 Task: Buy 2 Airlocks from Fermentation & More section under best seller category for shipping address: Donald Hall, 3509 Cook Hill Road, Danbury, Connecticut 06810, Cell Number 2034707320. Pay from credit card ending with 6759, CVV 506
Action: Mouse moved to (941, 54)
Screenshot: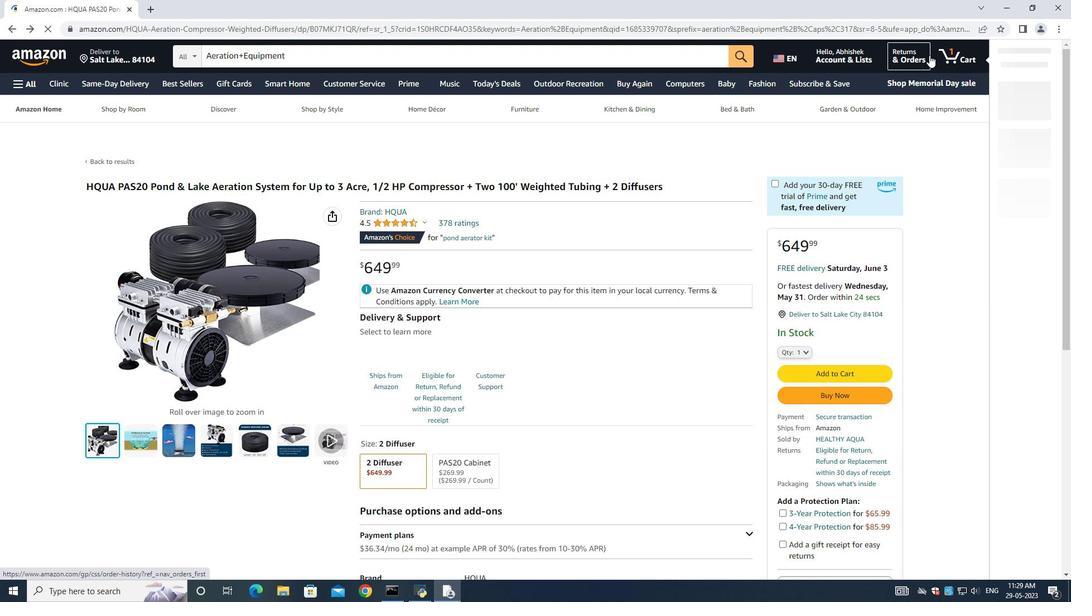 
Action: Mouse pressed left at (941, 54)
Screenshot: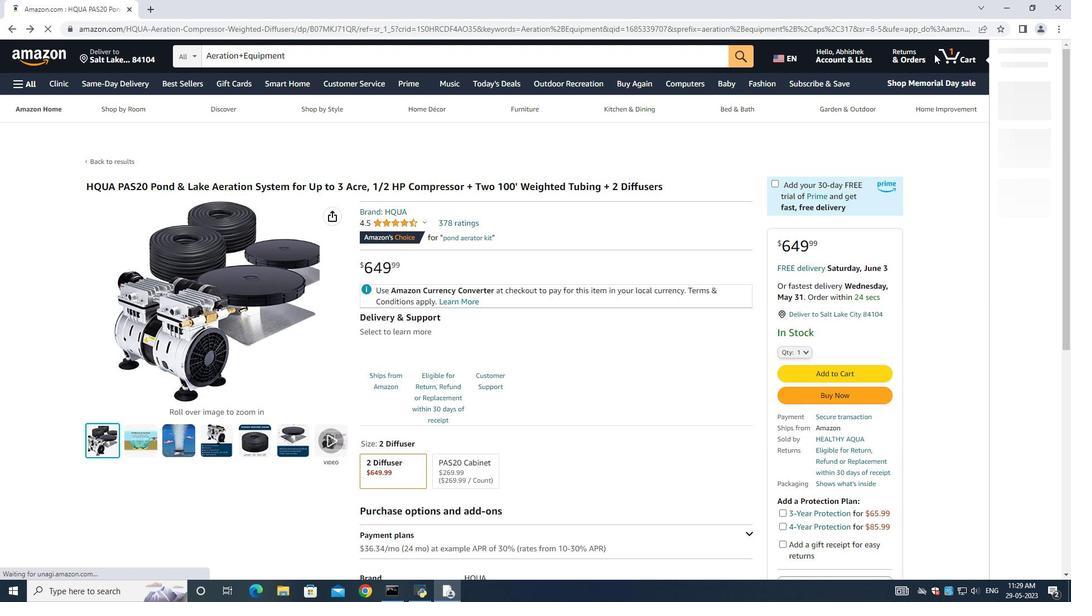 
Action: Mouse moved to (963, 54)
Screenshot: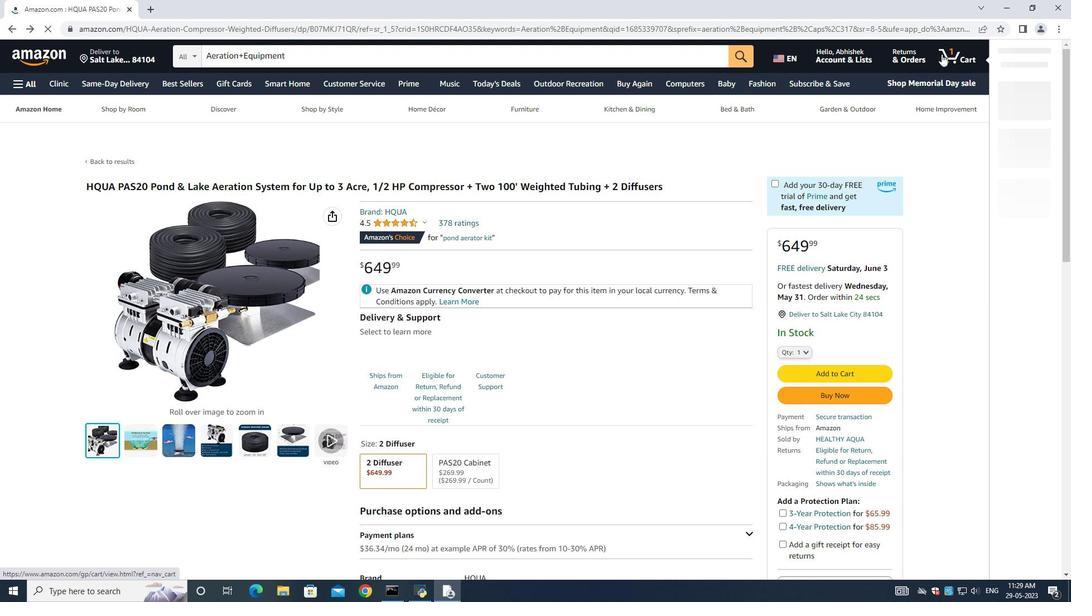 
Action: Mouse pressed left at (963, 54)
Screenshot: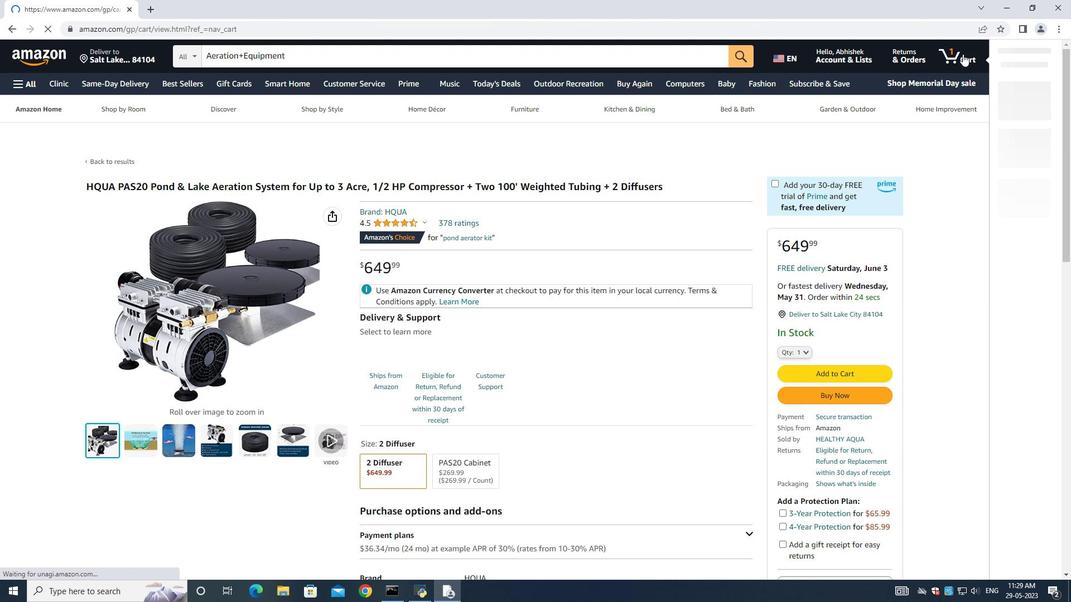 
Action: Mouse moved to (1029, 58)
Screenshot: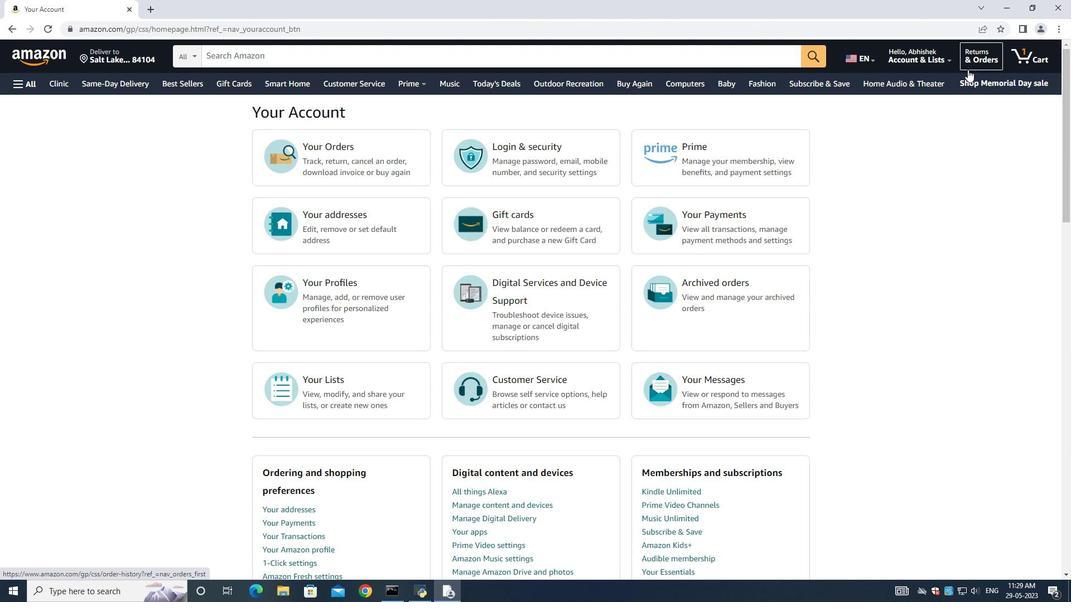 
Action: Mouse pressed left at (1029, 58)
Screenshot: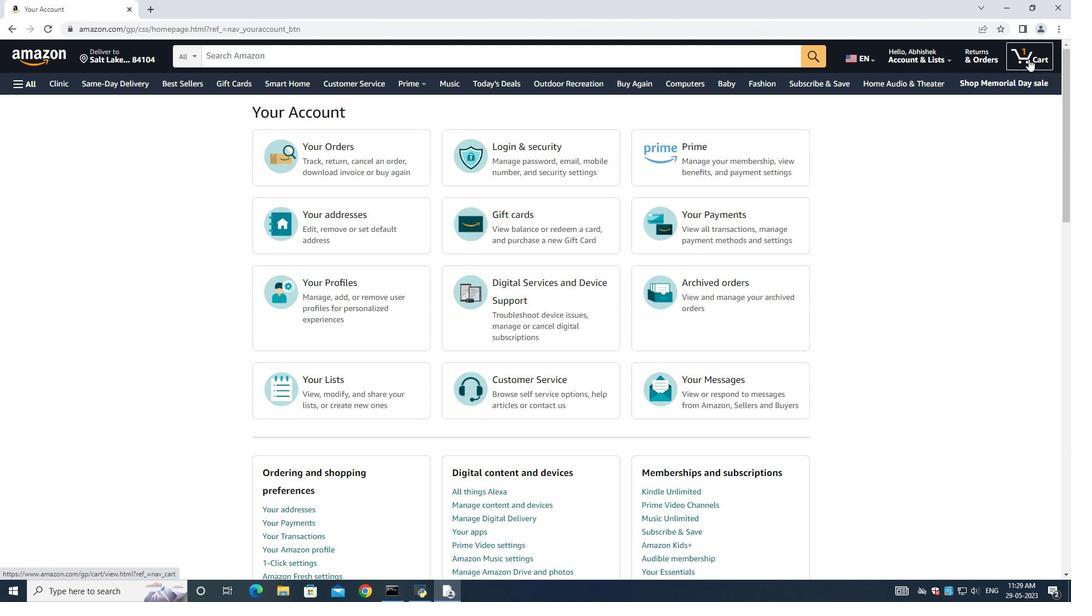 
Action: Mouse moved to (327, 352)
Screenshot: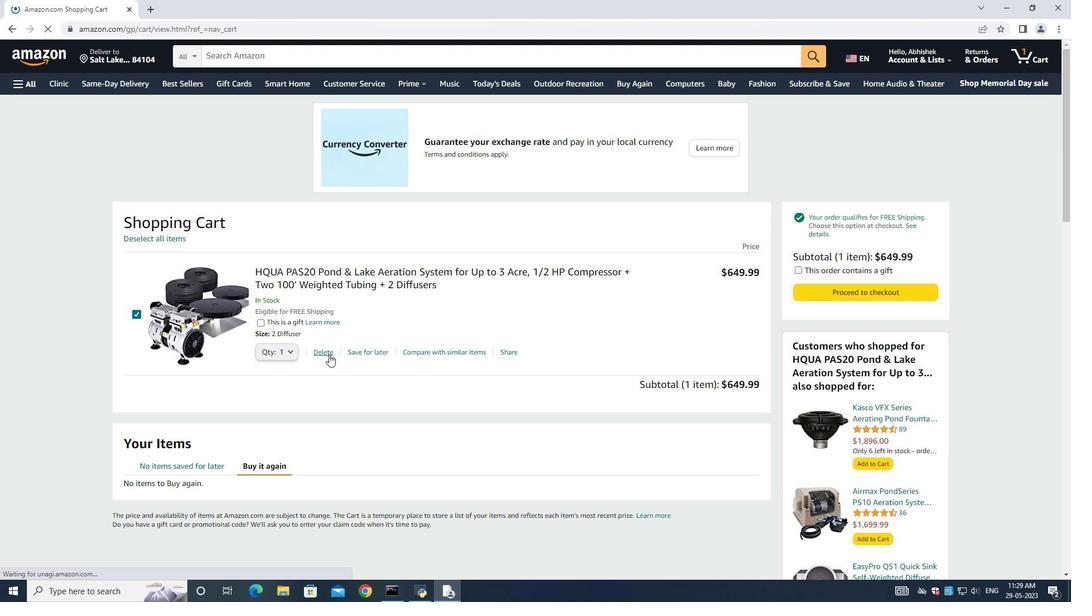 
Action: Mouse pressed left at (327, 352)
Screenshot: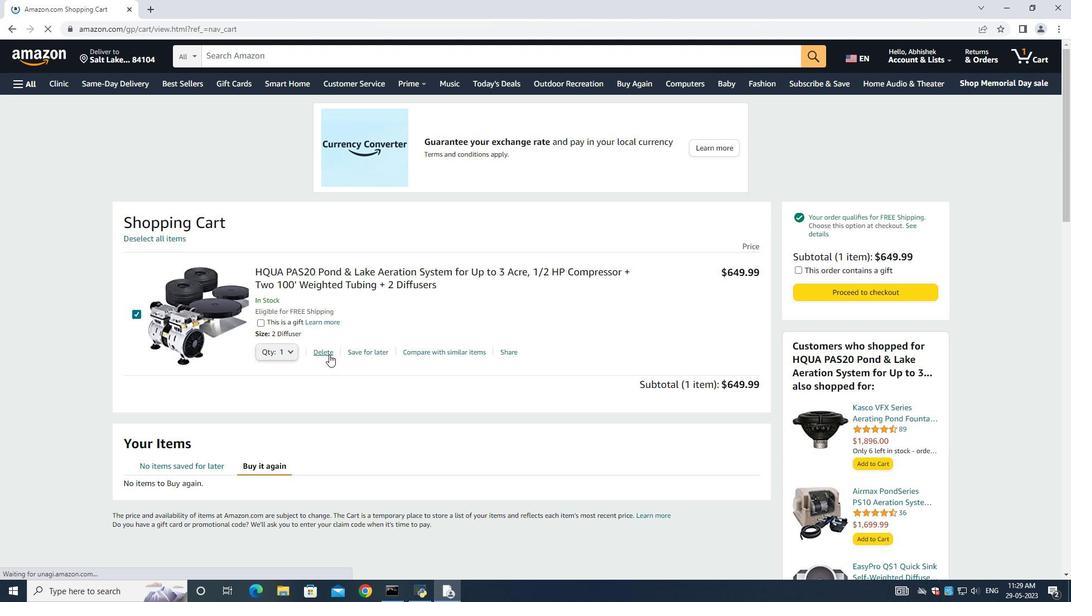 
Action: Mouse moved to (23, 51)
Screenshot: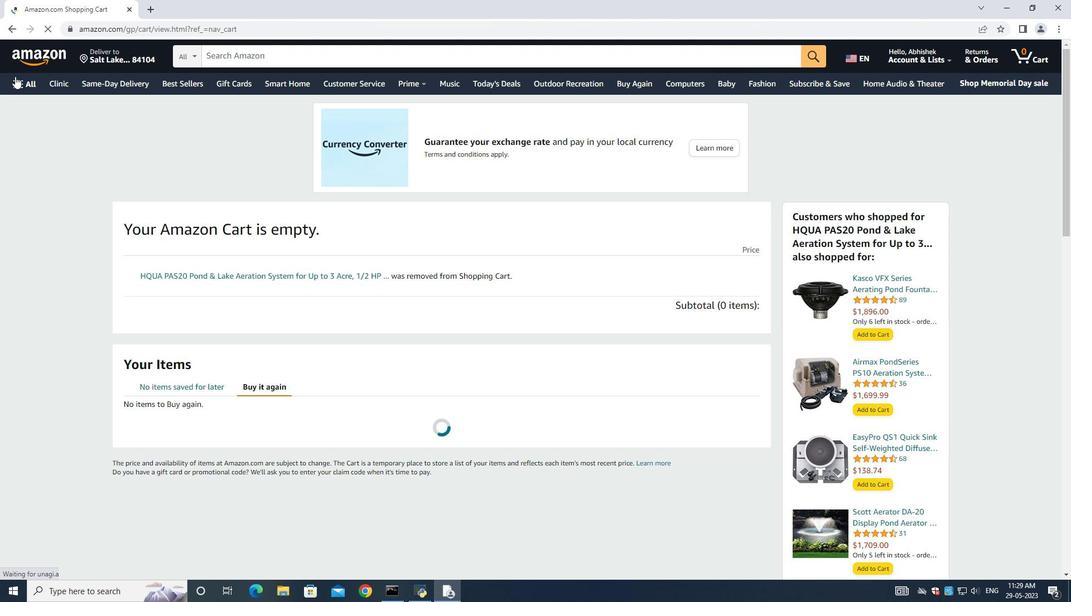 
Action: Mouse pressed left at (23, 51)
Screenshot: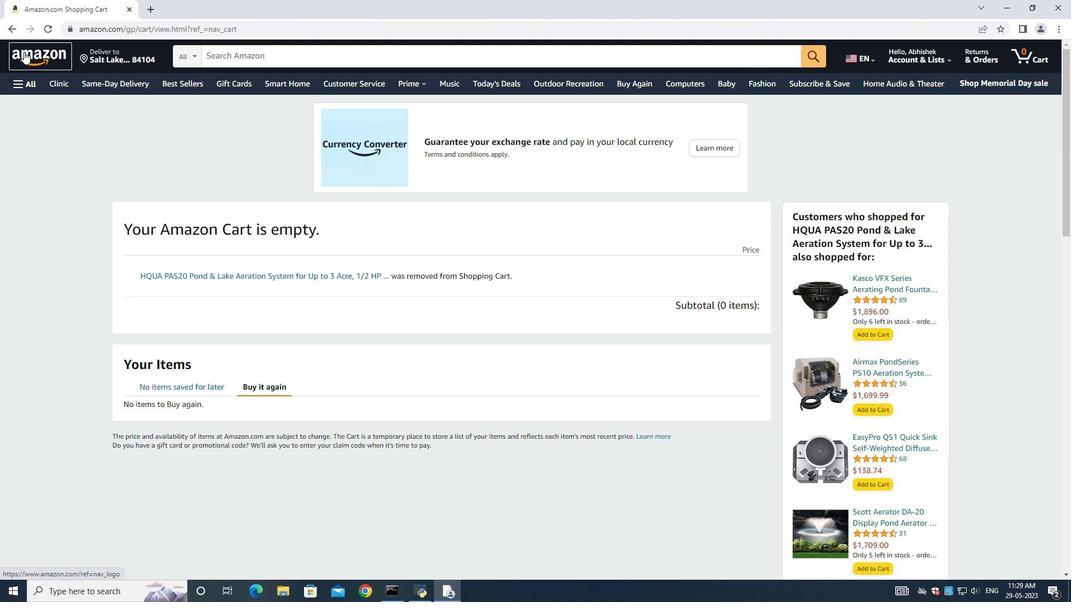 
Action: Mouse moved to (11, 80)
Screenshot: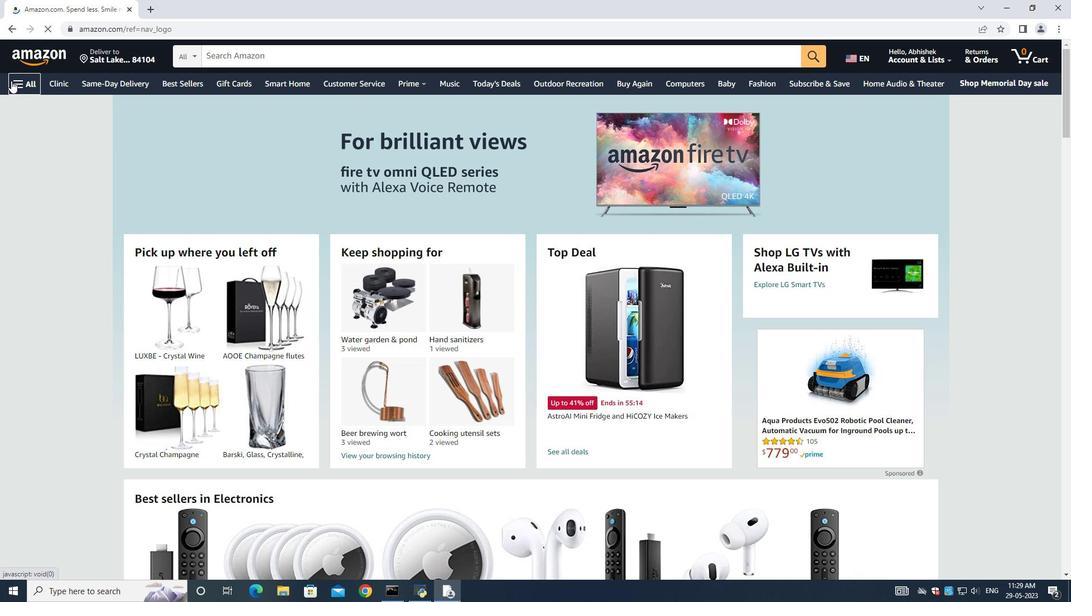 
Action: Mouse pressed left at (11, 80)
Screenshot: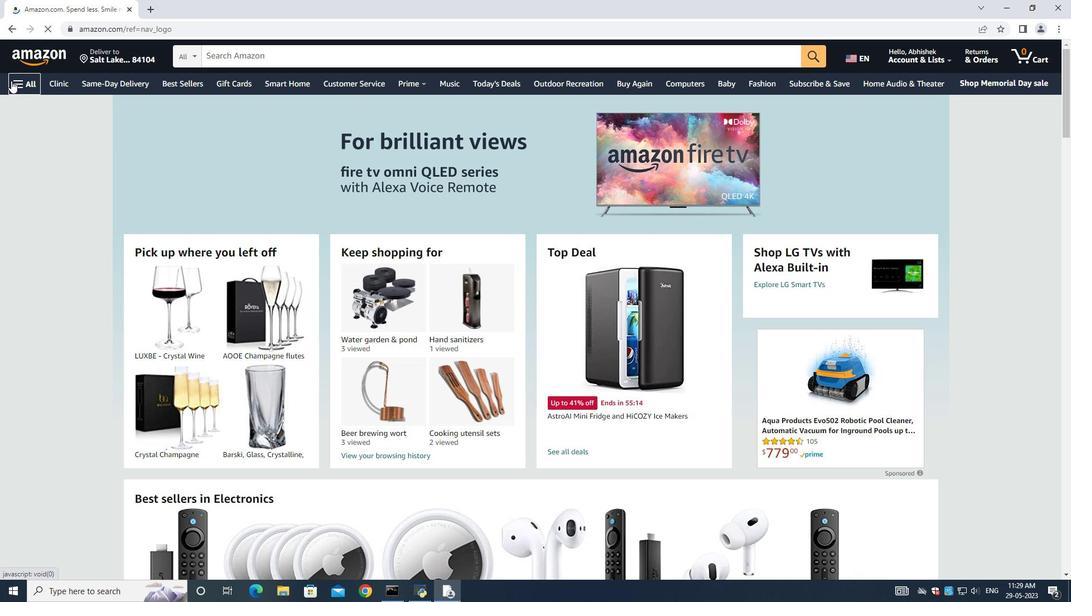 
Action: Mouse moved to (29, 110)
Screenshot: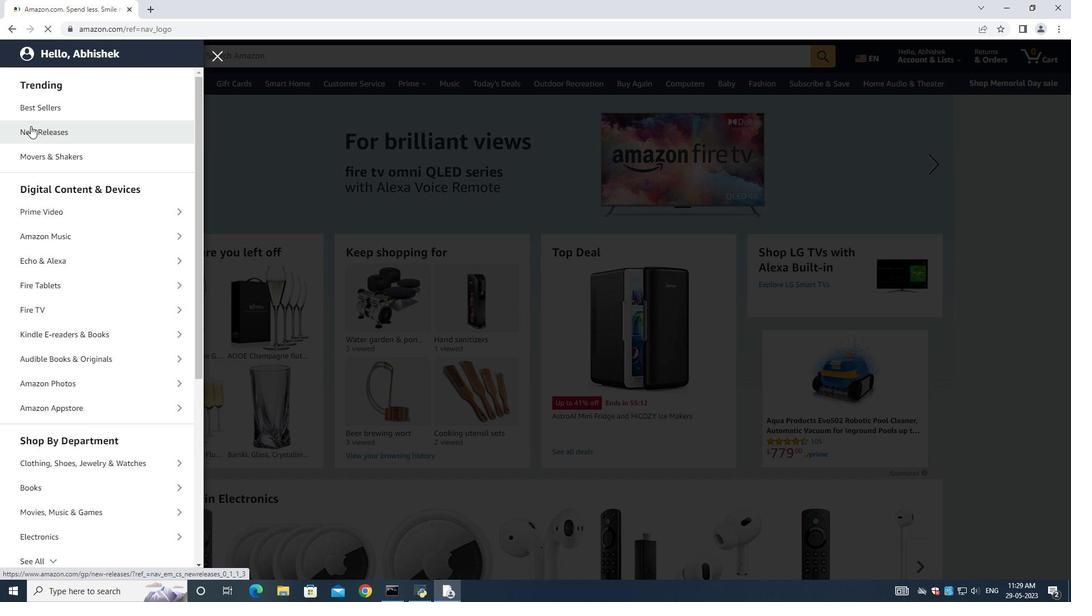 
Action: Mouse pressed left at (29, 110)
Screenshot: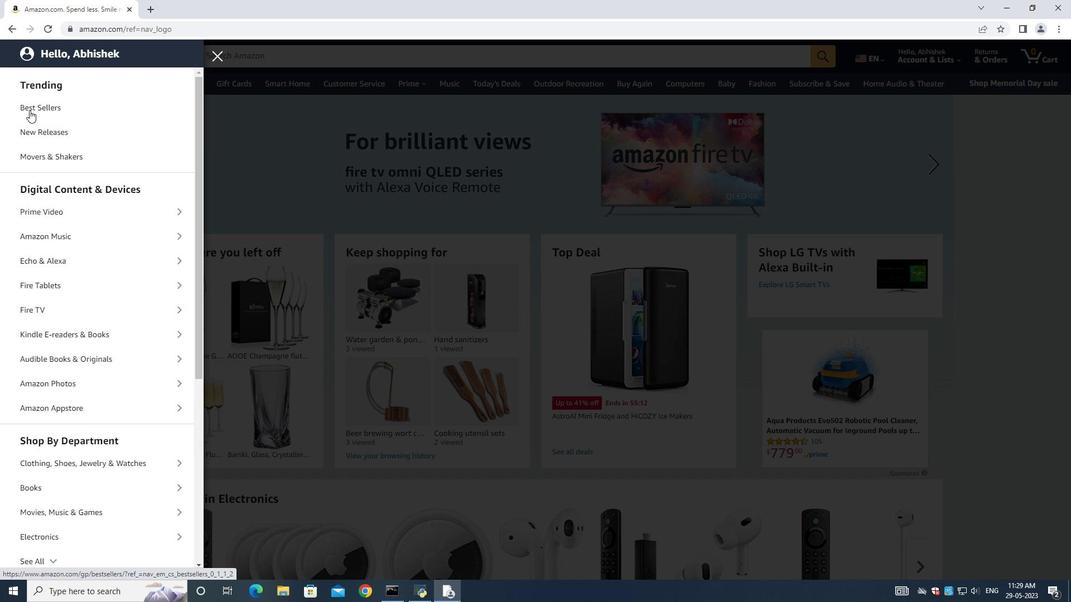 
Action: Mouse moved to (319, 55)
Screenshot: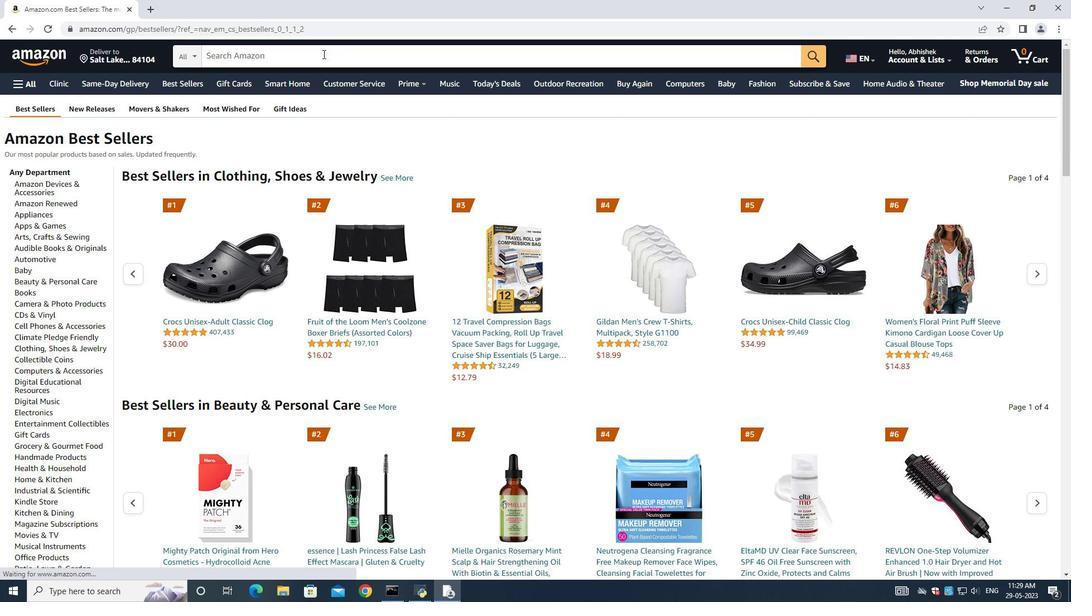 
Action: Mouse pressed left at (319, 55)
Screenshot: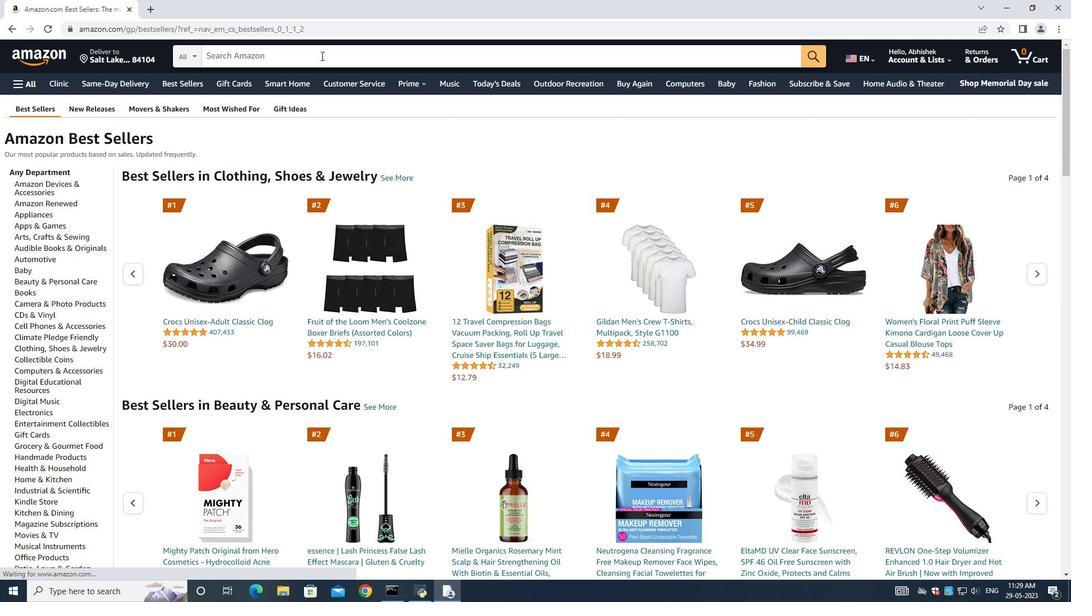 
Action: Mouse moved to (319, 56)
Screenshot: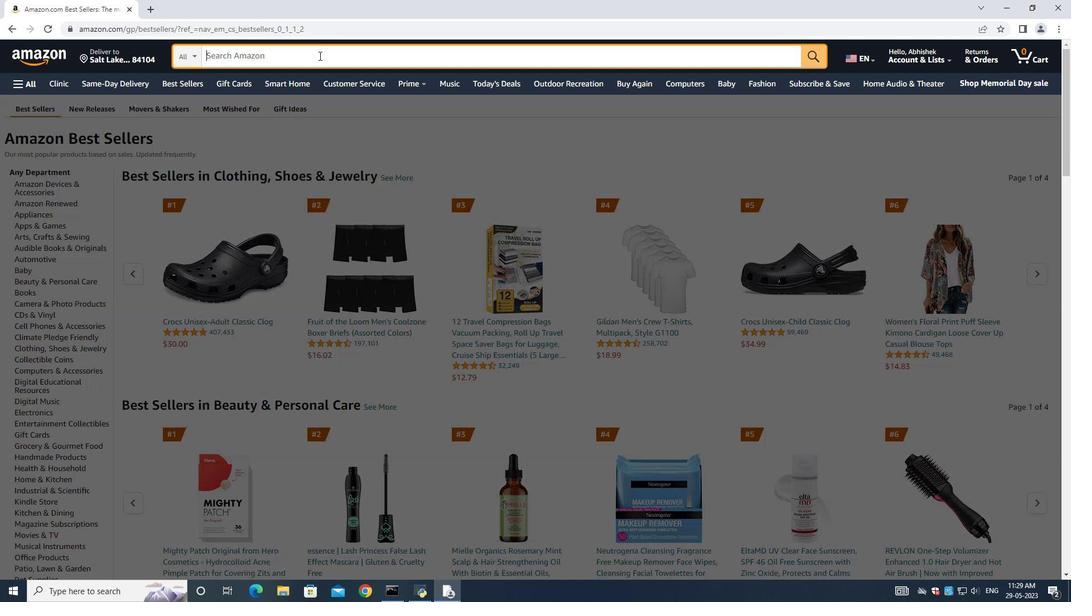 
Action: Key pressed <Key.shift>Airlocke<Key.backspace>s<Key.space><Key.enter>
Screenshot: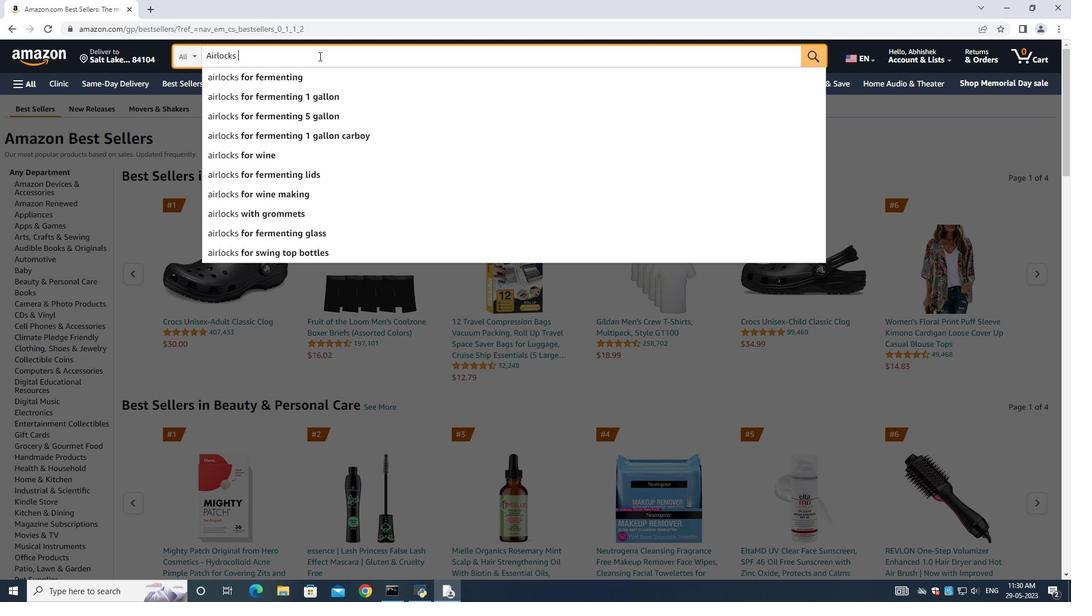 
Action: Mouse moved to (45, 199)
Screenshot: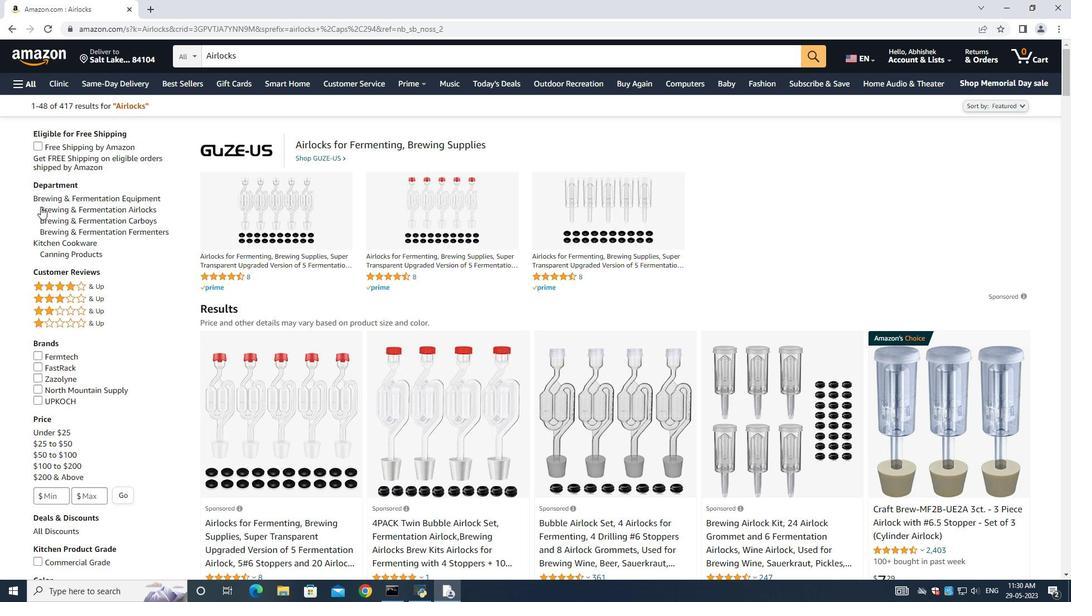 
Action: Mouse pressed left at (45, 199)
Screenshot: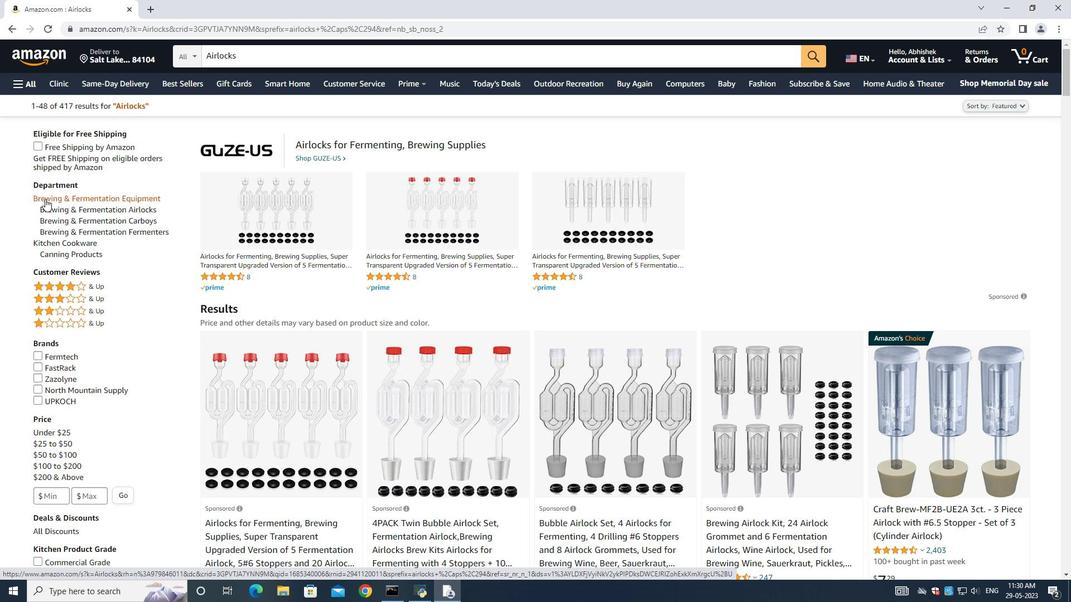 
Action: Mouse moved to (422, 388)
Screenshot: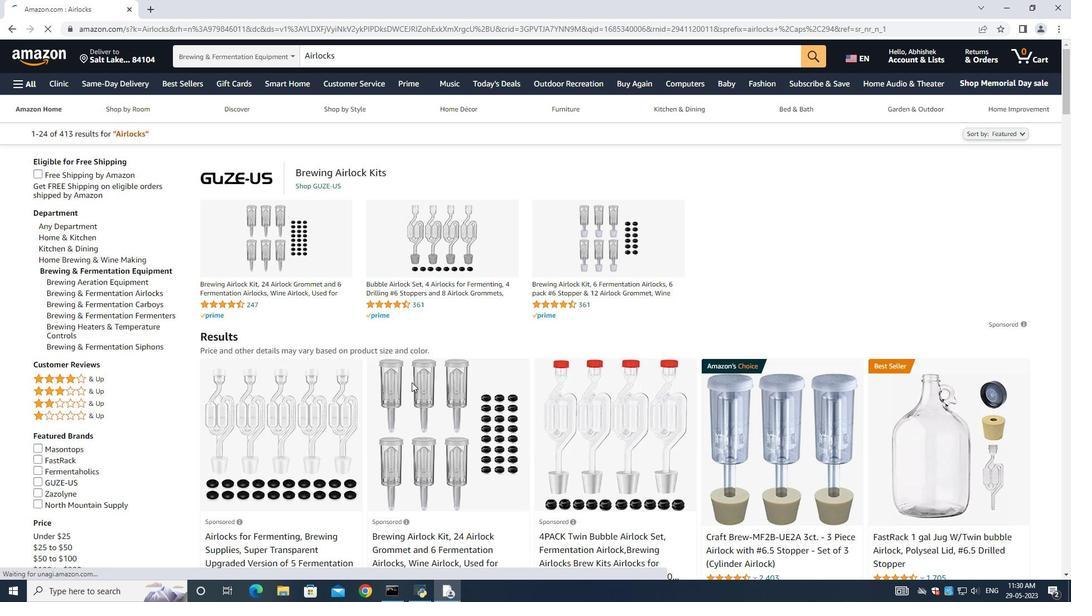 
Action: Mouse scrolled (422, 387) with delta (0, 0)
Screenshot: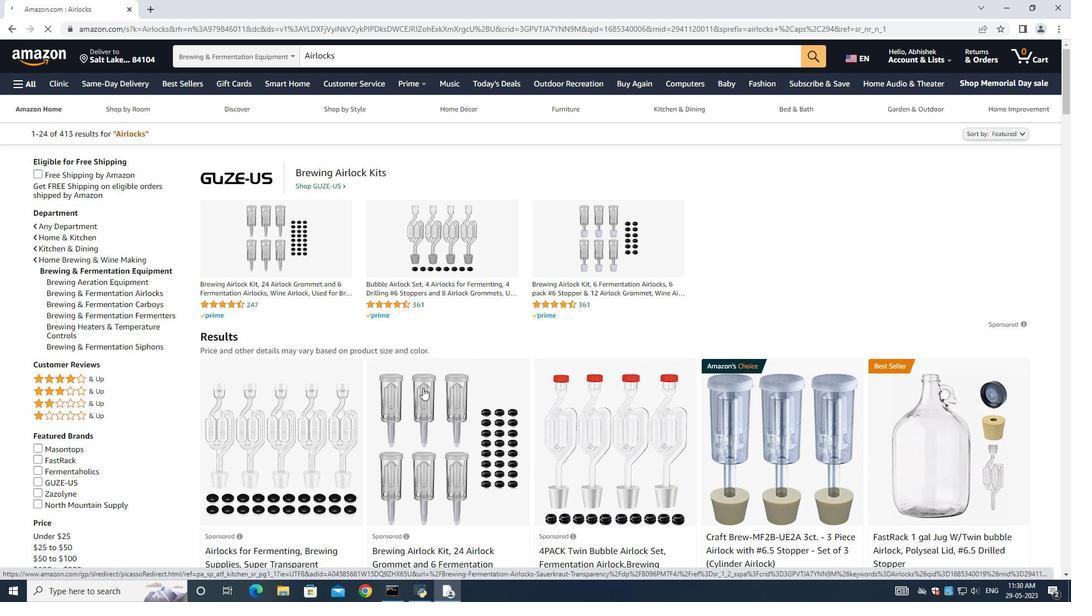 
Action: Mouse moved to (610, 373)
Screenshot: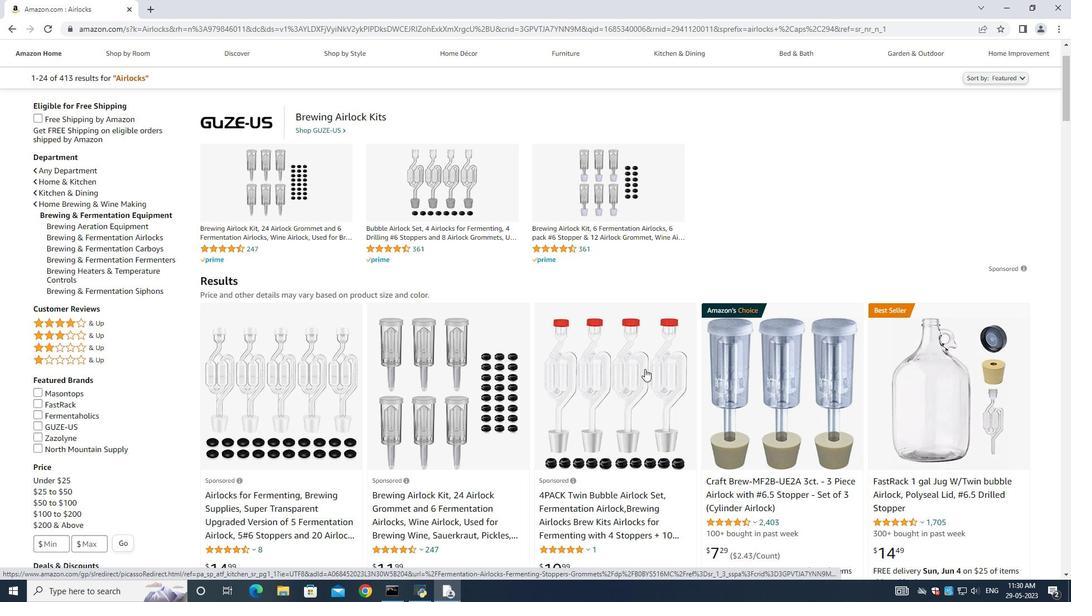 
Action: Mouse scrolled (610, 374) with delta (0, 0)
Screenshot: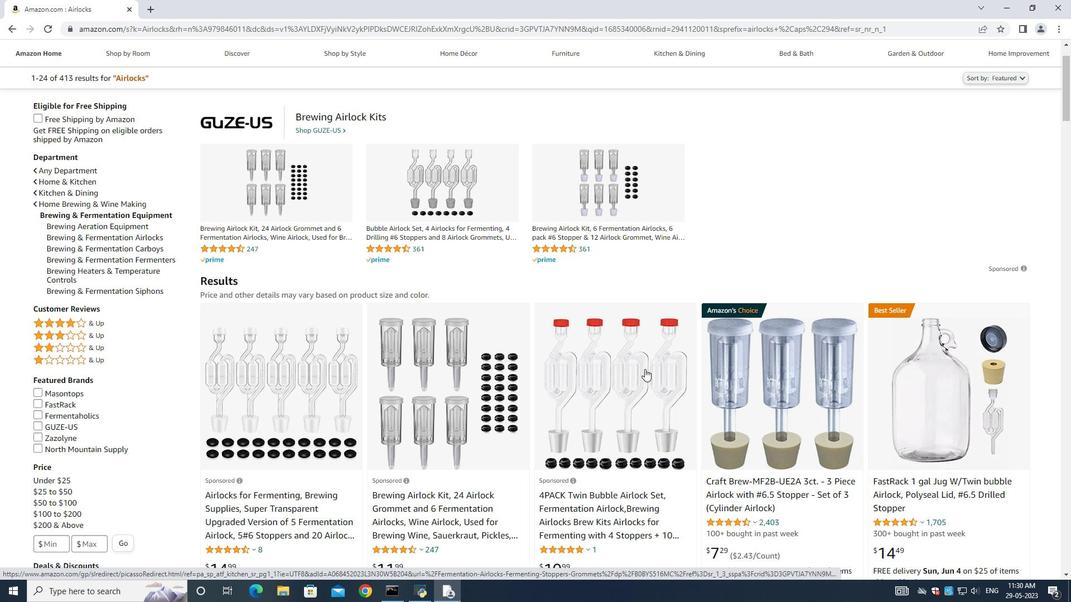 
Action: Mouse scrolled (610, 374) with delta (0, 0)
Screenshot: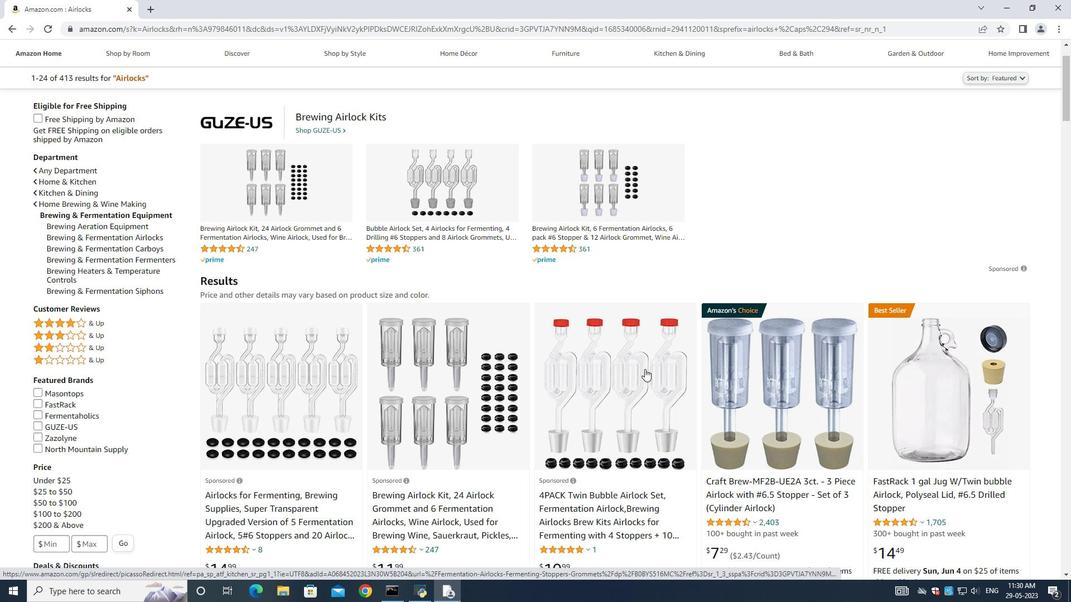 
Action: Mouse scrolled (610, 374) with delta (0, 0)
Screenshot: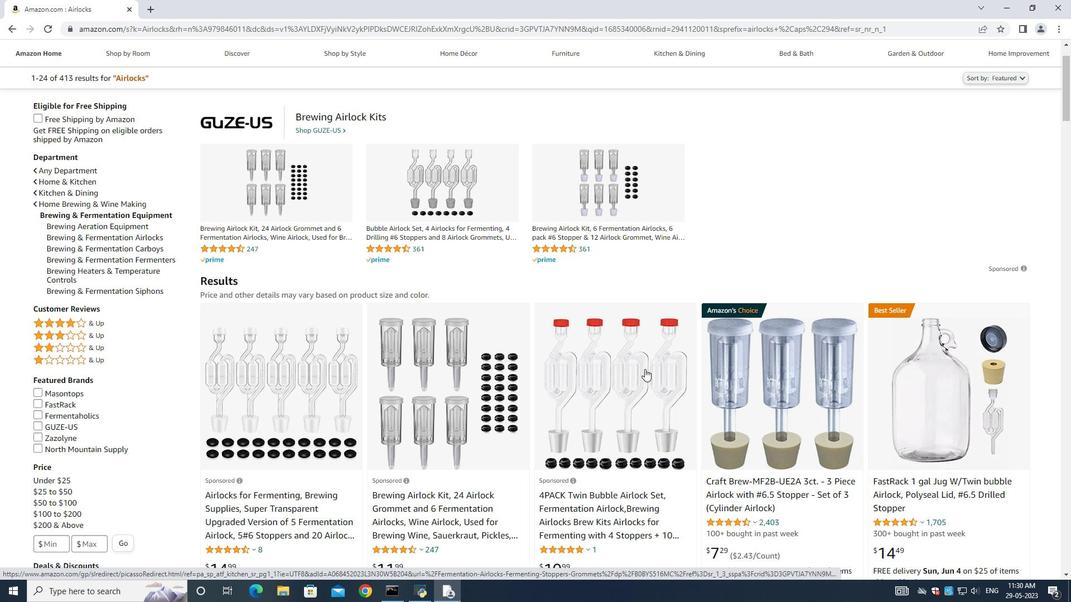 
Action: Mouse scrolled (610, 374) with delta (0, 0)
Screenshot: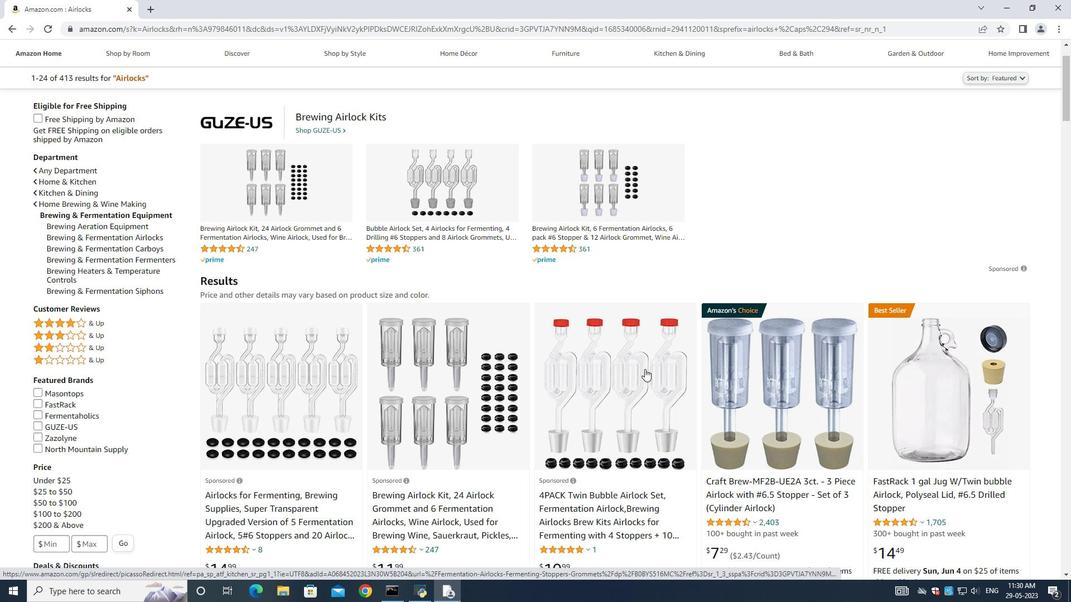 
Action: Mouse scrolled (610, 374) with delta (0, 0)
Screenshot: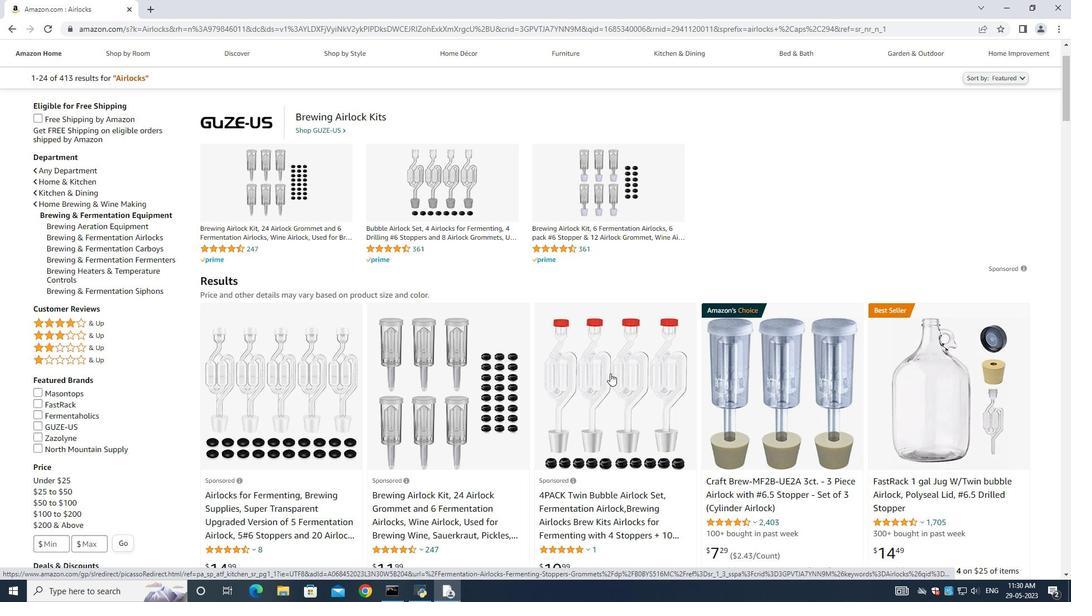 
Action: Mouse scrolled (610, 374) with delta (0, 0)
Screenshot: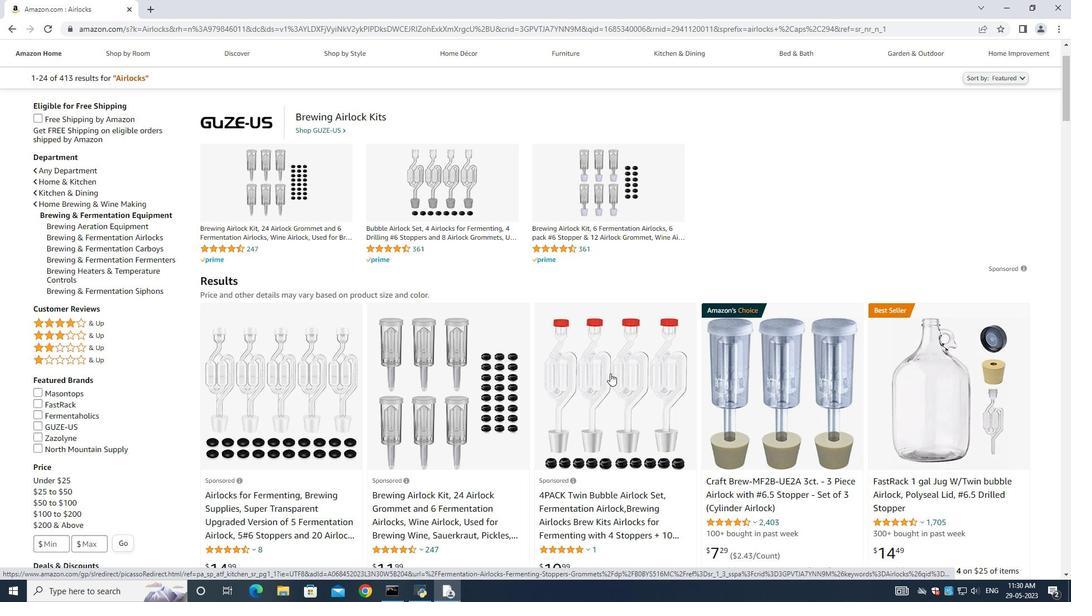 
Action: Mouse scrolled (610, 374) with delta (0, 0)
Screenshot: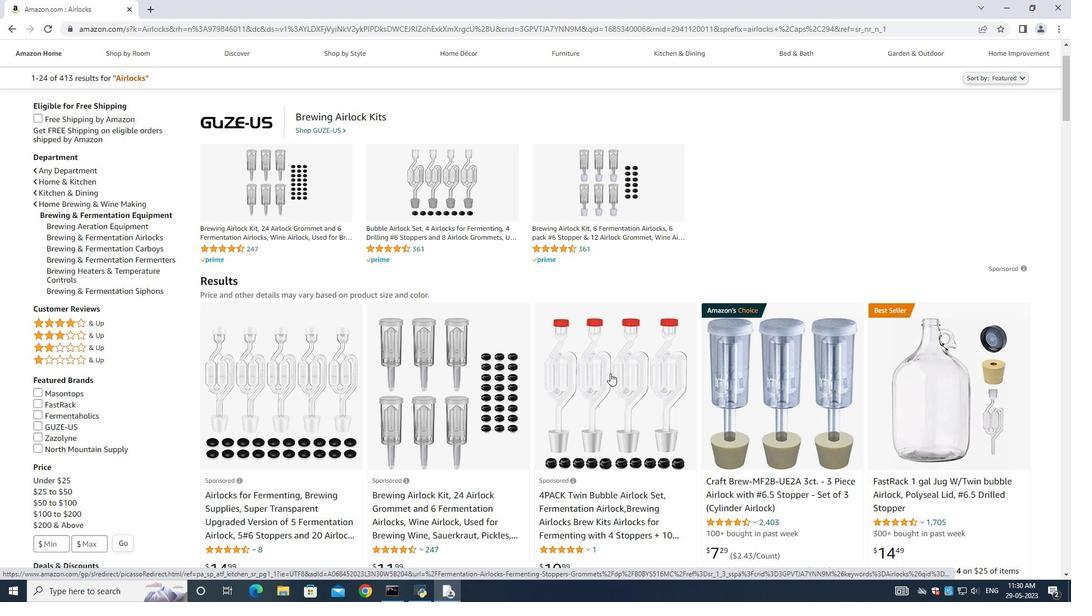 
Action: Mouse scrolled (610, 374) with delta (0, 0)
Screenshot: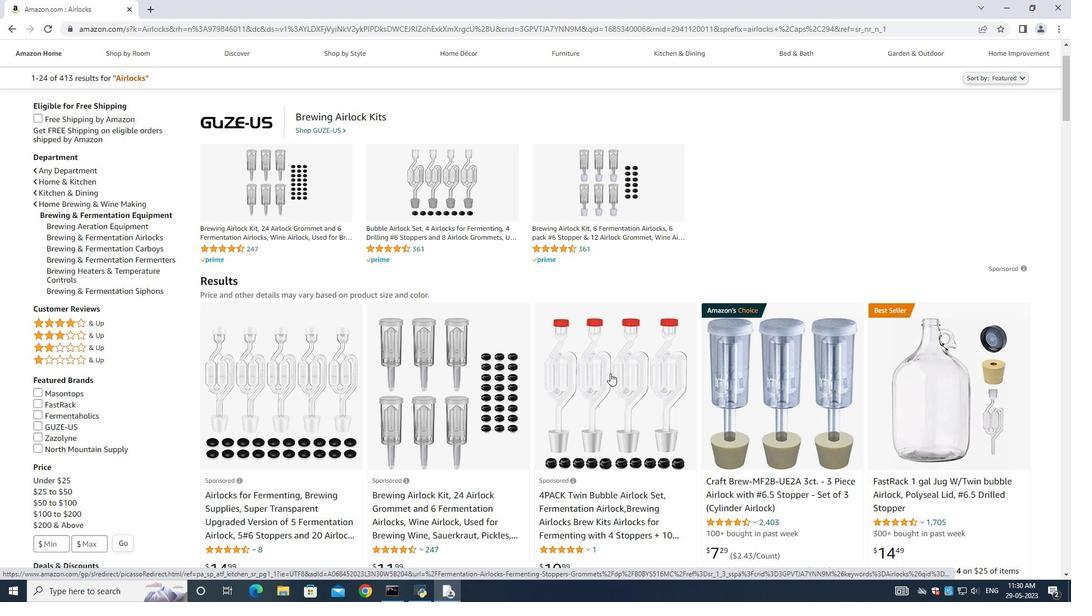 
Action: Mouse moved to (583, 363)
Screenshot: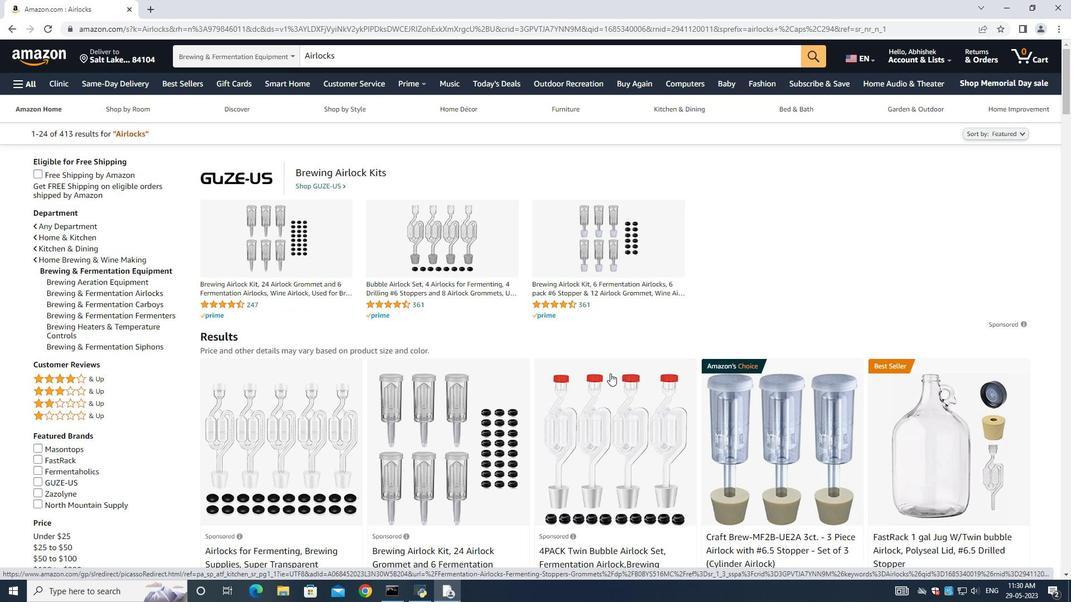 
Action: Mouse scrolled (583, 362) with delta (0, 0)
Screenshot: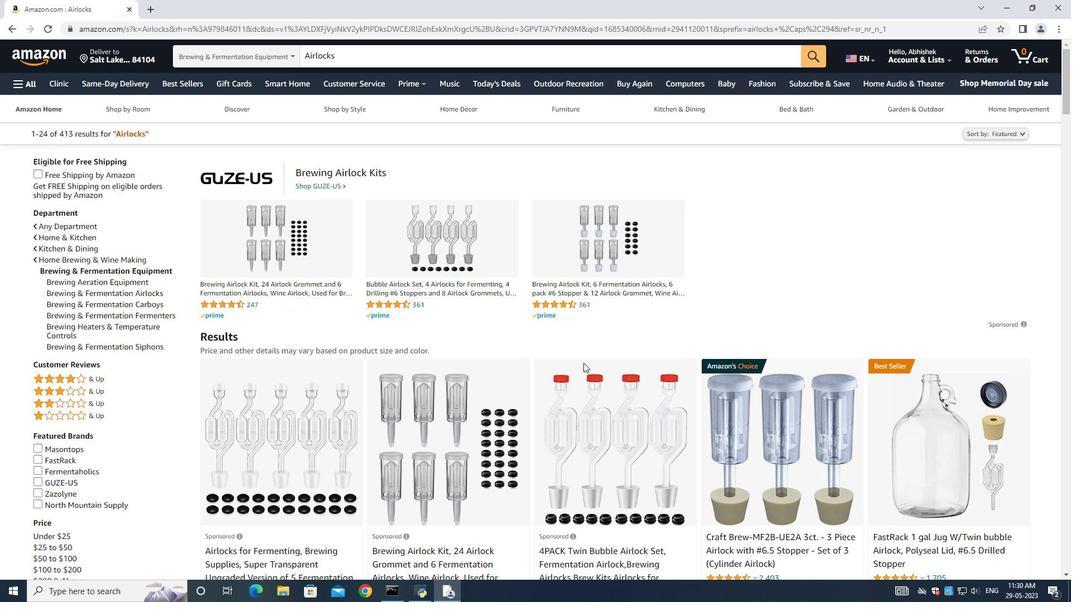 
Action: Mouse scrolled (583, 362) with delta (0, 0)
Screenshot: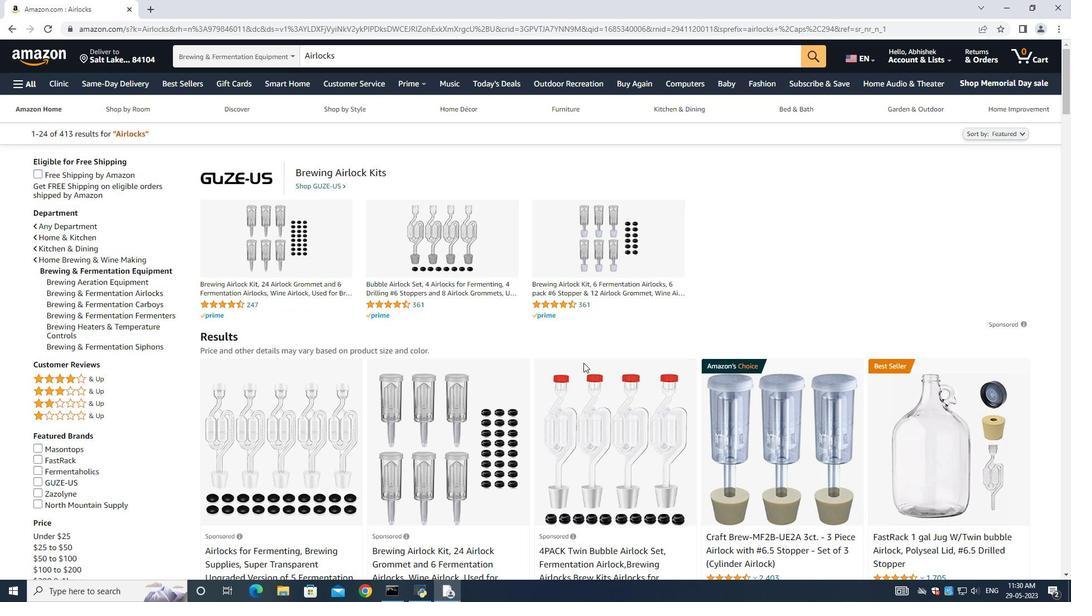 
Action: Mouse scrolled (583, 362) with delta (0, 0)
Screenshot: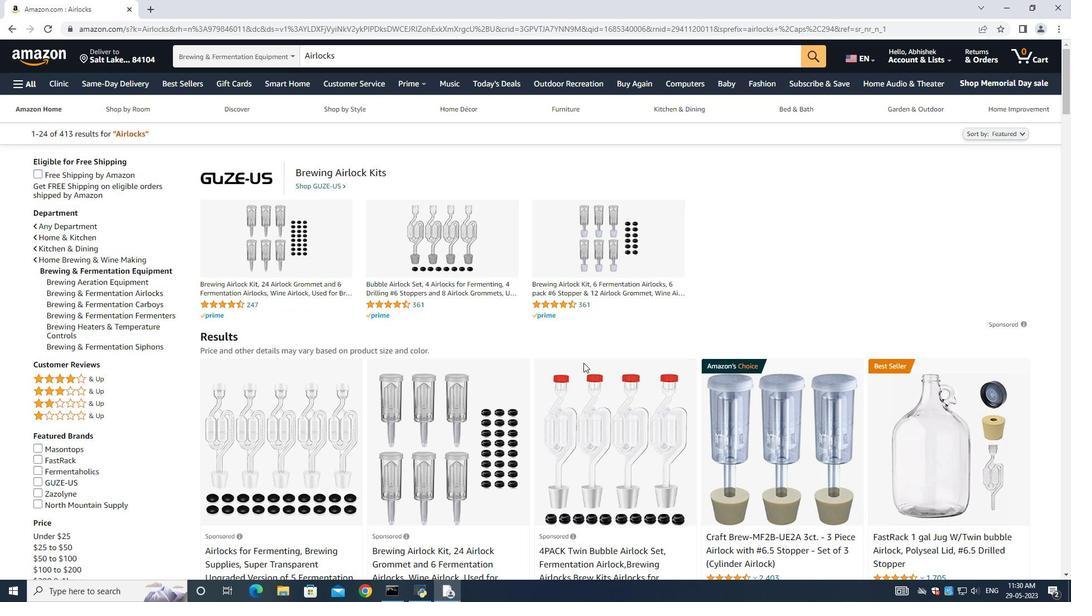 
Action: Mouse scrolled (583, 362) with delta (0, 0)
Screenshot: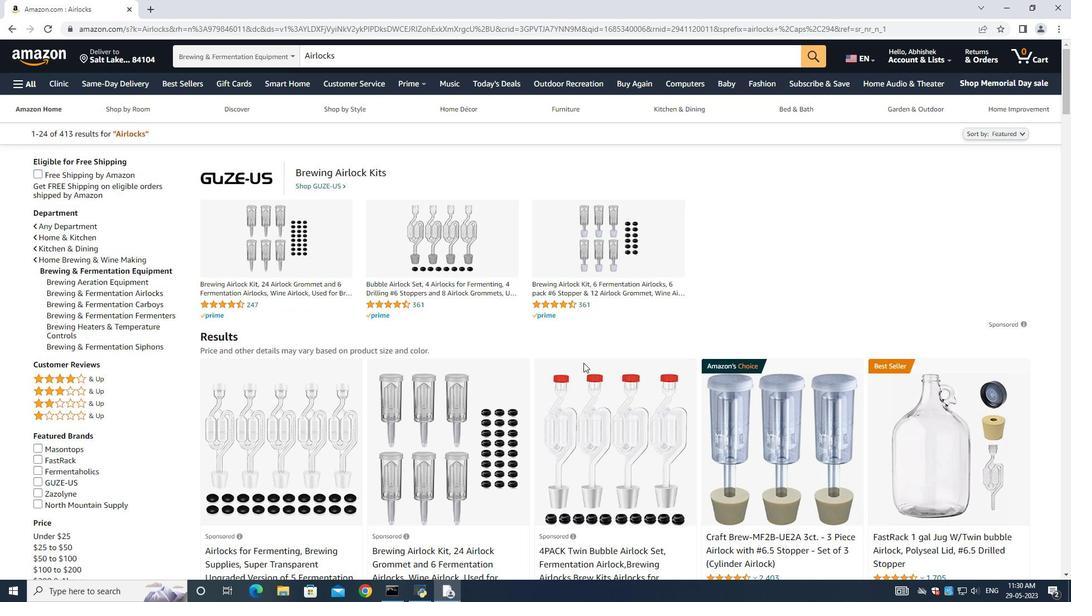 
Action: Mouse scrolled (583, 362) with delta (0, 0)
Screenshot: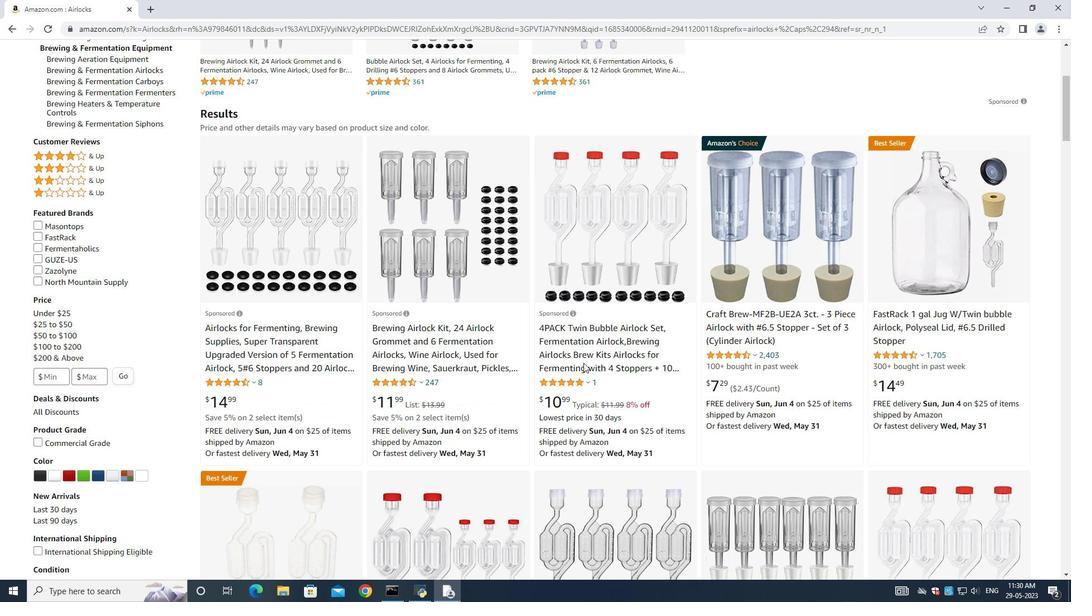 
Action: Mouse scrolled (583, 362) with delta (0, 0)
Screenshot: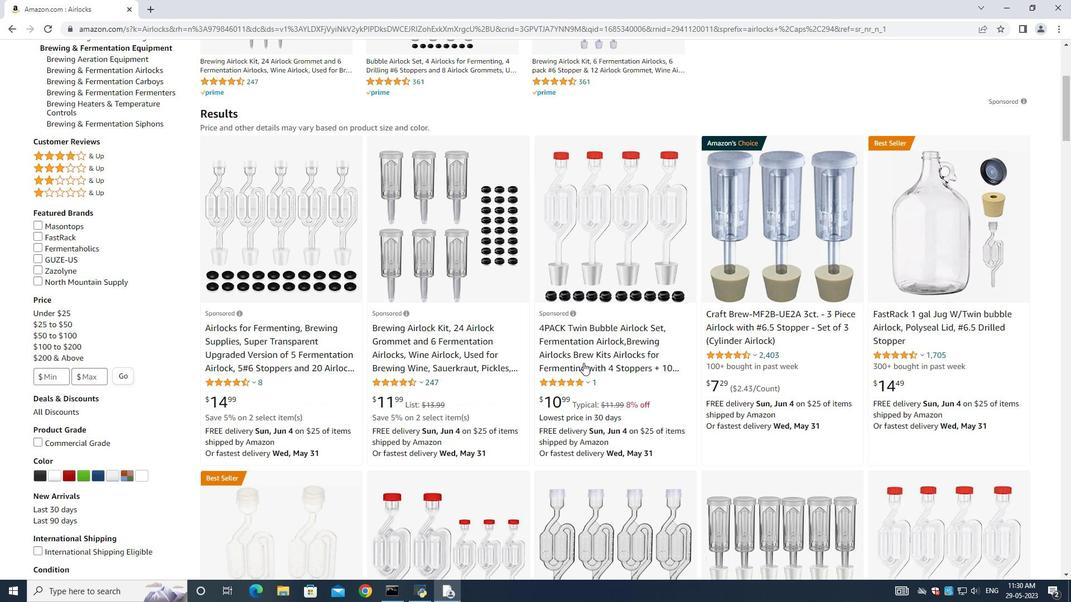 
Action: Mouse scrolled (583, 362) with delta (0, 0)
Screenshot: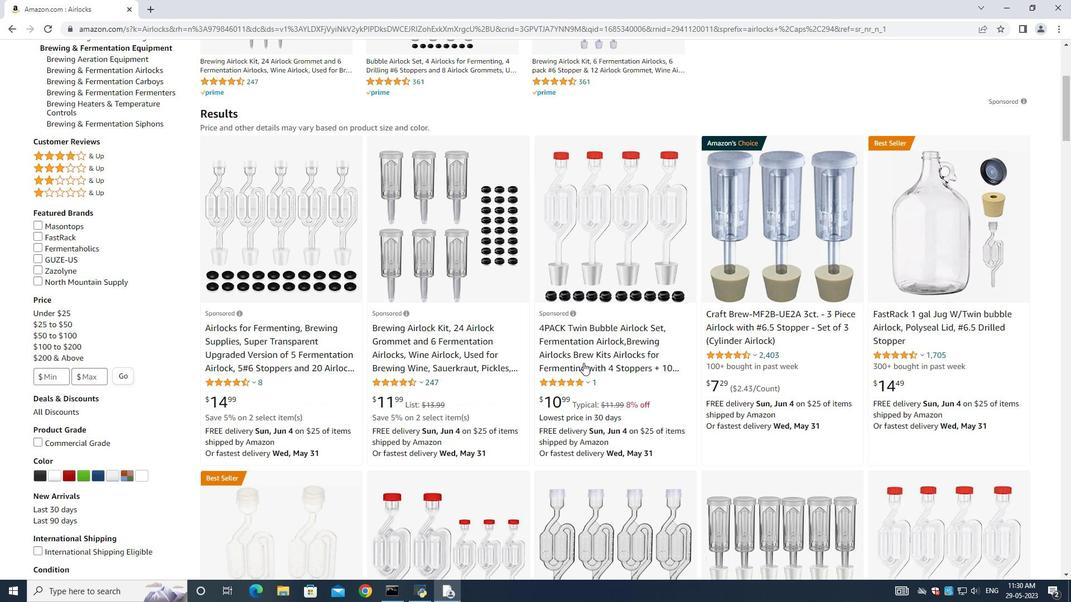 
Action: Mouse moved to (594, 379)
Screenshot: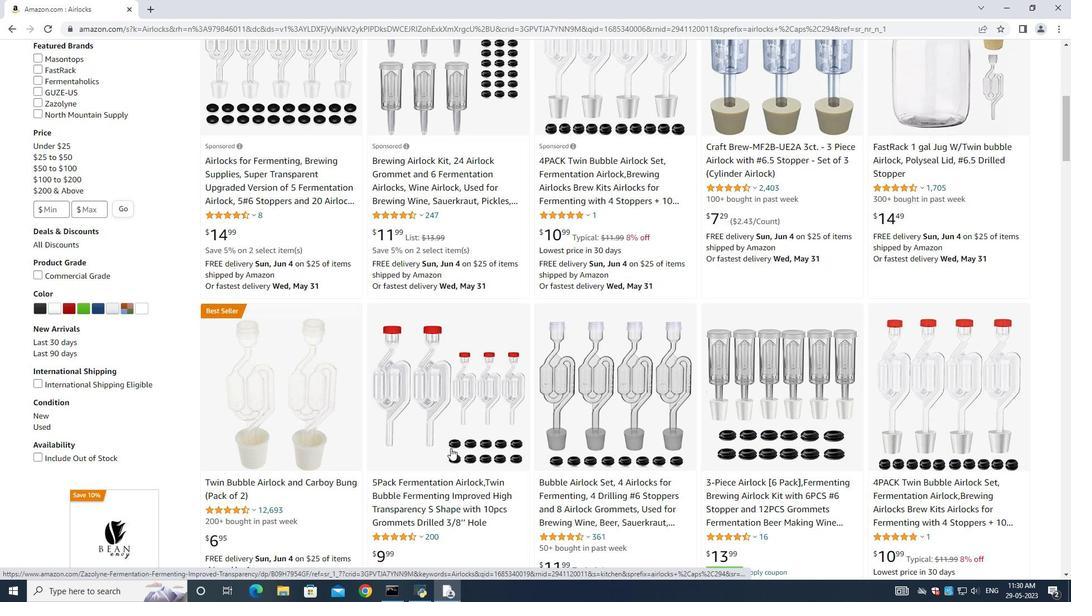 
Action: Mouse scrolled (593, 380) with delta (0, 0)
Screenshot: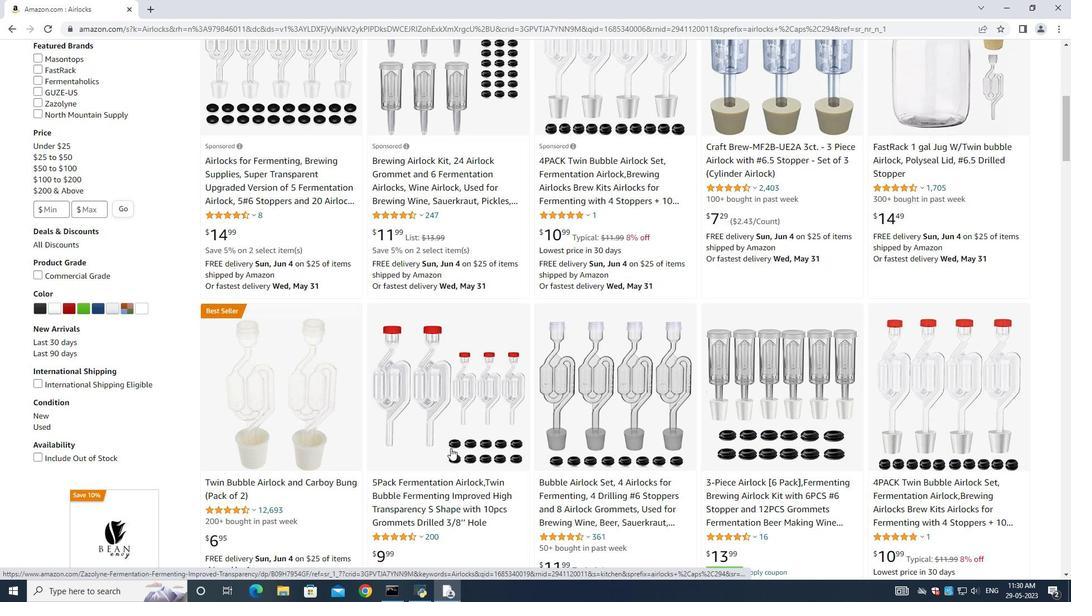 
Action: Mouse moved to (595, 378)
Screenshot: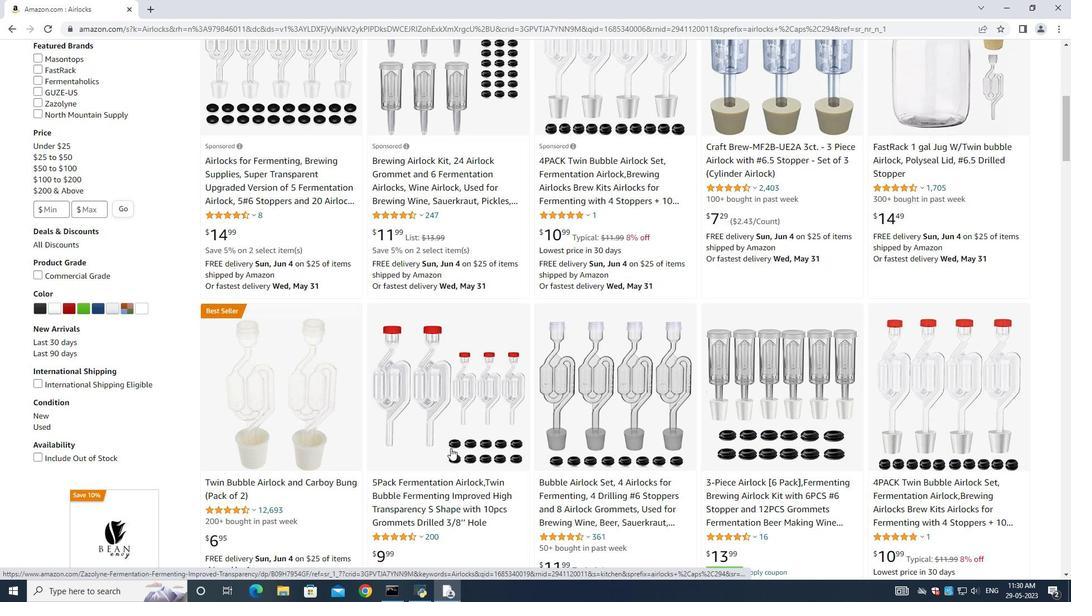 
Action: Mouse scrolled (594, 380) with delta (0, 0)
Screenshot: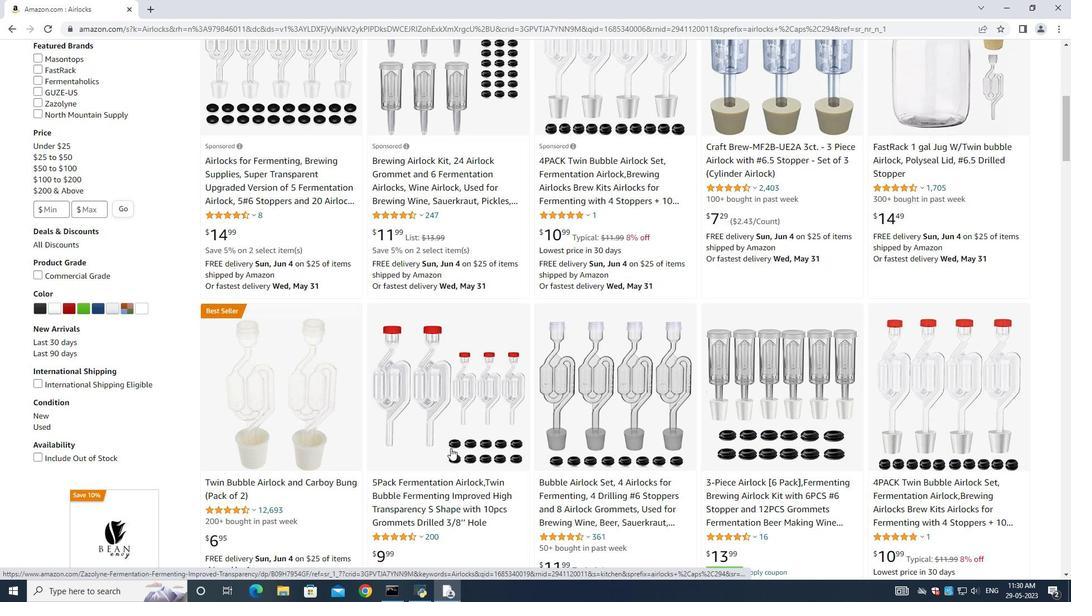 
Action: Mouse moved to (595, 378)
Screenshot: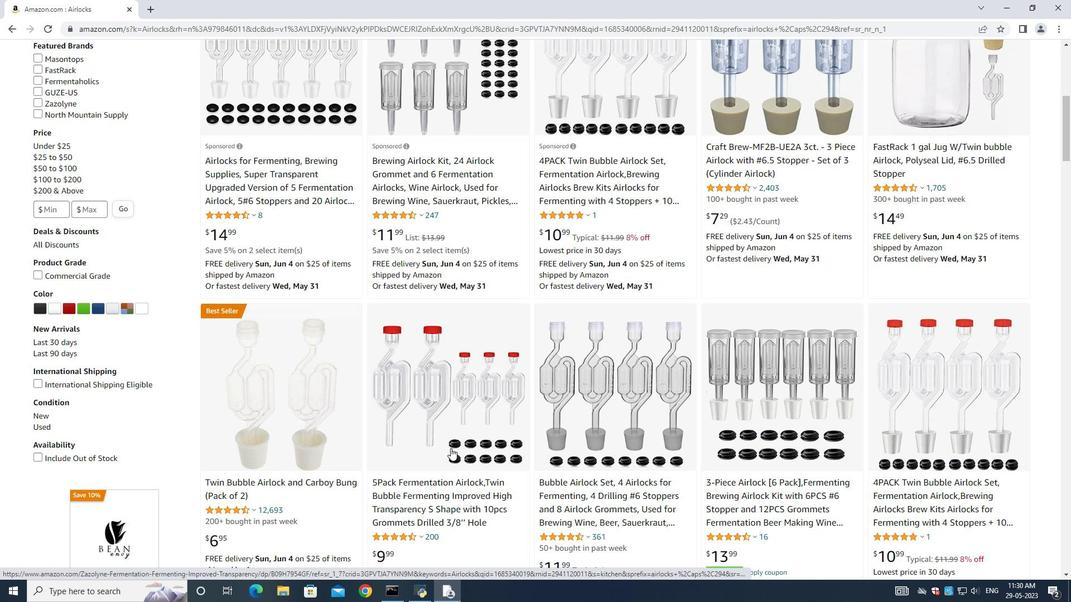 
Action: Mouse scrolled (594, 380) with delta (0, 0)
Screenshot: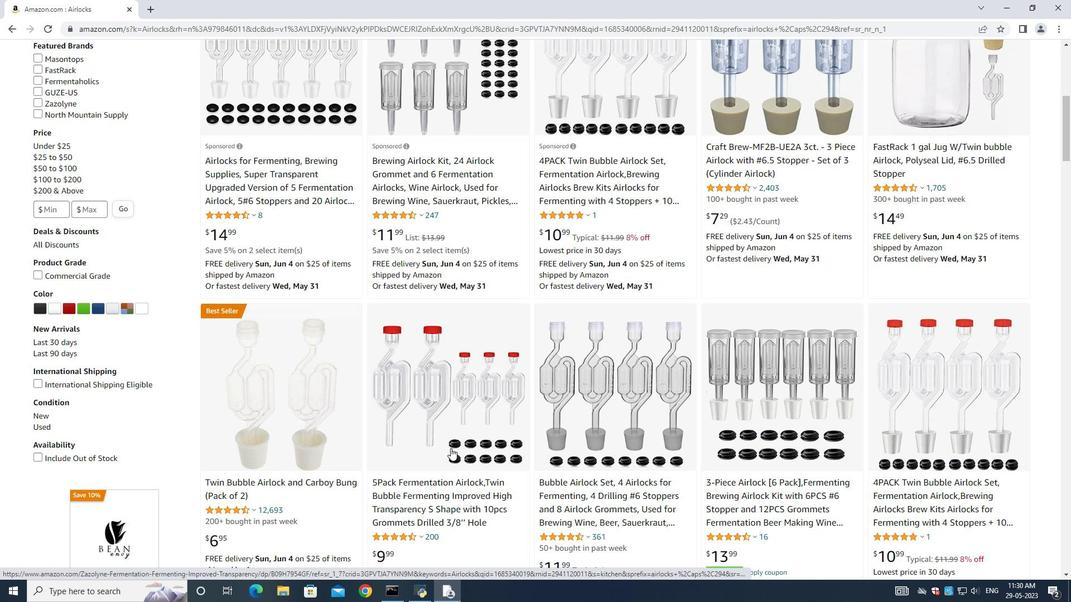 
Action: Mouse moved to (595, 378)
Screenshot: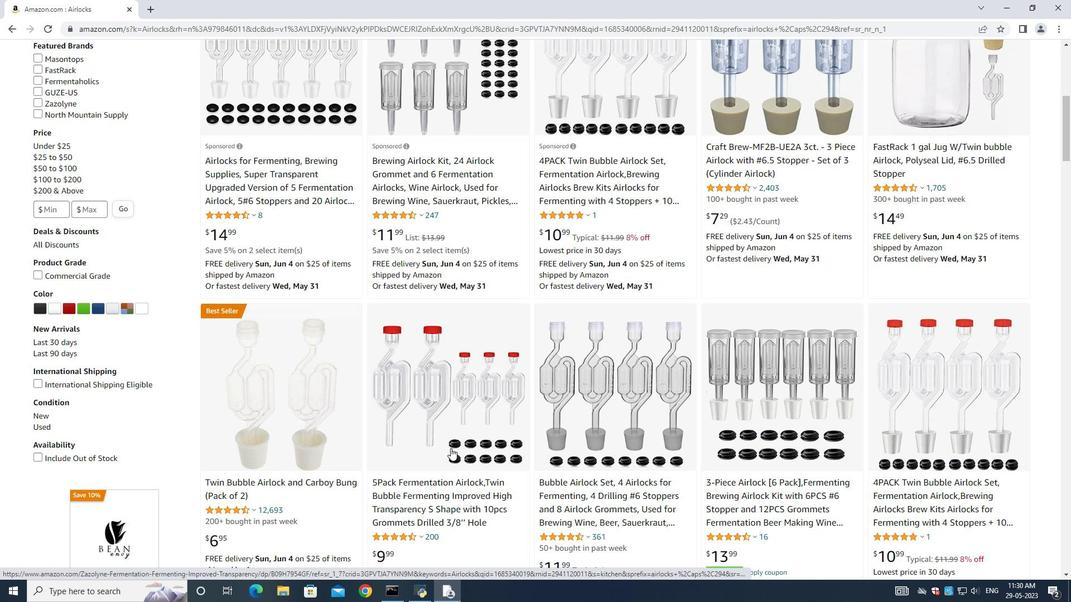 
Action: Mouse scrolled (594, 379) with delta (0, 0)
Screenshot: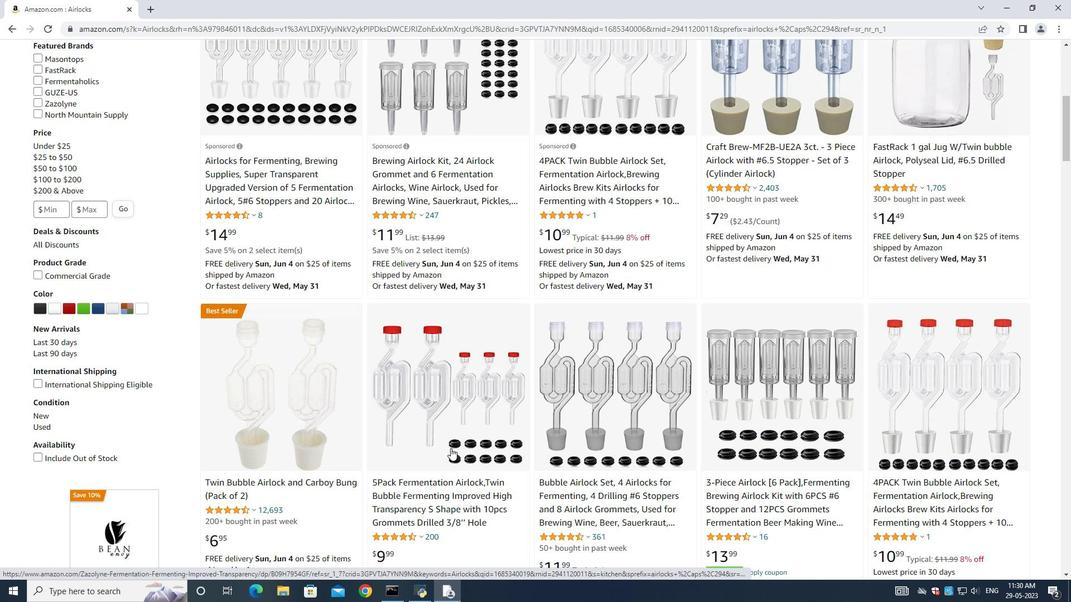 
Action: Mouse moved to (516, 432)
Screenshot: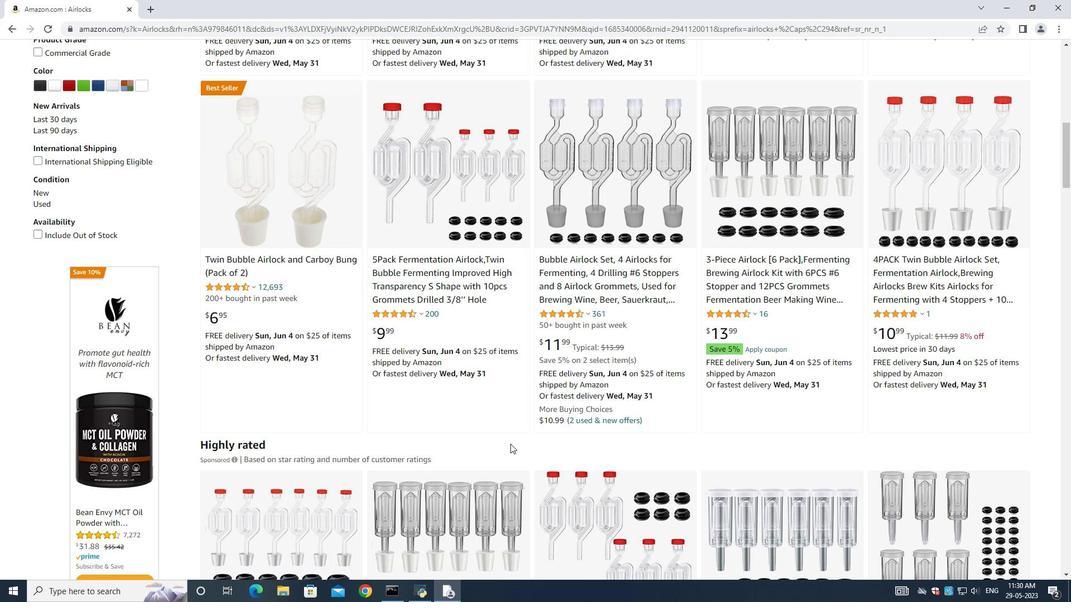 
Action: Mouse scrolled (516, 431) with delta (0, 0)
Screenshot: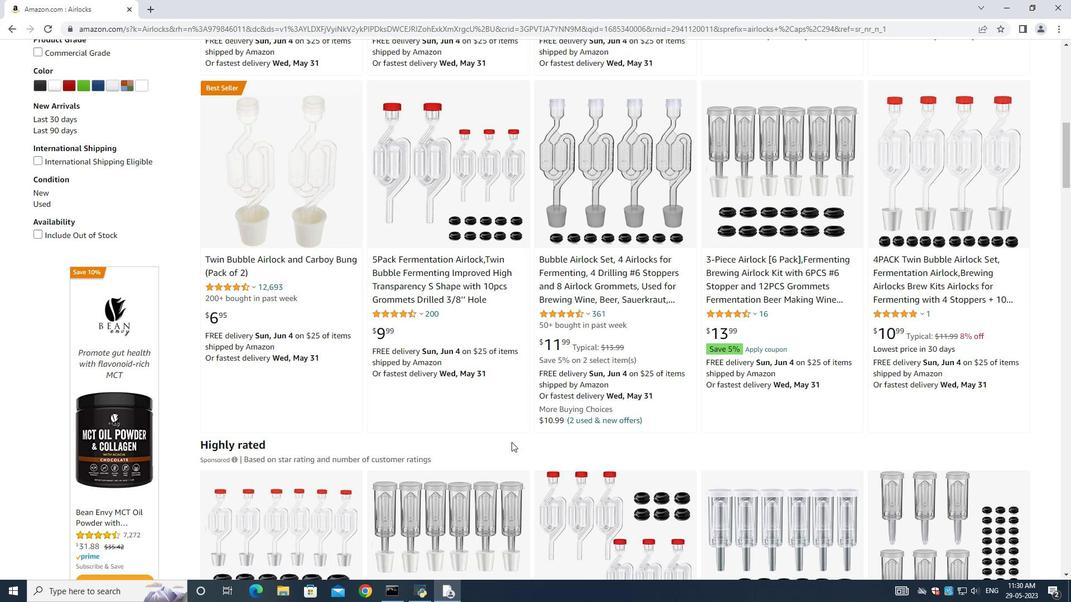 
Action: Mouse scrolled (516, 431) with delta (0, 0)
Screenshot: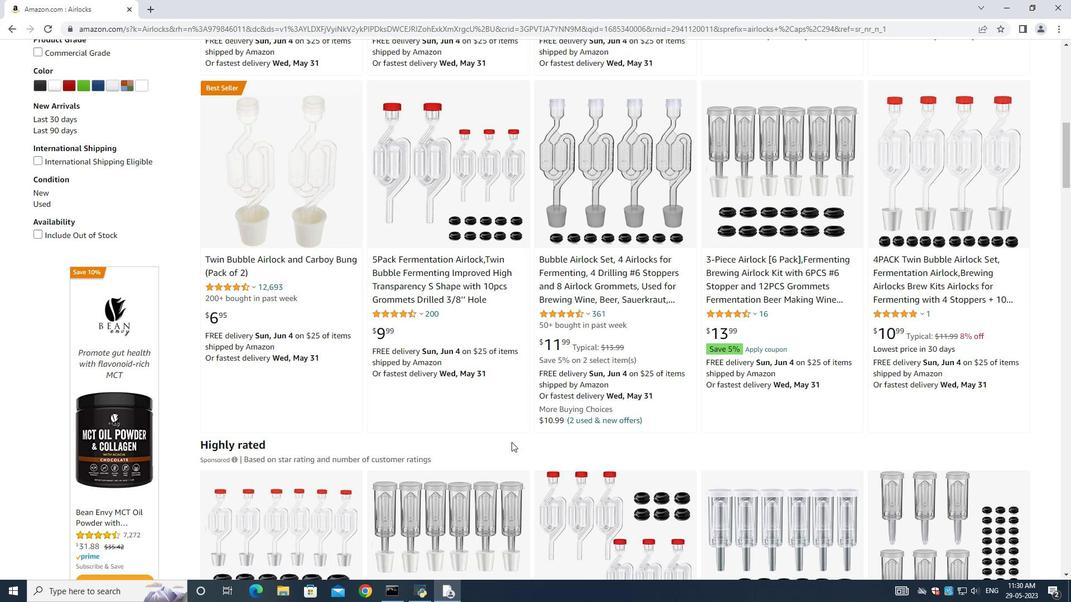 
Action: Mouse scrolled (516, 431) with delta (0, 0)
Screenshot: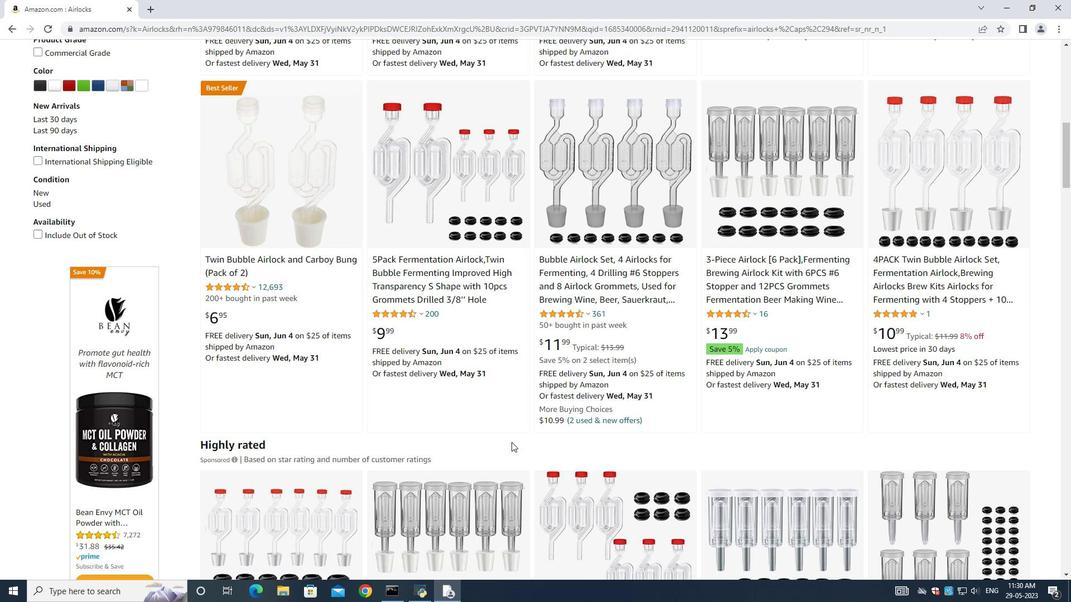 
Action: Mouse moved to (744, 313)
Screenshot: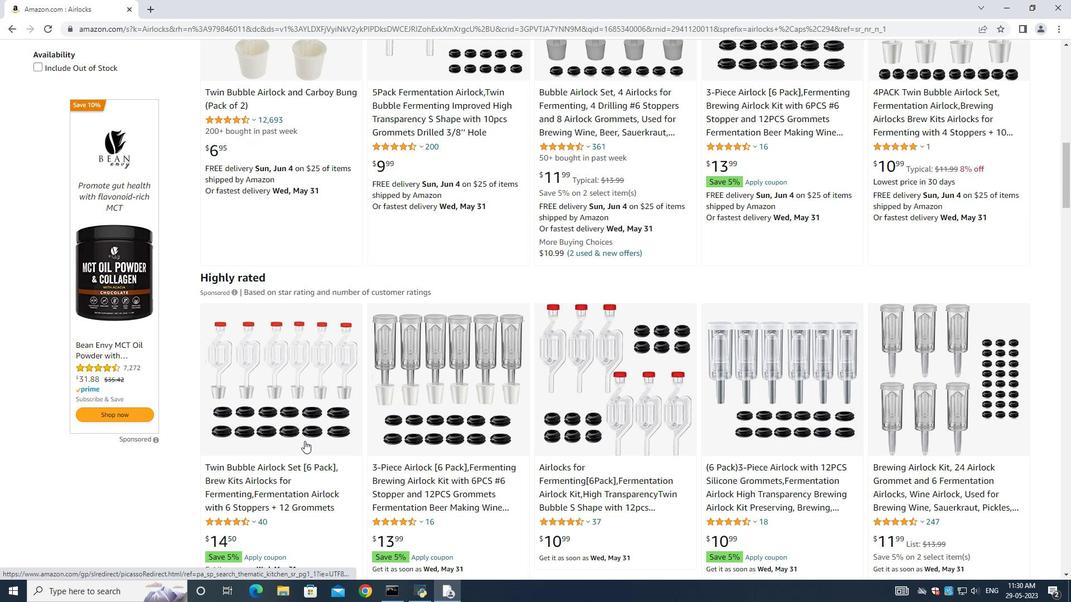 
Action: Mouse scrolled (744, 314) with delta (0, 0)
Screenshot: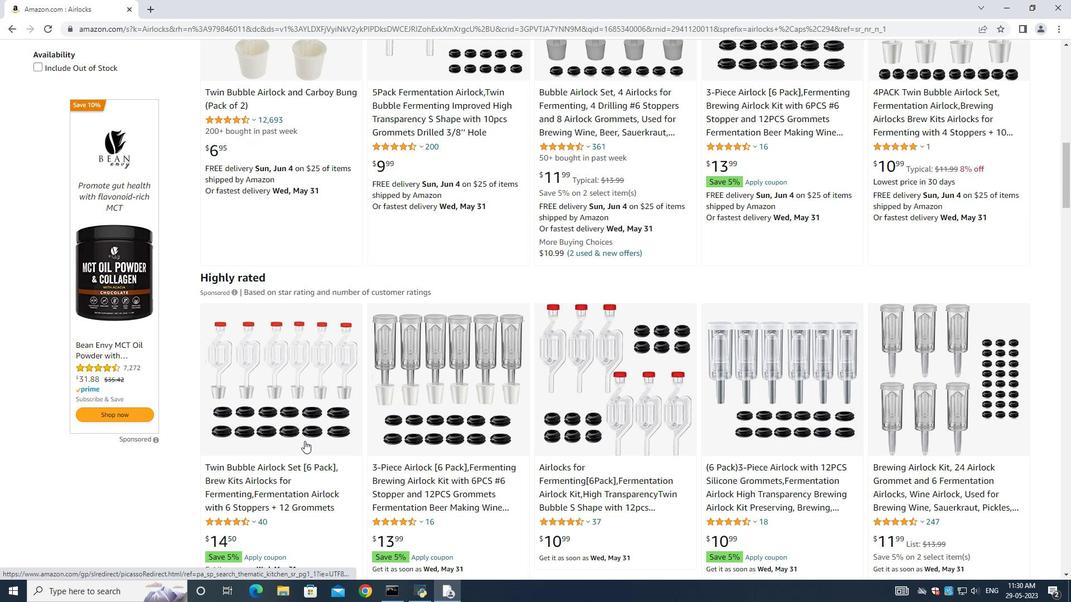 
Action: Mouse scrolled (744, 314) with delta (0, 0)
Screenshot: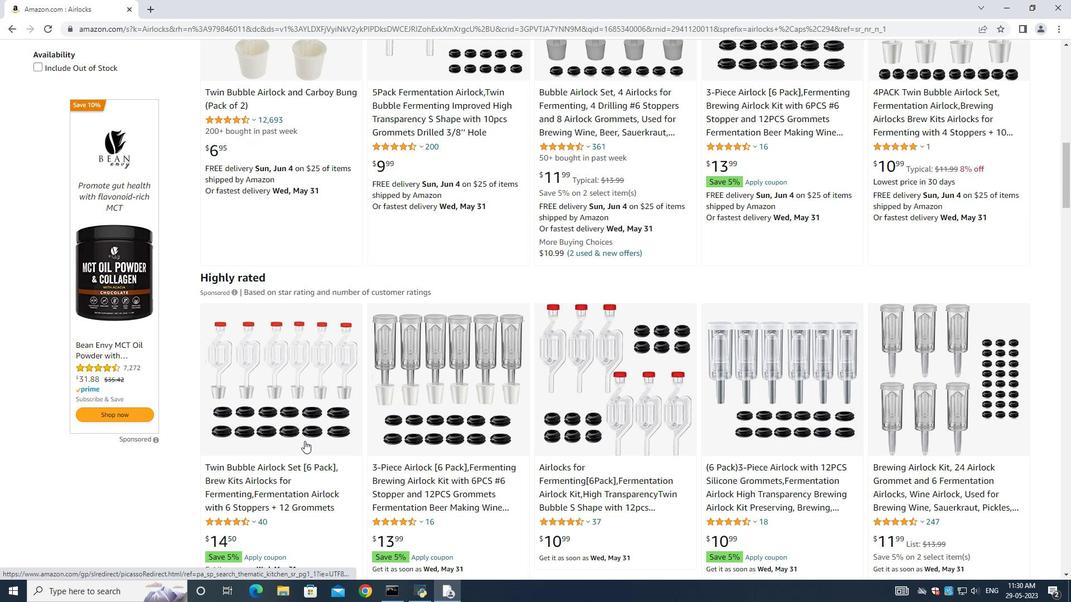 
Action: Mouse scrolled (744, 314) with delta (0, 0)
Screenshot: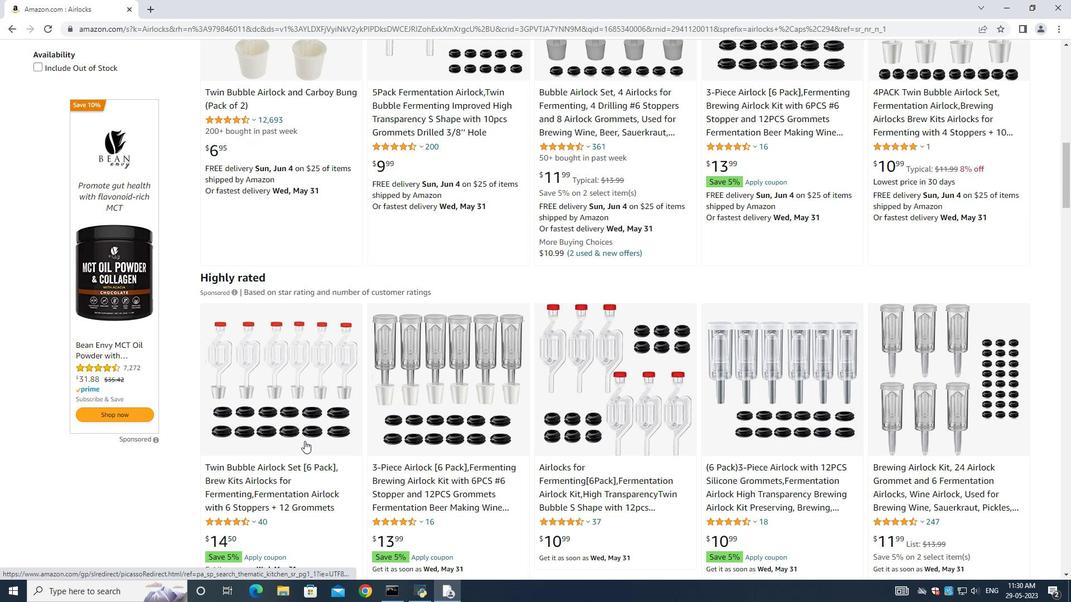 
Action: Mouse scrolled (744, 314) with delta (0, 0)
Screenshot: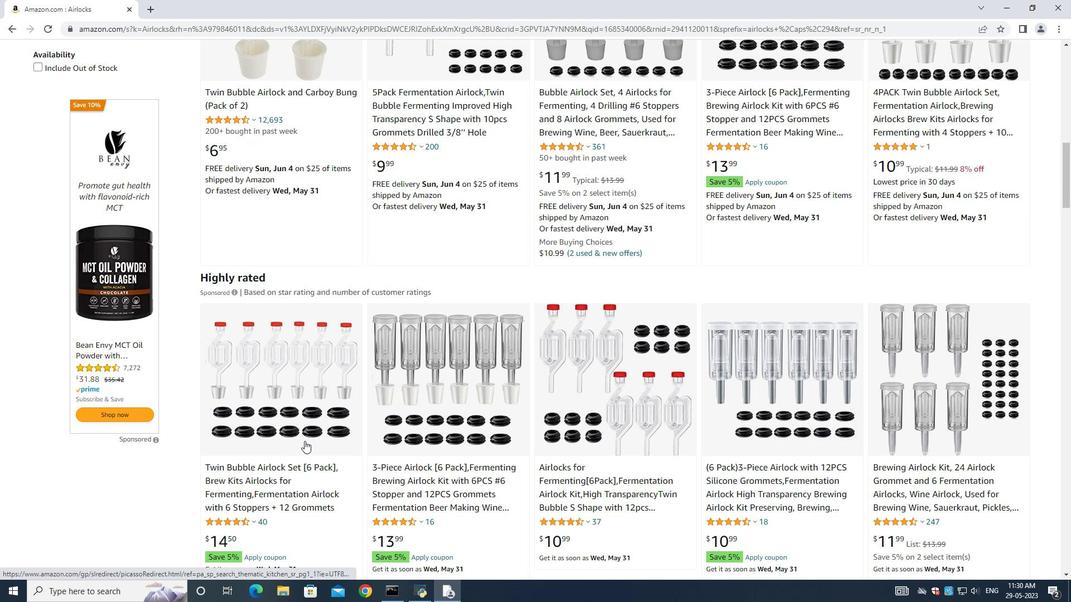 
Action: Mouse scrolled (744, 314) with delta (0, 0)
Screenshot: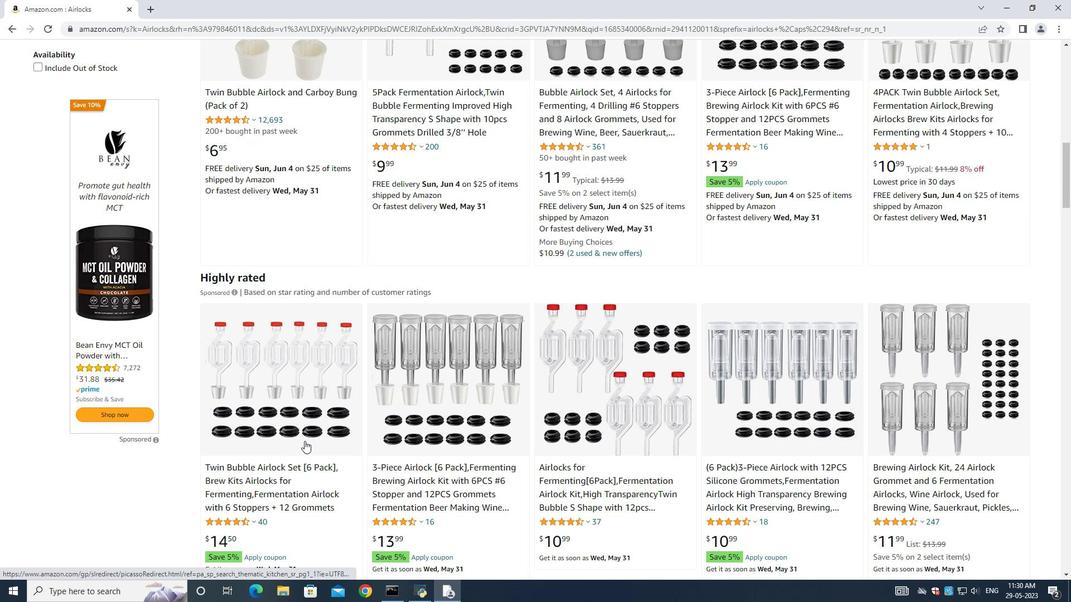 
Action: Mouse scrolled (744, 314) with delta (0, 0)
Screenshot: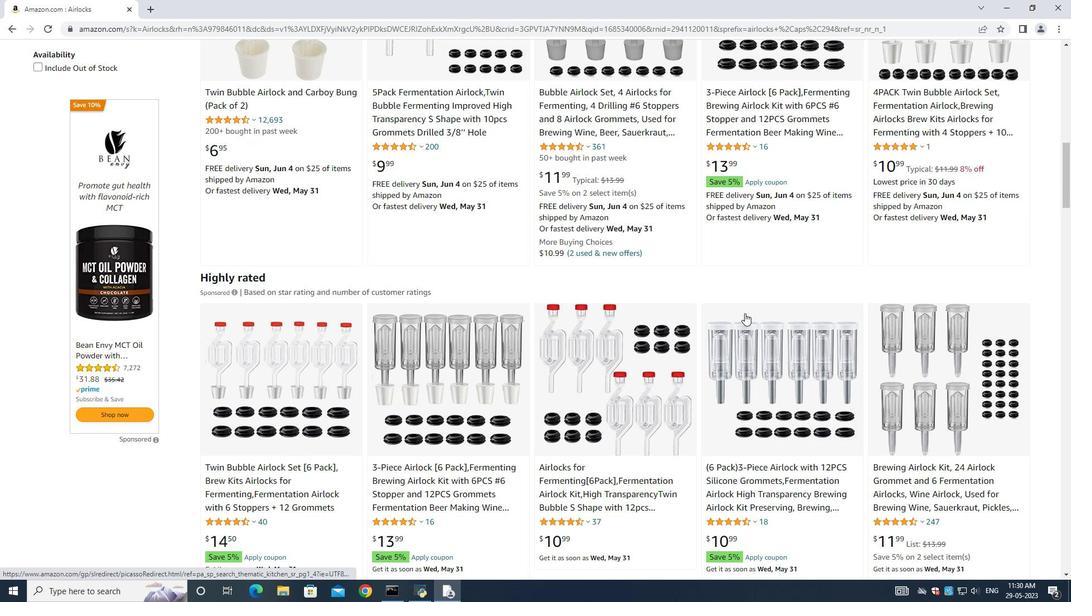 
Action: Mouse moved to (744, 426)
Screenshot: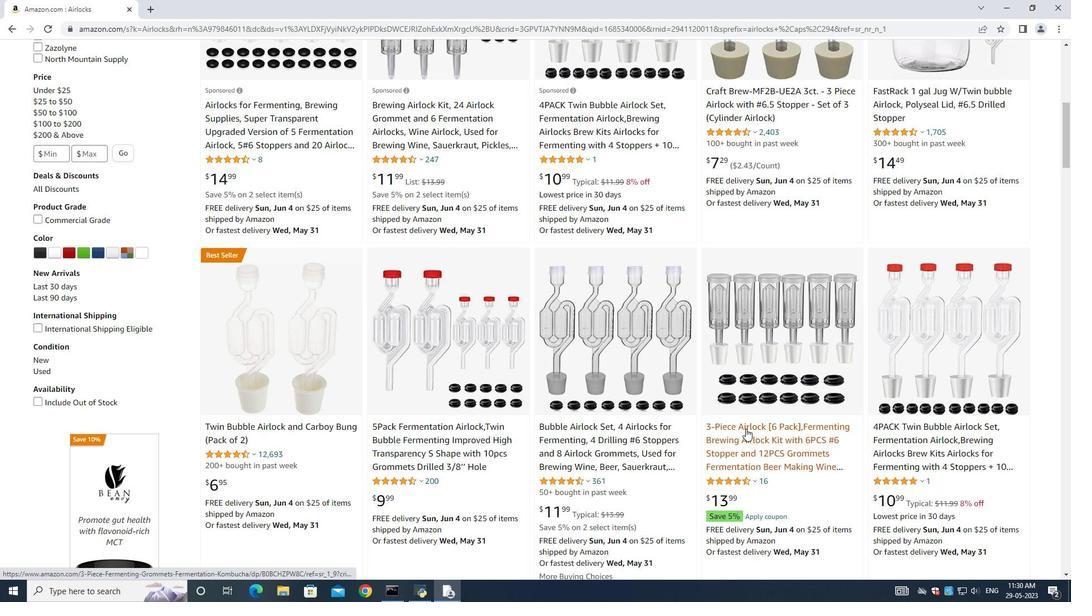 
Action: Mouse pressed left at (744, 426)
Screenshot: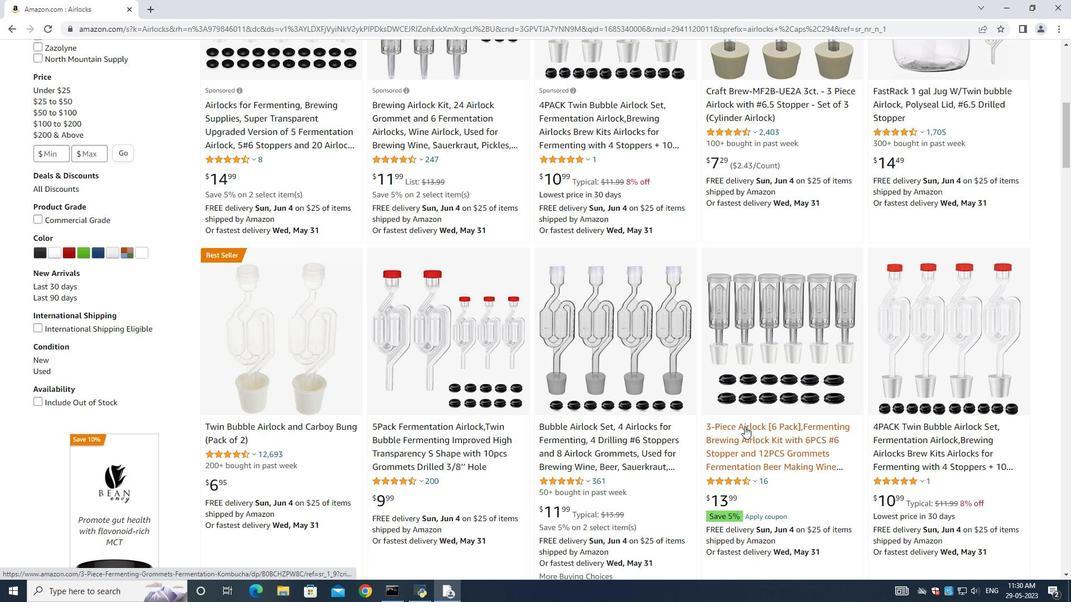 
Action: Mouse moved to (315, 497)
Screenshot: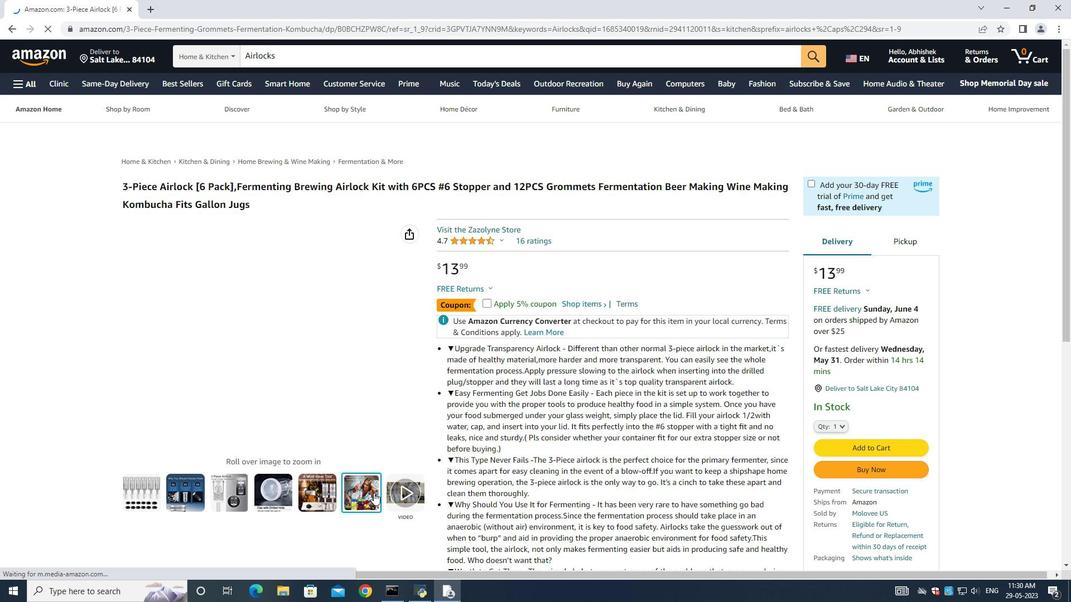 
Action: Mouse scrolled (319, 498) with delta (0, 0)
Screenshot: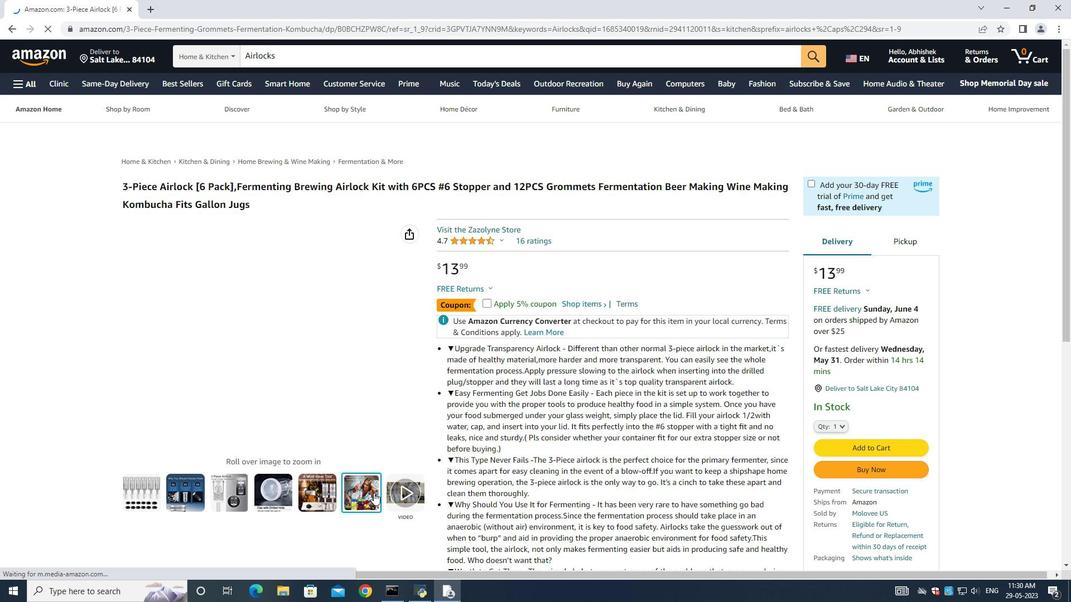 
Action: Mouse moved to (411, 496)
Screenshot: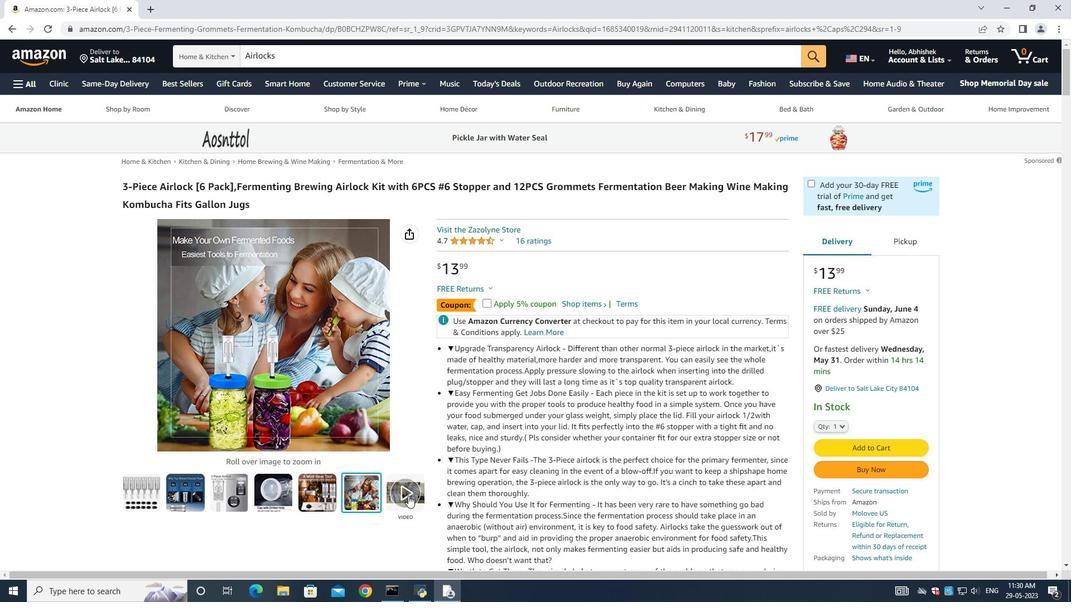
Action: Mouse pressed left at (411, 496)
Screenshot: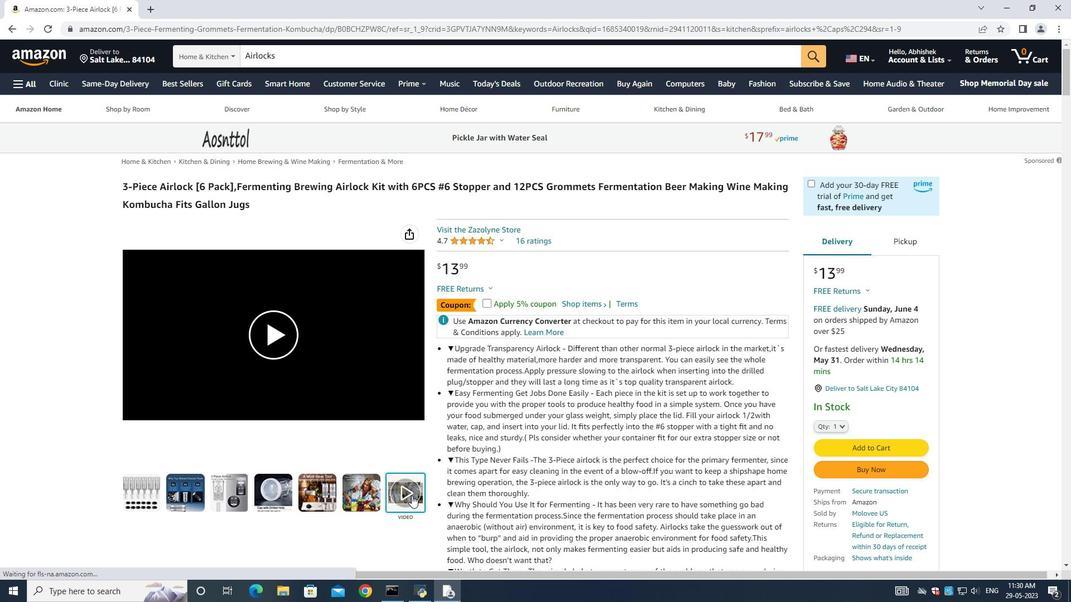 
Action: Mouse moved to (241, 331)
Screenshot: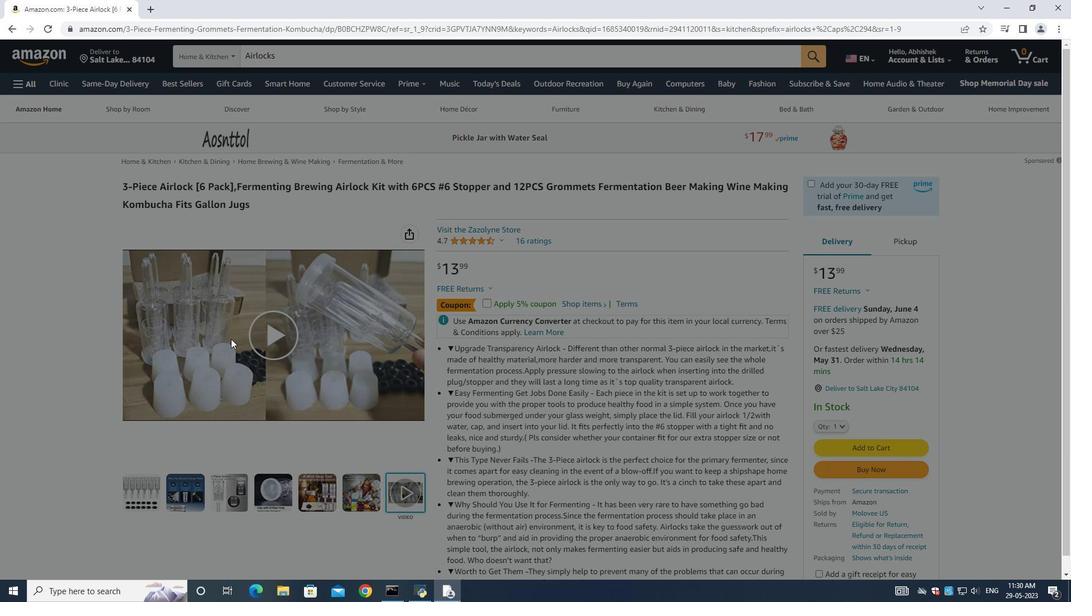 
Action: Key pressed <Key.space>
Screenshot: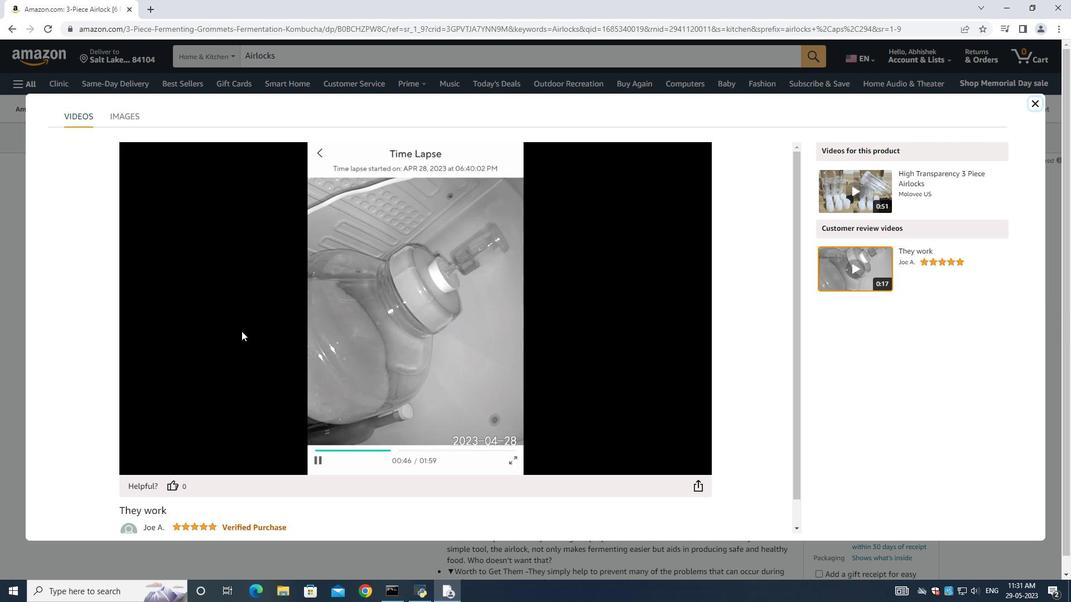 
Action: Mouse moved to (836, 428)
Screenshot: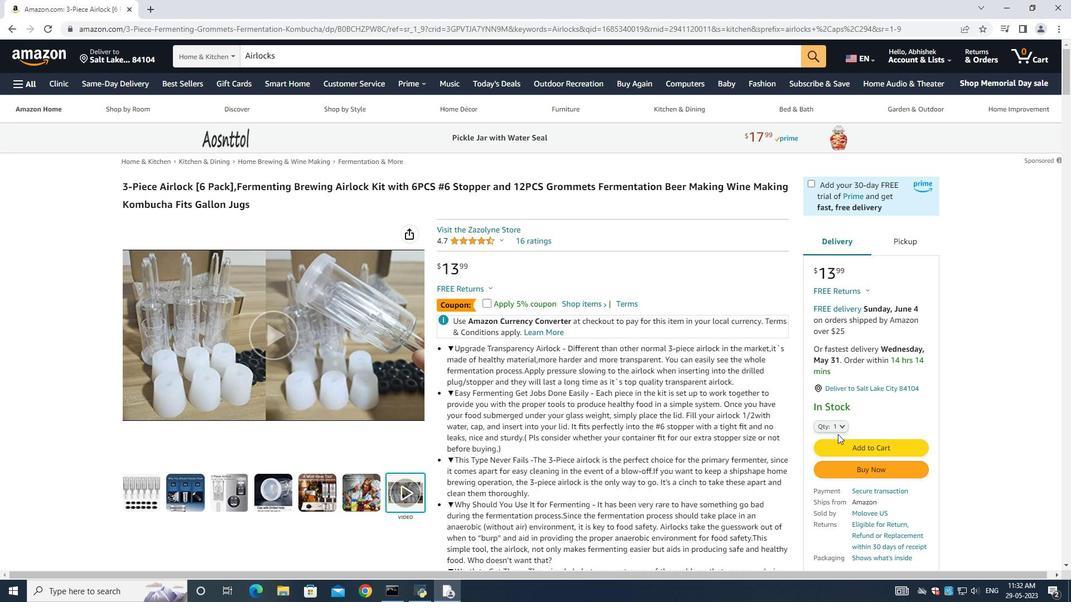 
Action: Mouse pressed left at (836, 428)
Screenshot: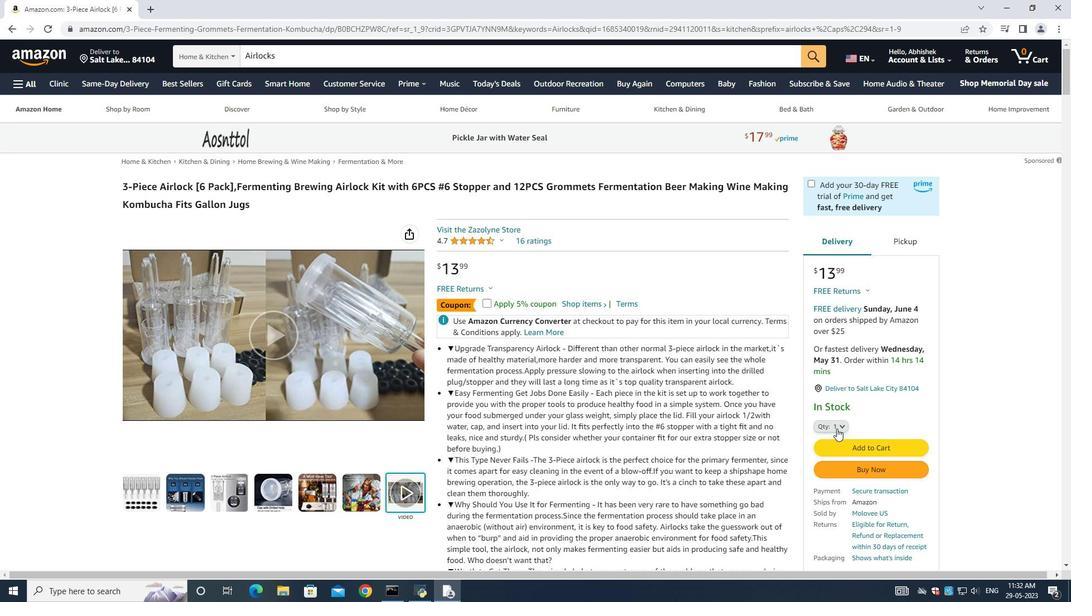 
Action: Mouse moved to (828, 446)
Screenshot: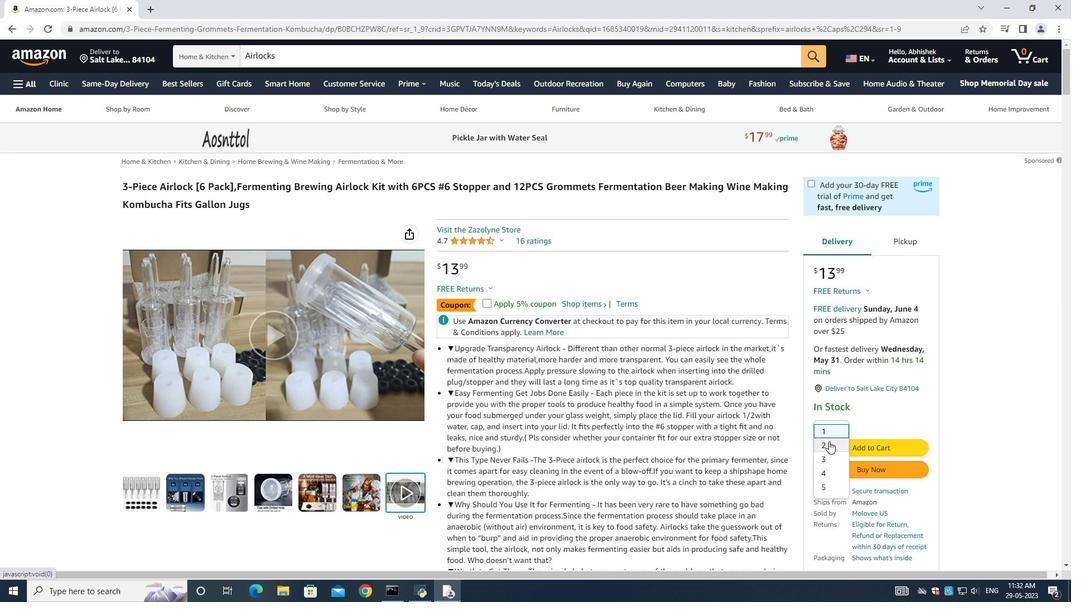 
Action: Mouse pressed left at (828, 446)
Screenshot: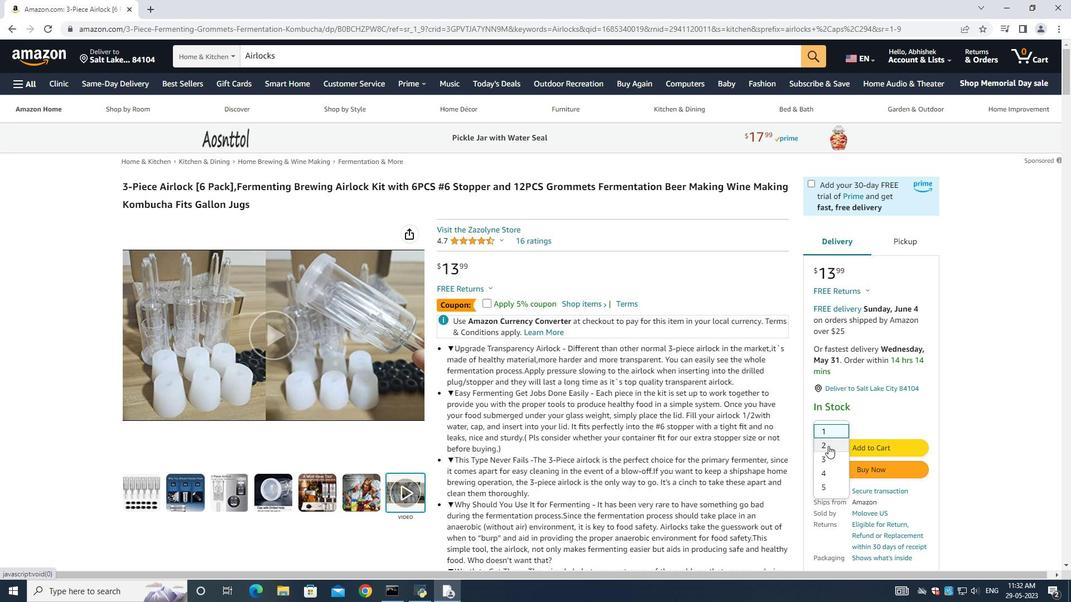 
Action: Mouse moved to (873, 450)
Screenshot: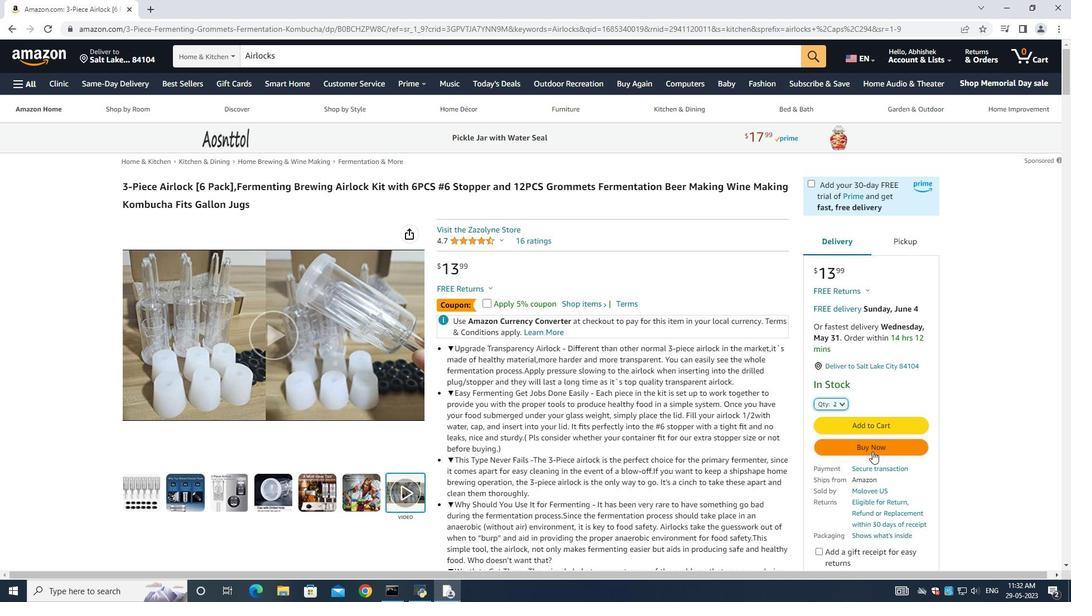 
Action: Mouse pressed left at (873, 450)
Screenshot: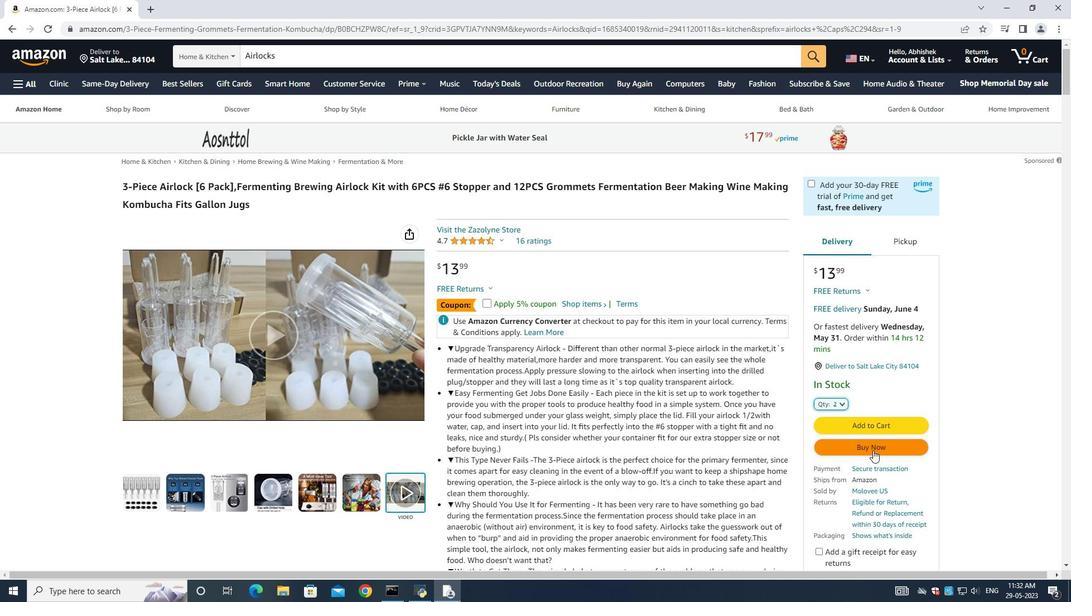 
Action: Mouse moved to (339, 407)
Screenshot: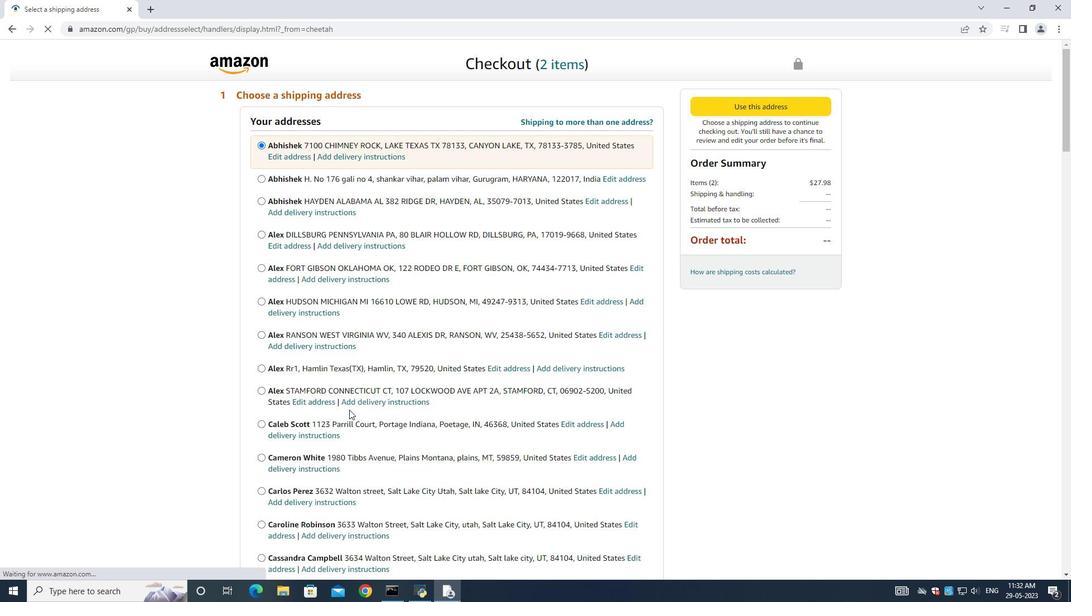 
Action: Mouse scrolled (339, 406) with delta (0, 0)
Screenshot: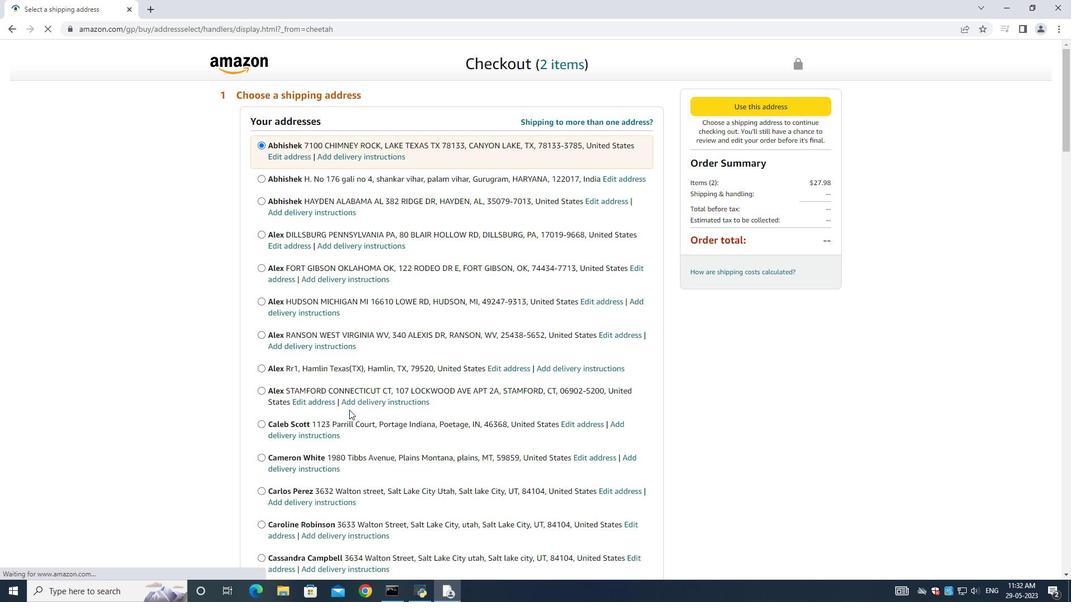 
Action: Mouse scrolled (339, 406) with delta (0, 0)
Screenshot: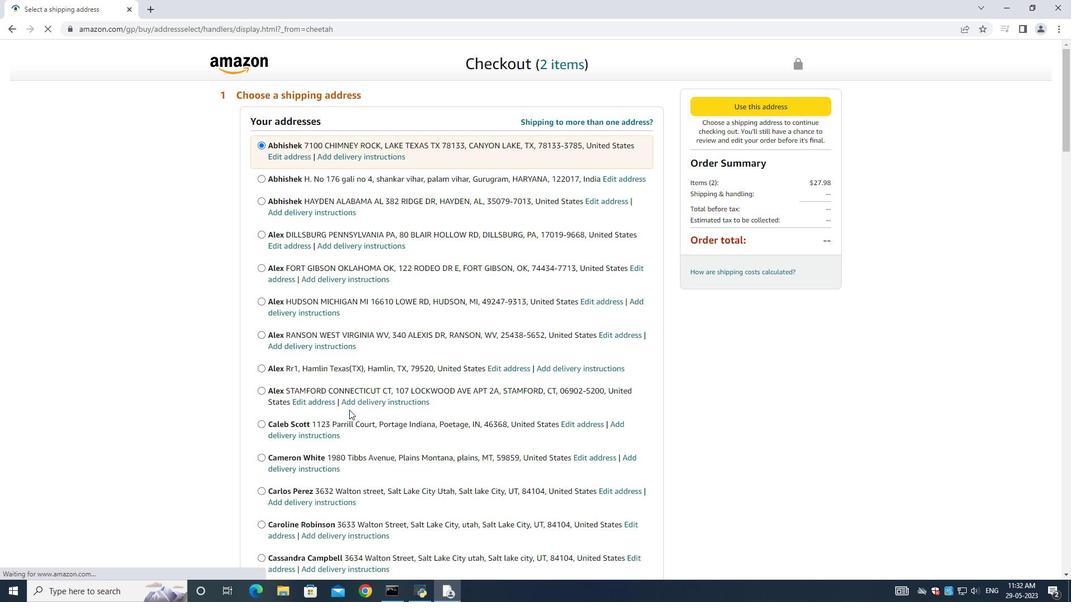
Action: Mouse scrolled (339, 406) with delta (0, -1)
Screenshot: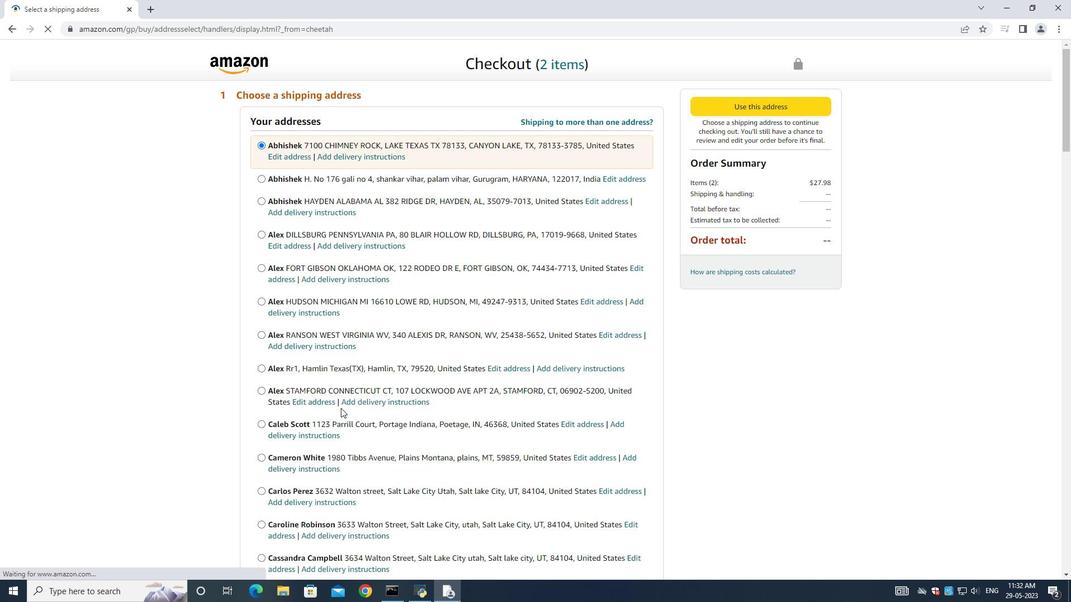 
Action: Mouse scrolled (339, 406) with delta (0, 0)
Screenshot: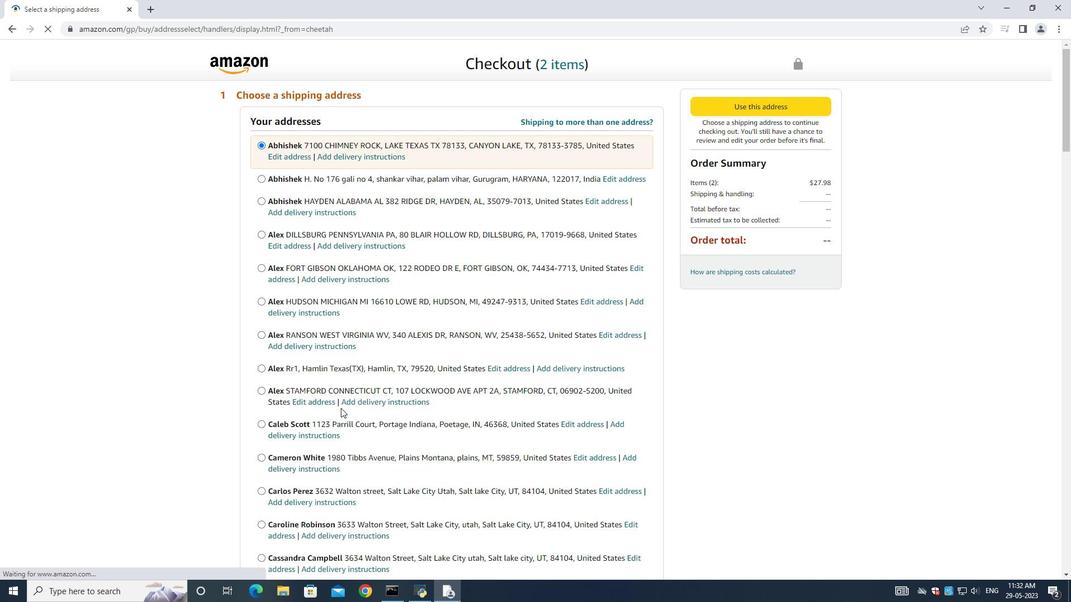 
Action: Mouse scrolled (339, 406) with delta (0, 0)
Screenshot: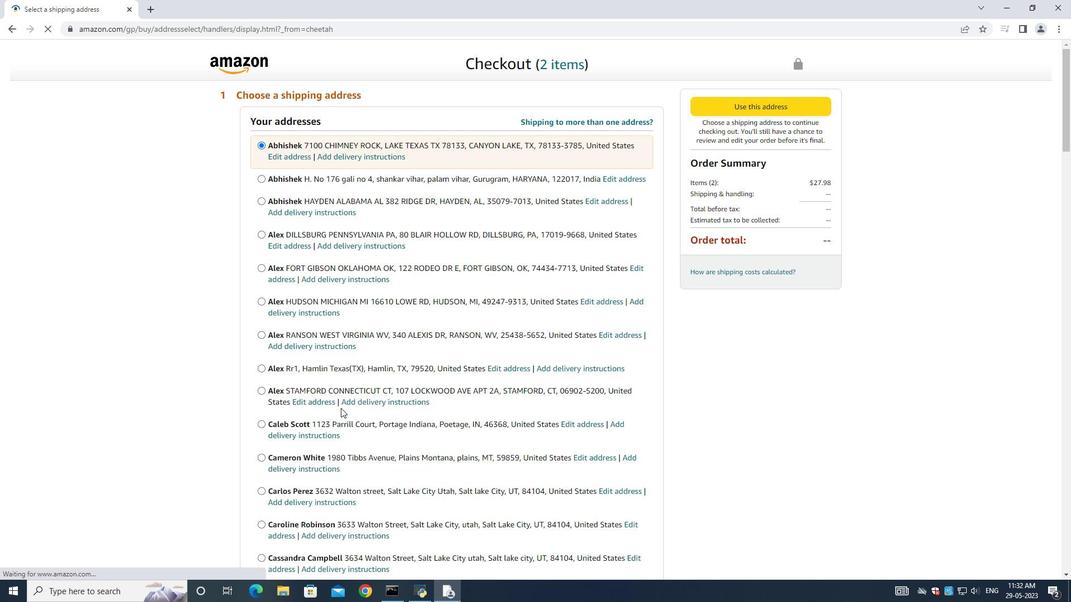 
Action: Mouse moved to (338, 405)
Screenshot: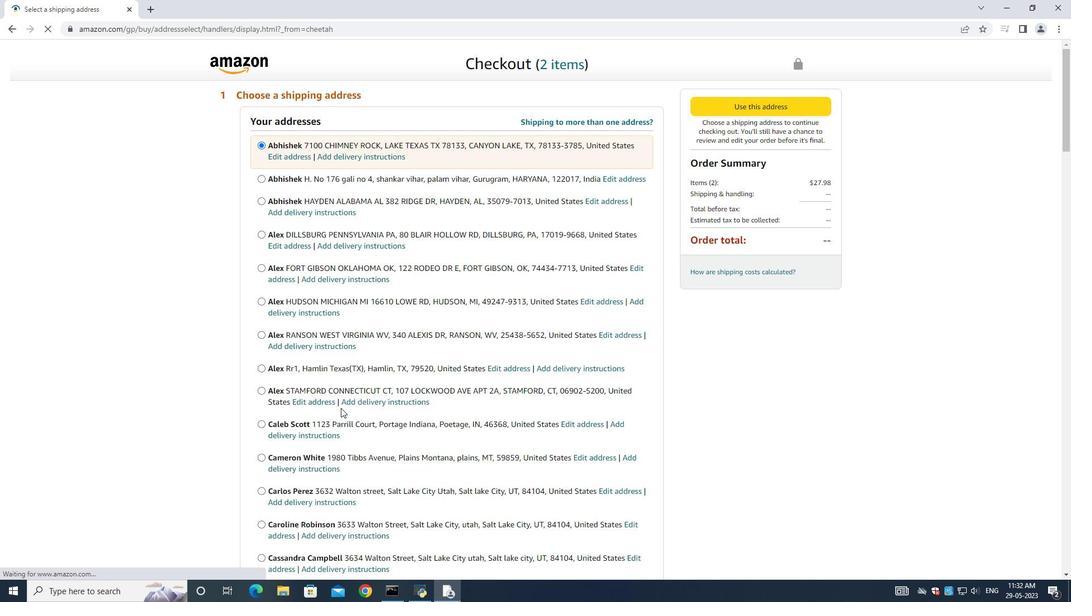 
Action: Mouse scrolled (338, 405) with delta (0, 0)
Screenshot: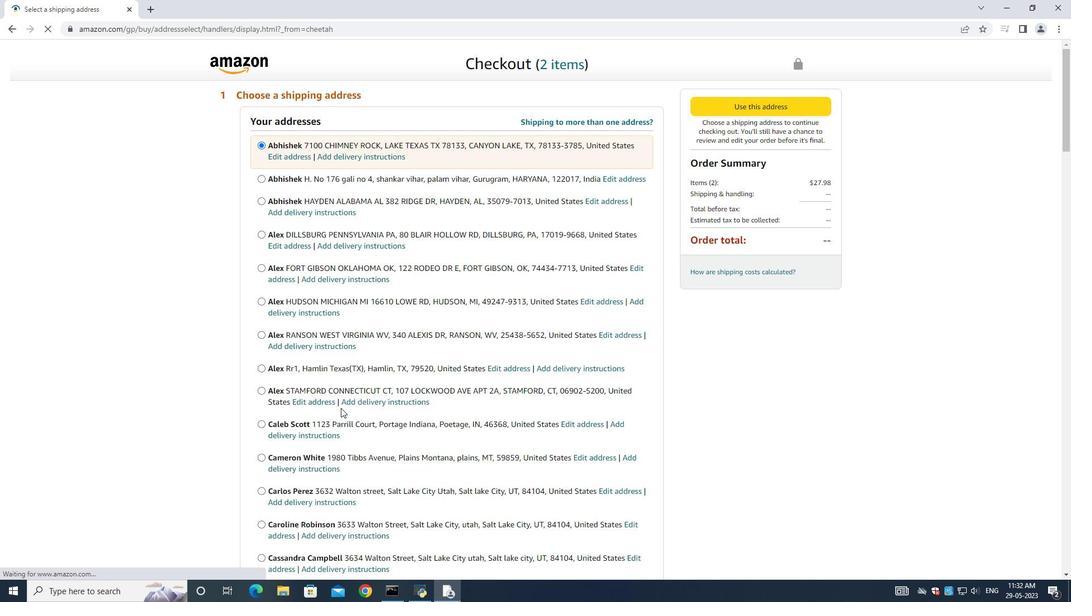 
Action: Mouse moved to (339, 403)
Screenshot: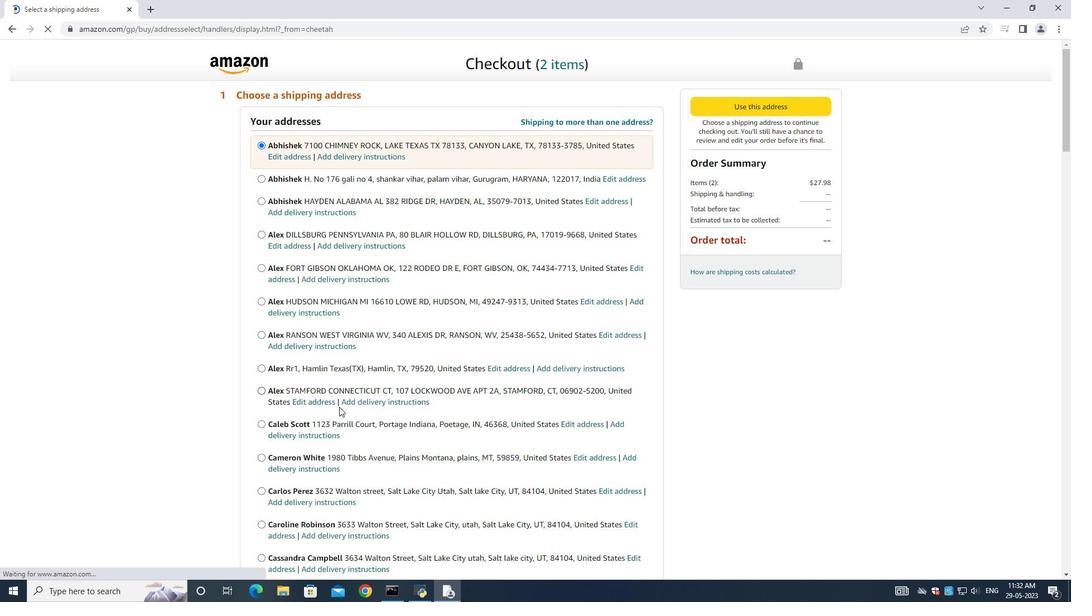 
Action: Mouse scrolled (339, 402) with delta (0, 0)
Screenshot: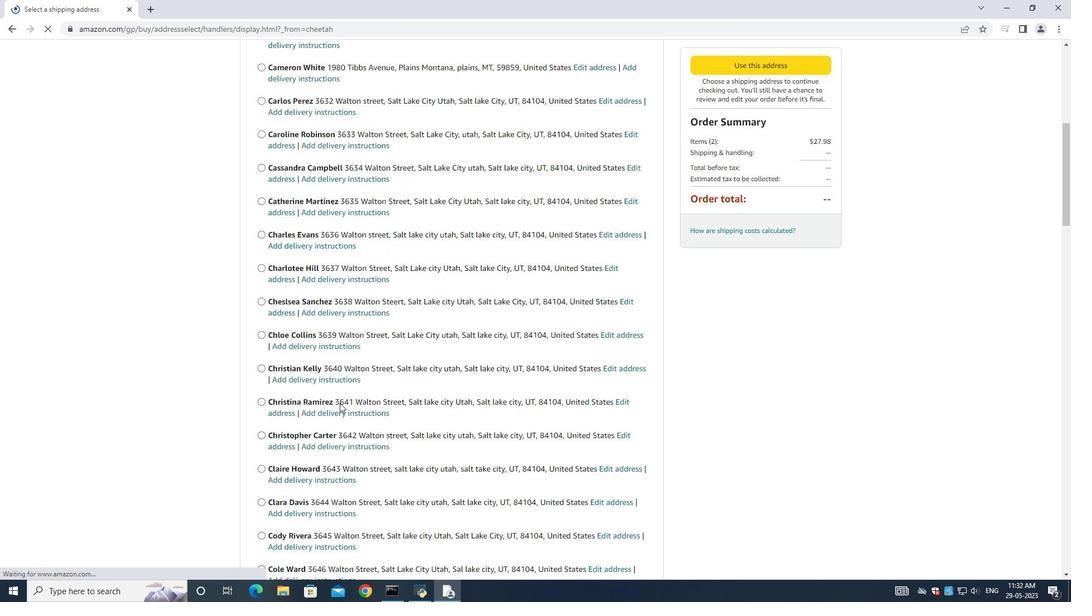 
Action: Mouse moved to (338, 406)
Screenshot: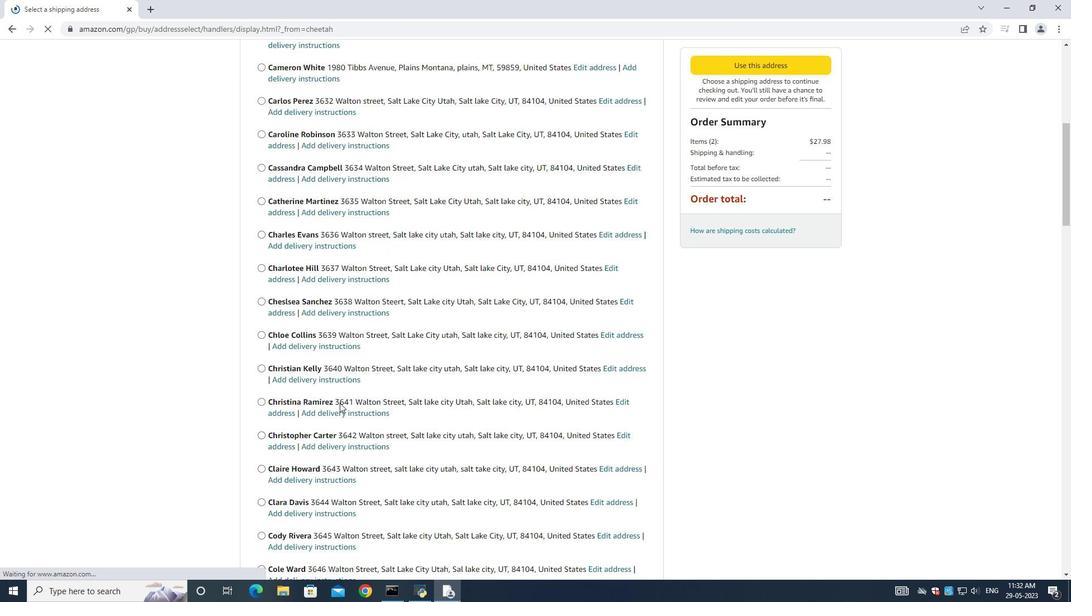 
Action: Mouse scrolled (338, 405) with delta (0, 0)
Screenshot: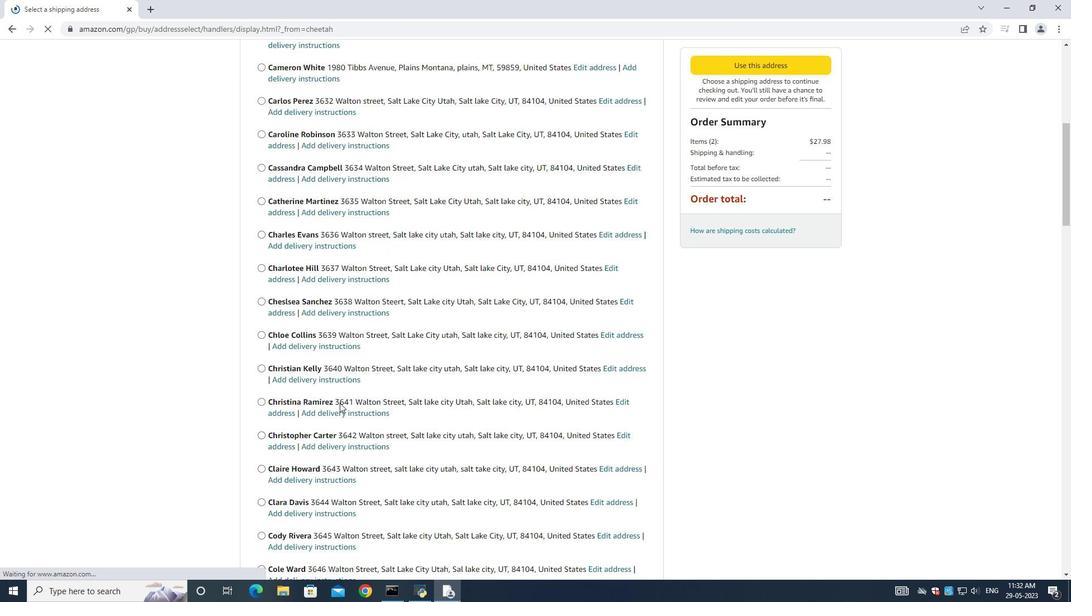 
Action: Mouse moved to (338, 407)
Screenshot: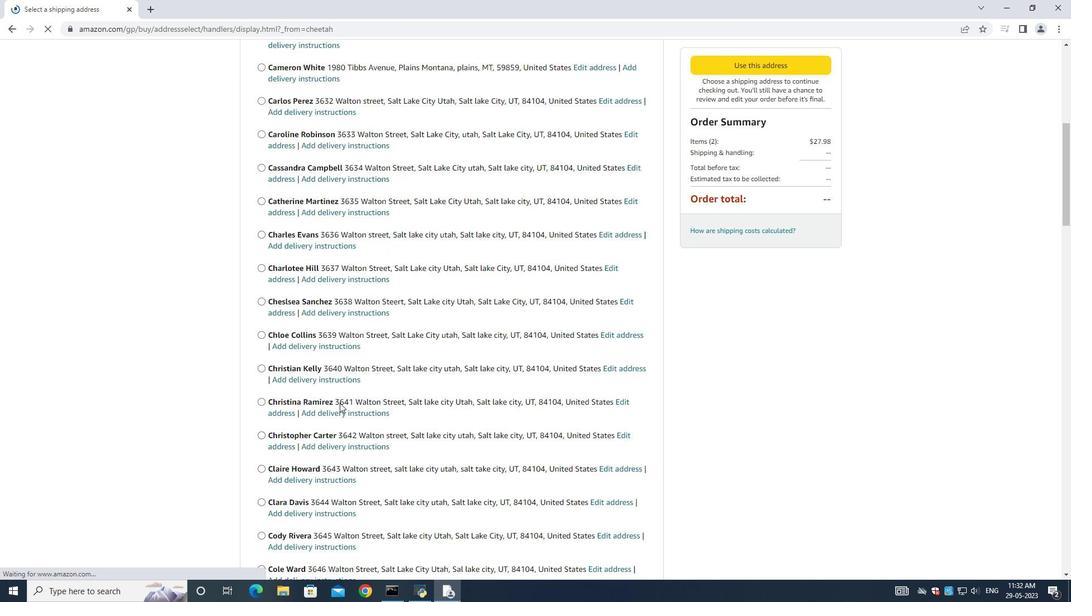 
Action: Mouse scrolled (338, 406) with delta (0, 0)
Screenshot: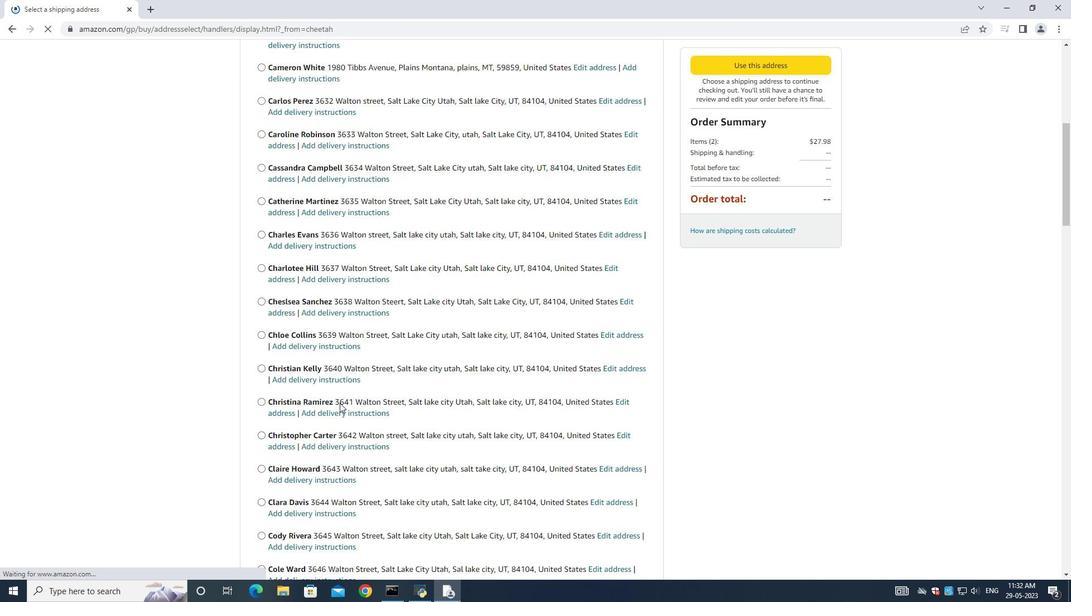 
Action: Mouse scrolled (338, 406) with delta (0, 0)
Screenshot: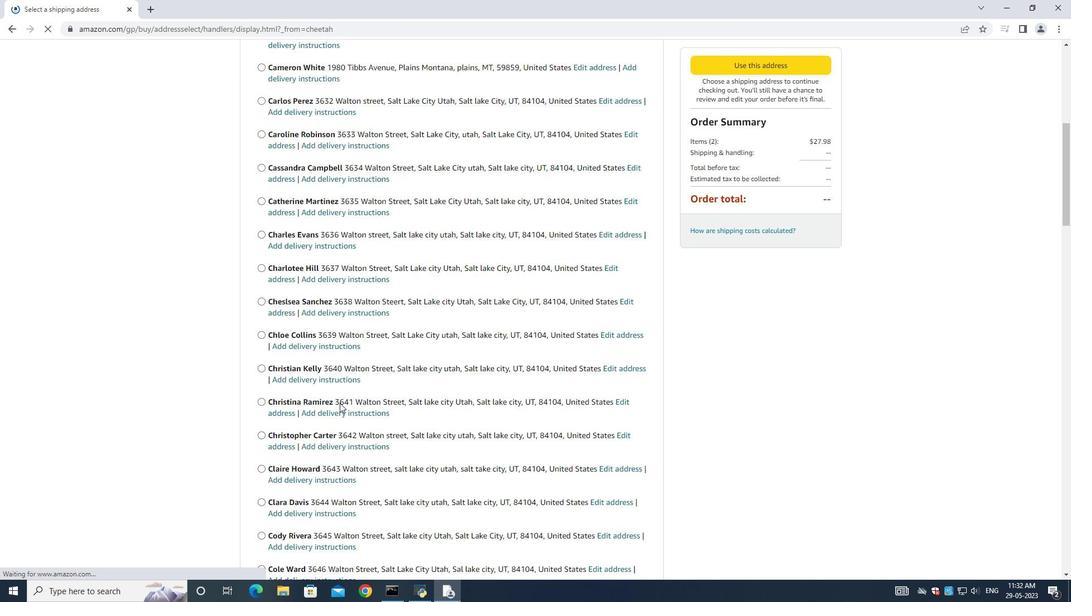 
Action: Mouse scrolled (338, 406) with delta (0, 0)
Screenshot: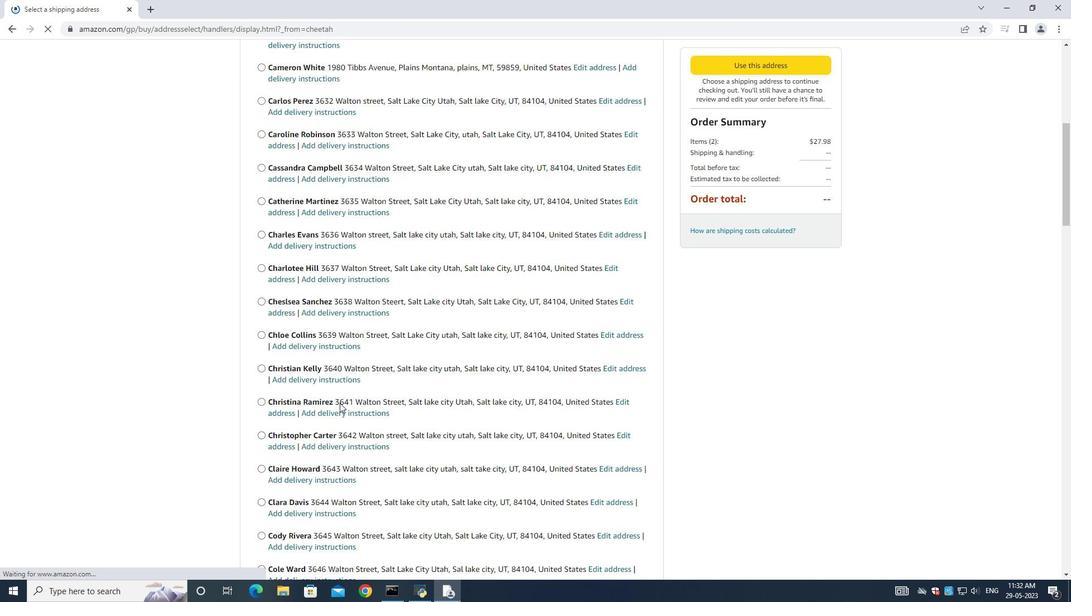 
Action: Mouse scrolled (338, 406) with delta (0, 0)
Screenshot: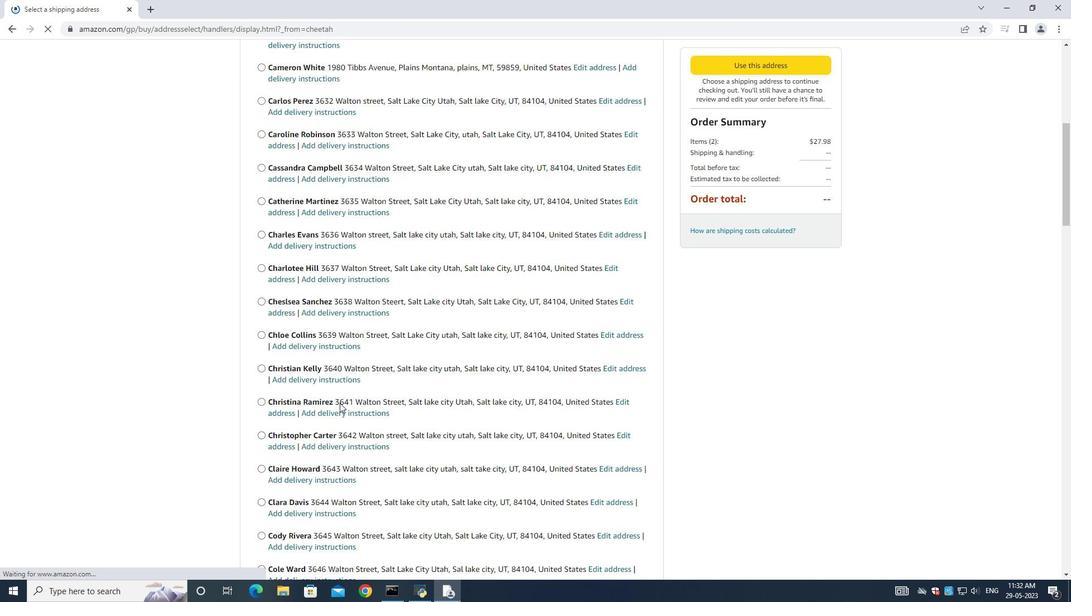
Action: Mouse moved to (337, 407)
Screenshot: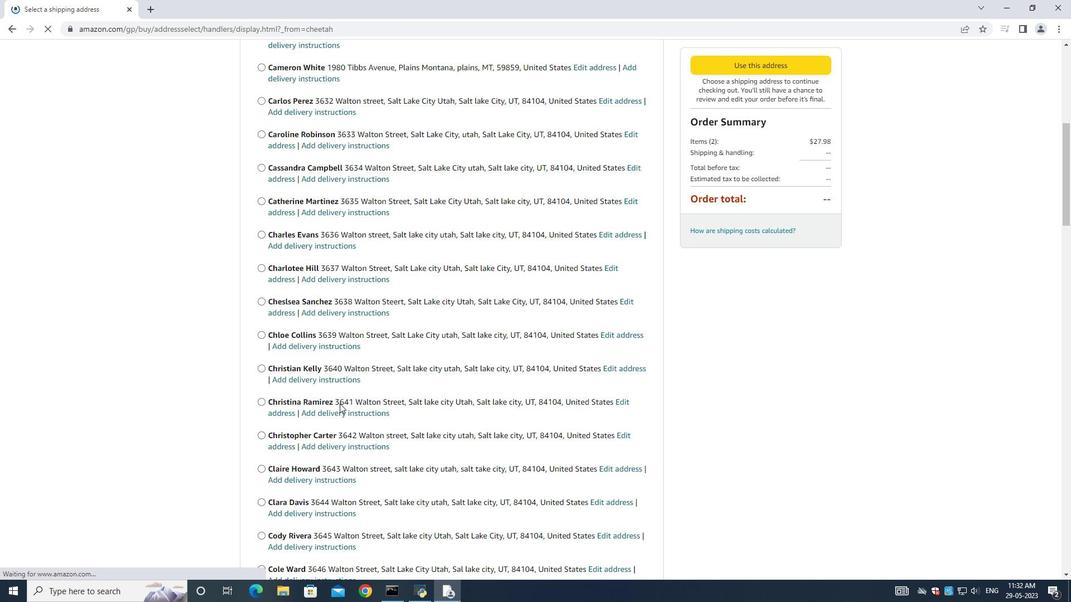 
Action: Mouse scrolled (337, 406) with delta (0, 0)
Screenshot: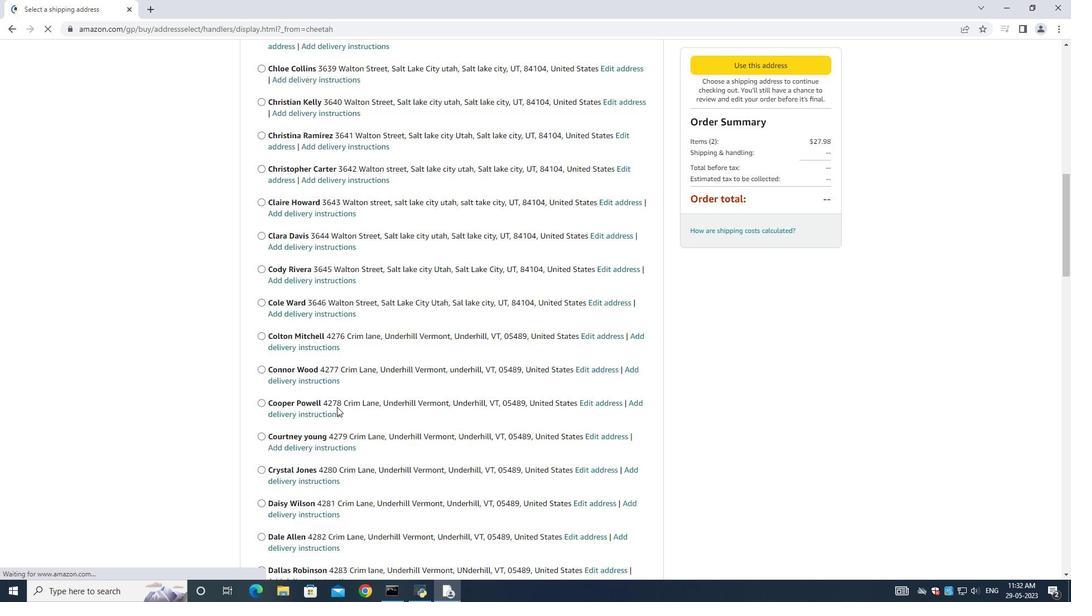 
Action: Mouse scrolled (337, 406) with delta (0, 0)
Screenshot: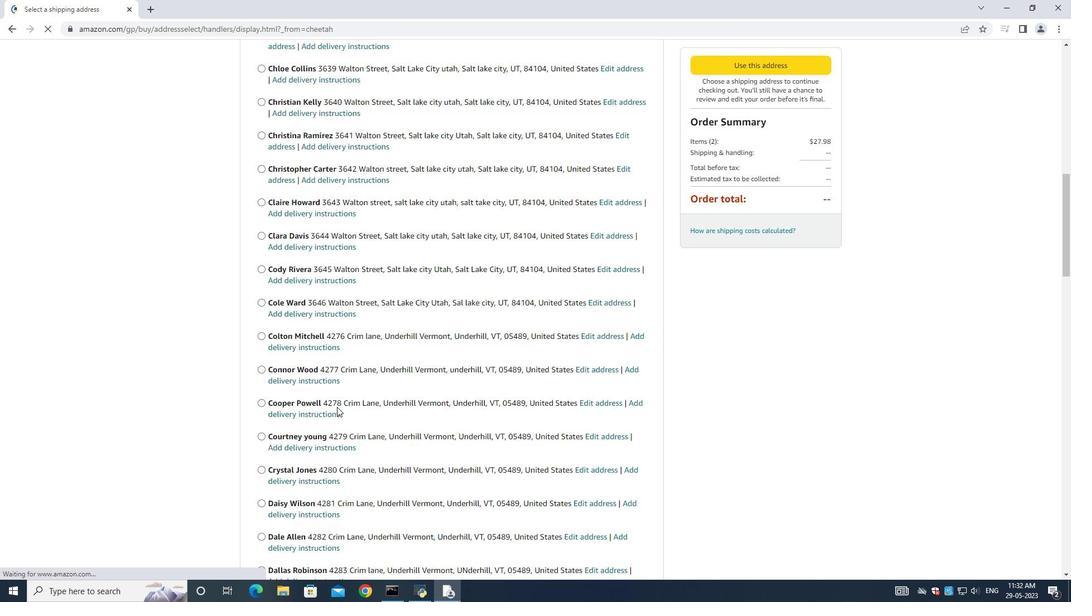 
Action: Mouse scrolled (337, 406) with delta (0, 0)
Screenshot: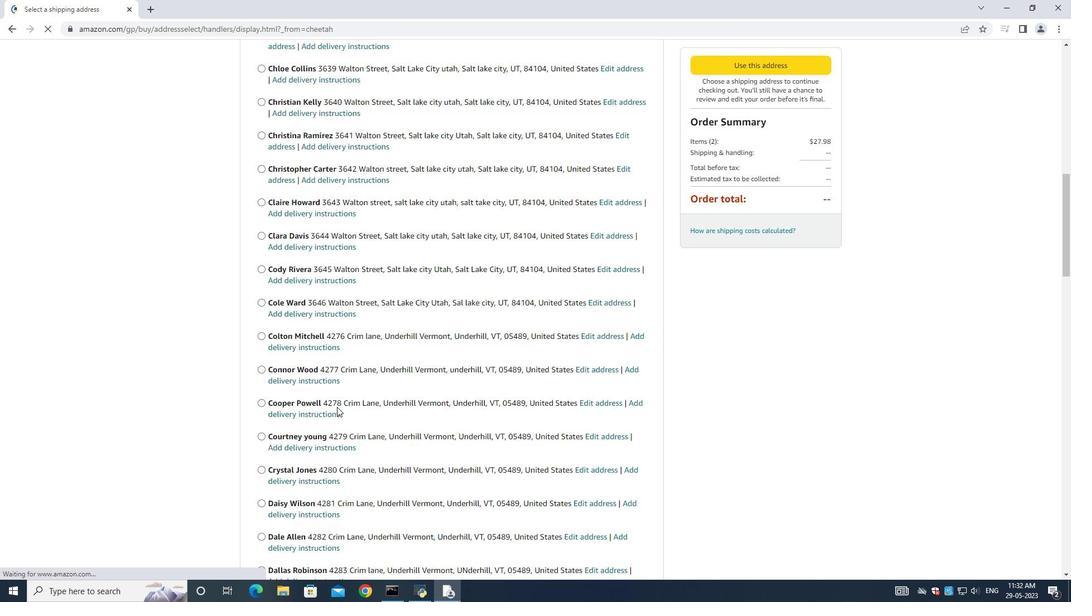 
Action: Mouse scrolled (337, 406) with delta (0, 0)
Screenshot: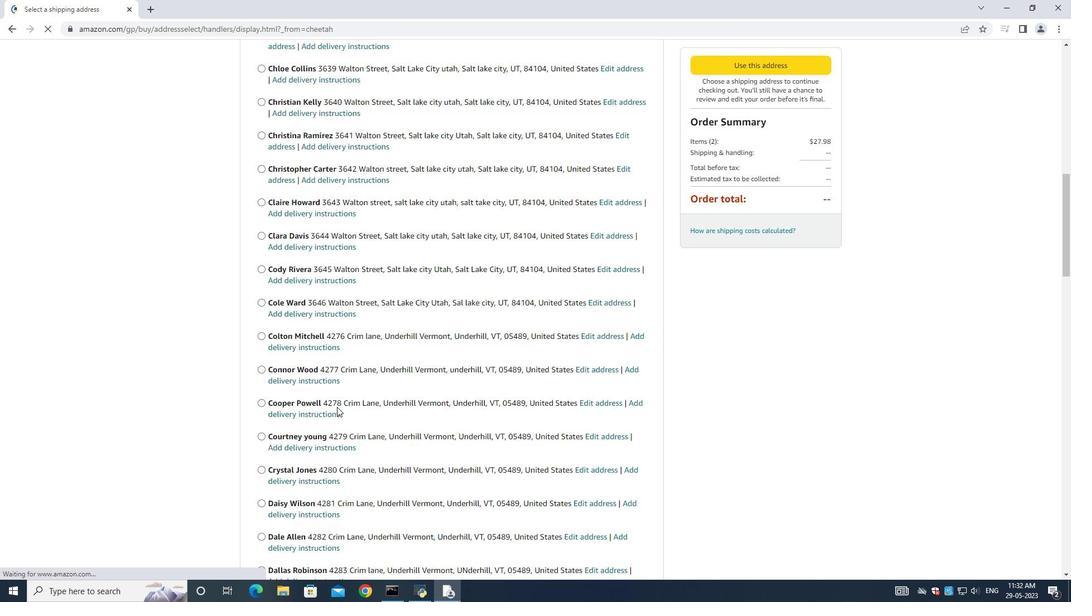 
Action: Mouse scrolled (337, 406) with delta (0, 0)
Screenshot: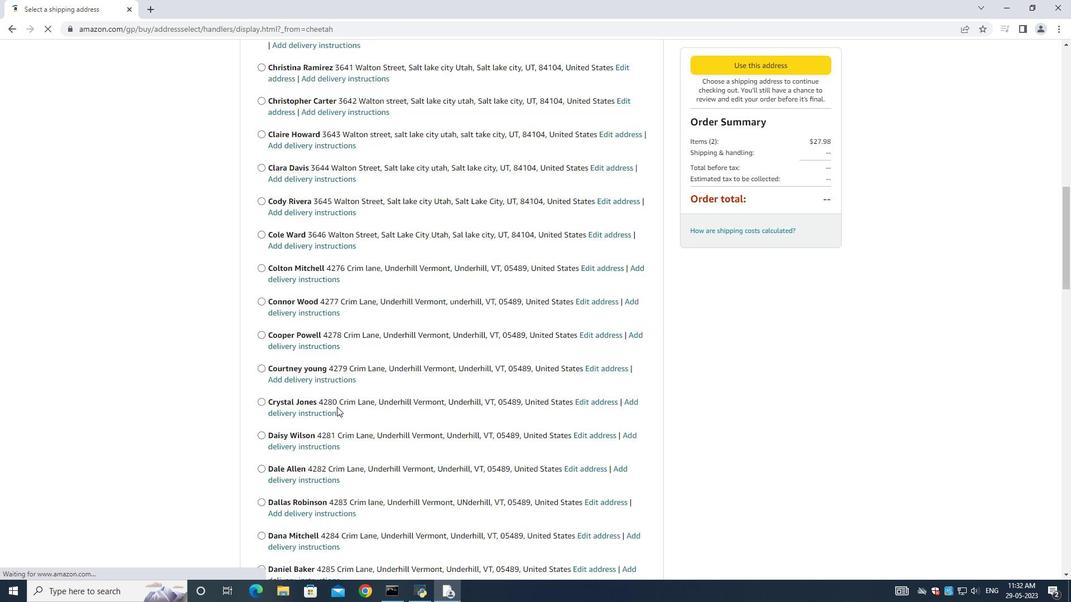 
Action: Mouse scrolled (337, 406) with delta (0, 0)
Screenshot: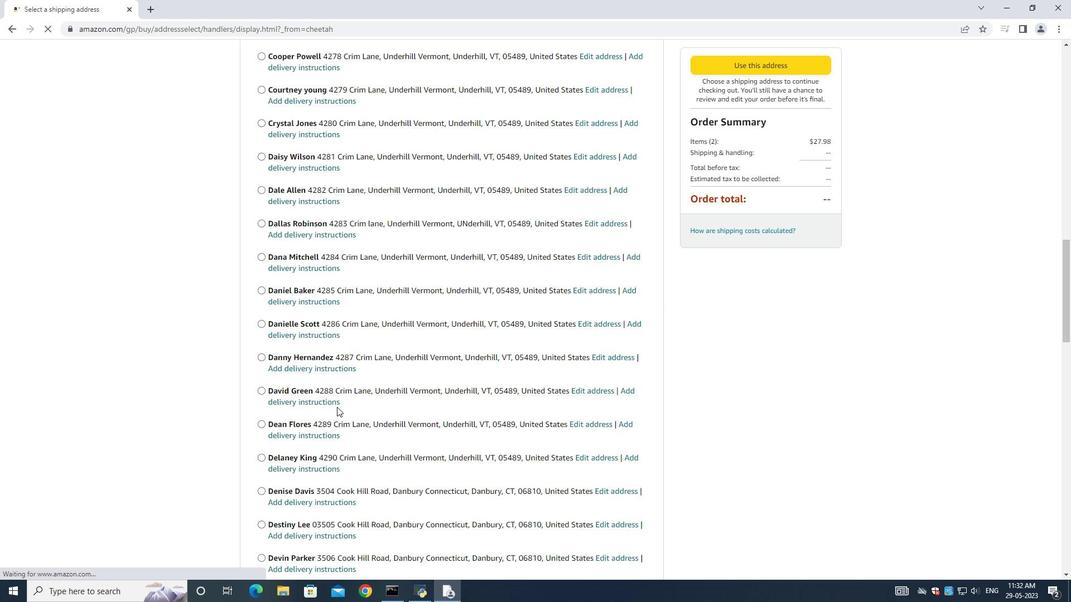 
Action: Mouse moved to (336, 410)
Screenshot: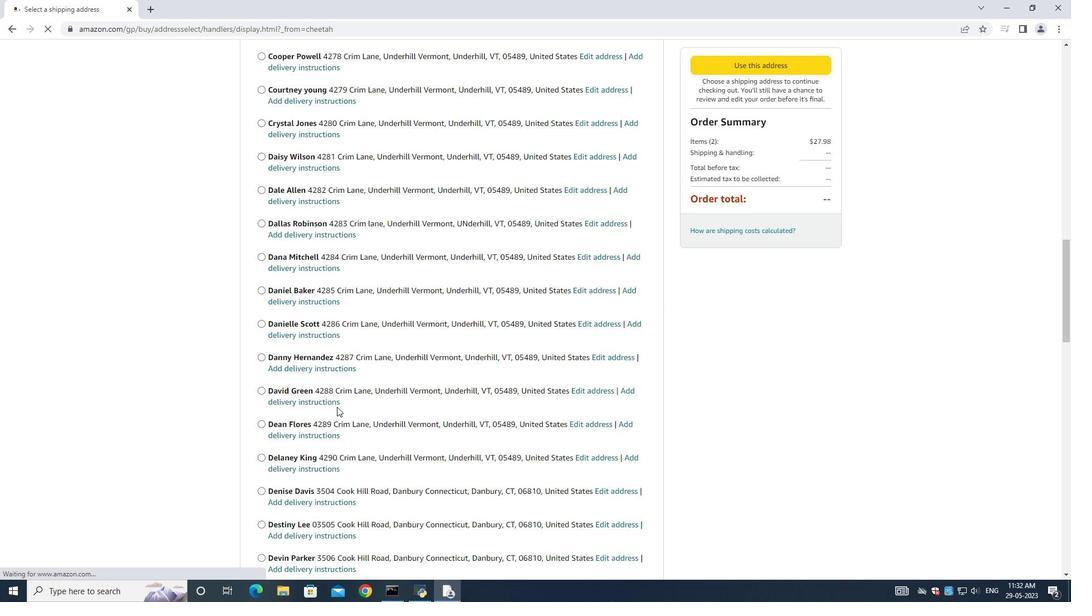 
Action: Mouse scrolled (337, 409) with delta (0, 0)
Screenshot: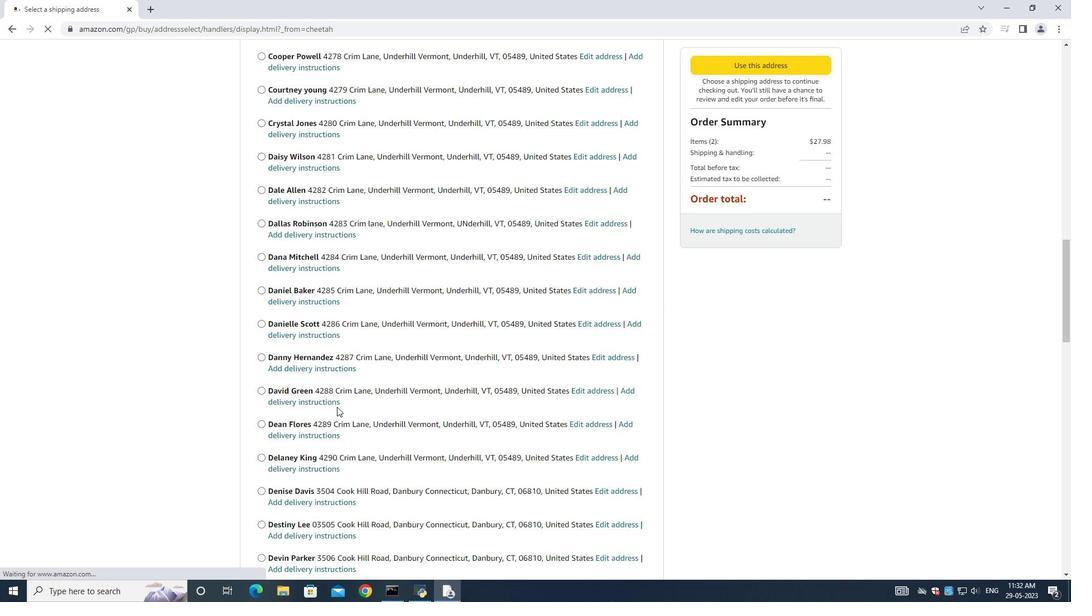 
Action: Mouse scrolled (337, 409) with delta (0, 0)
Screenshot: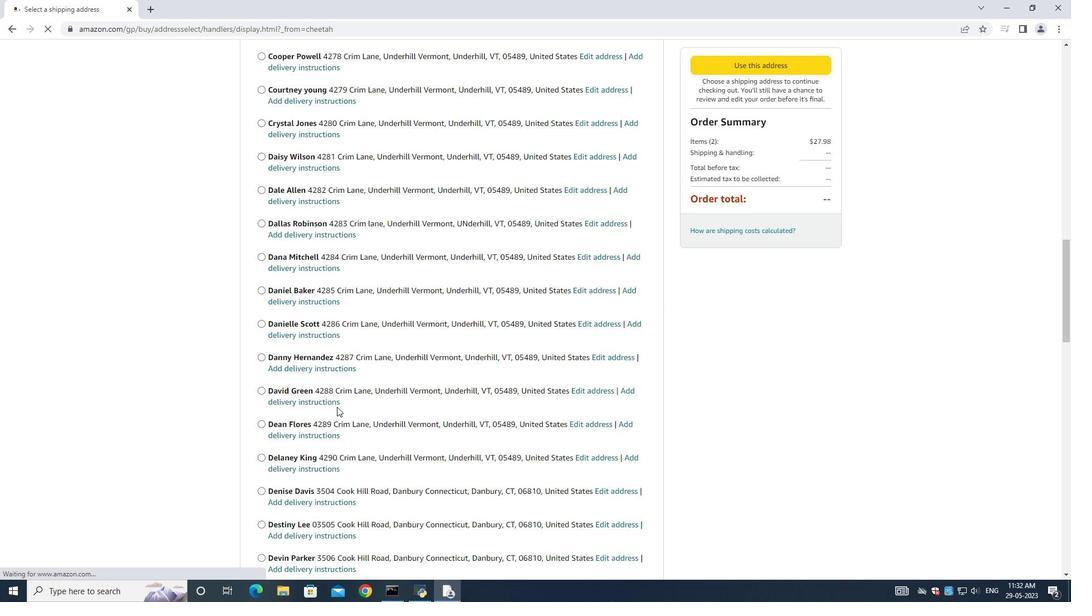 
Action: Mouse scrolled (336, 409) with delta (0, 0)
Screenshot: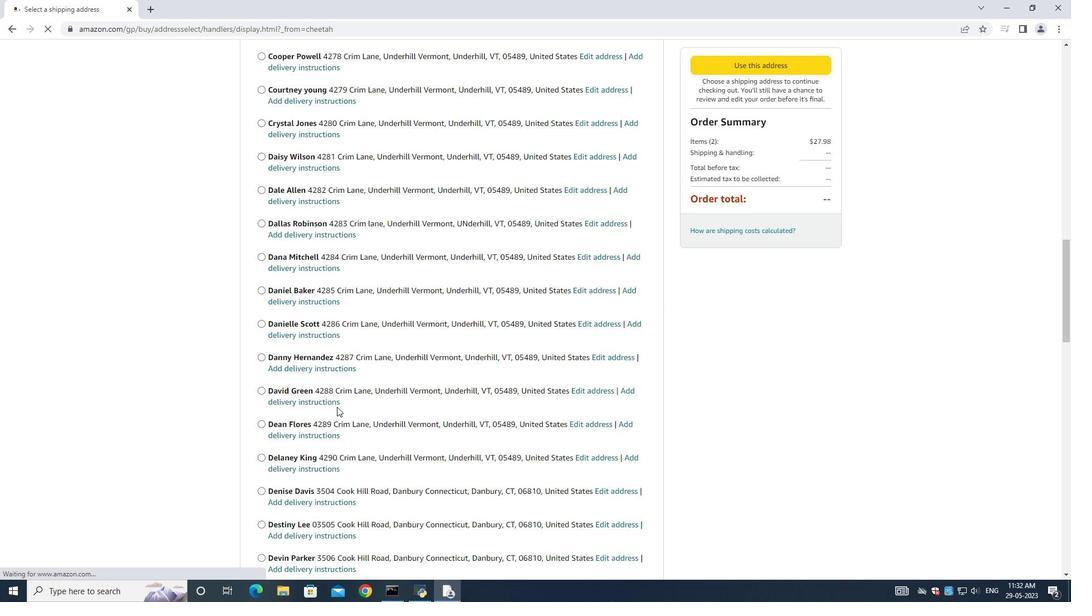 
Action: Mouse scrolled (336, 409) with delta (0, 0)
Screenshot: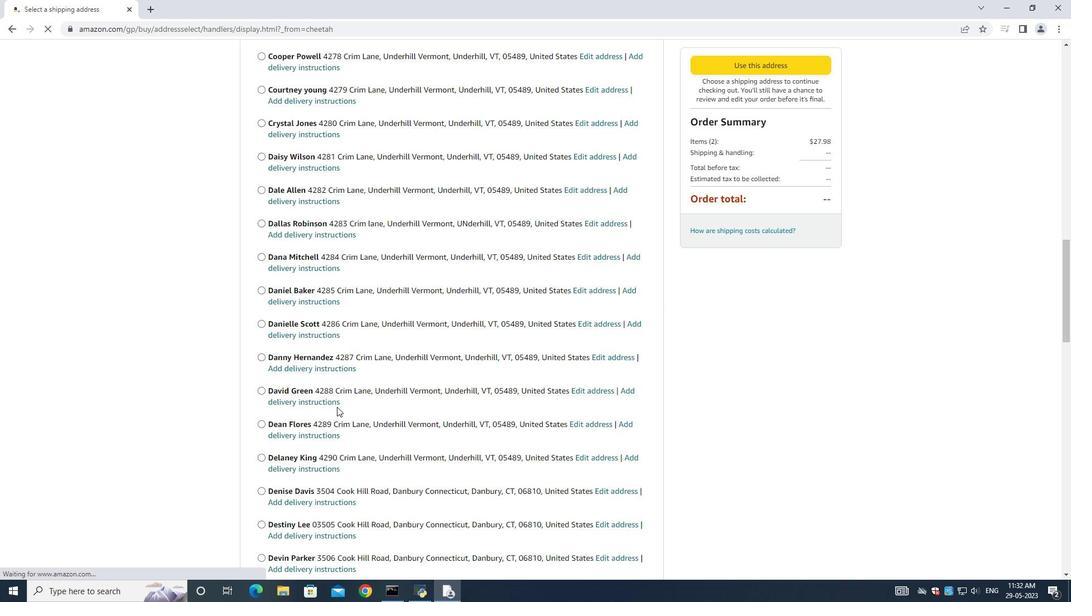
Action: Mouse scrolled (336, 409) with delta (0, 0)
Screenshot: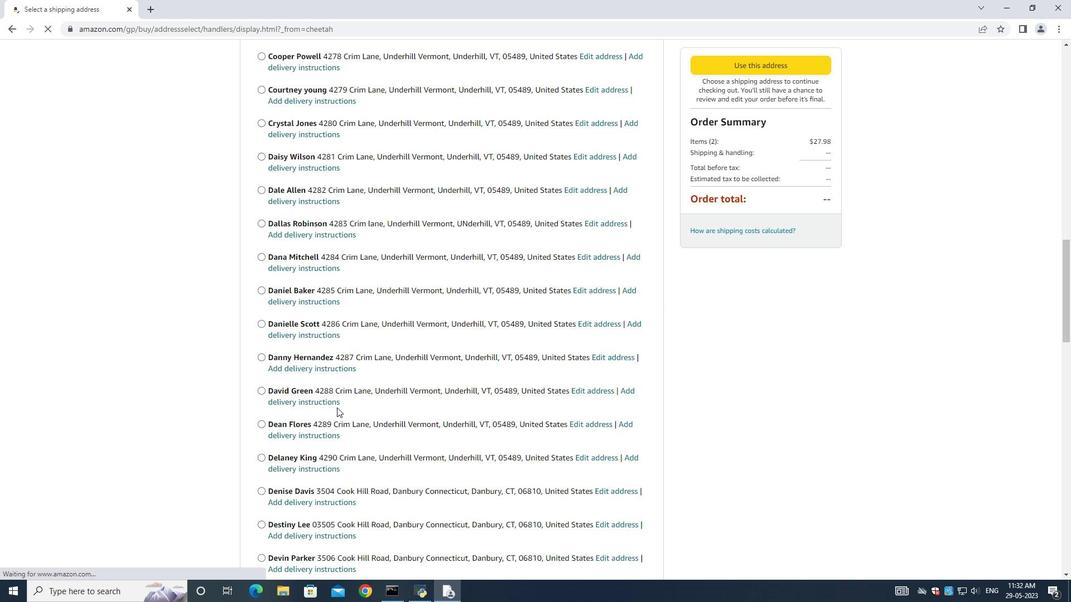 
Action: Mouse scrolled (336, 409) with delta (0, 0)
Screenshot: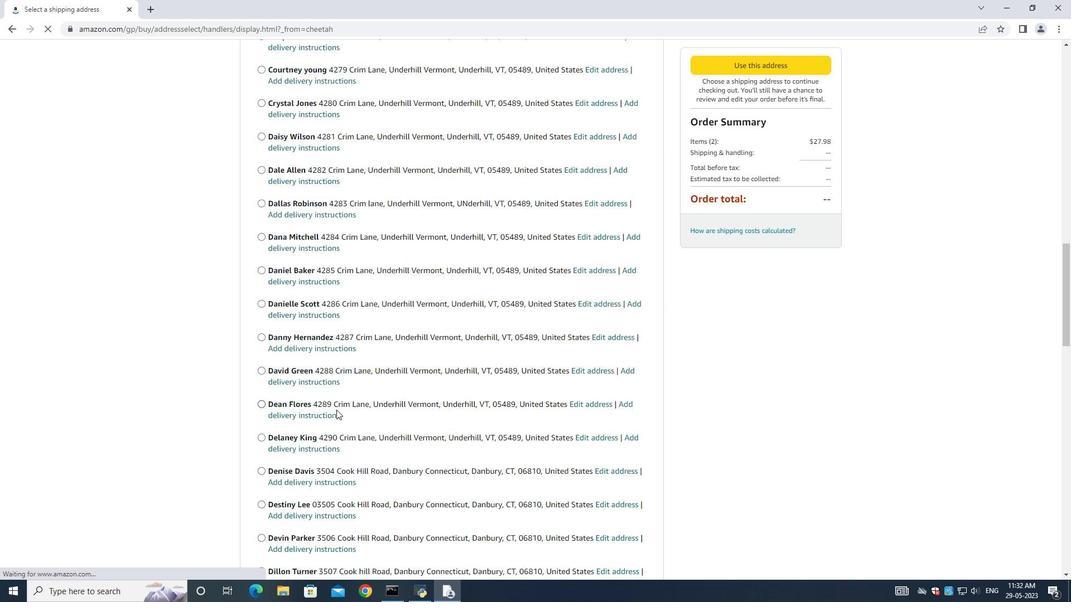 
Action: Mouse scrolled (336, 409) with delta (0, 0)
Screenshot: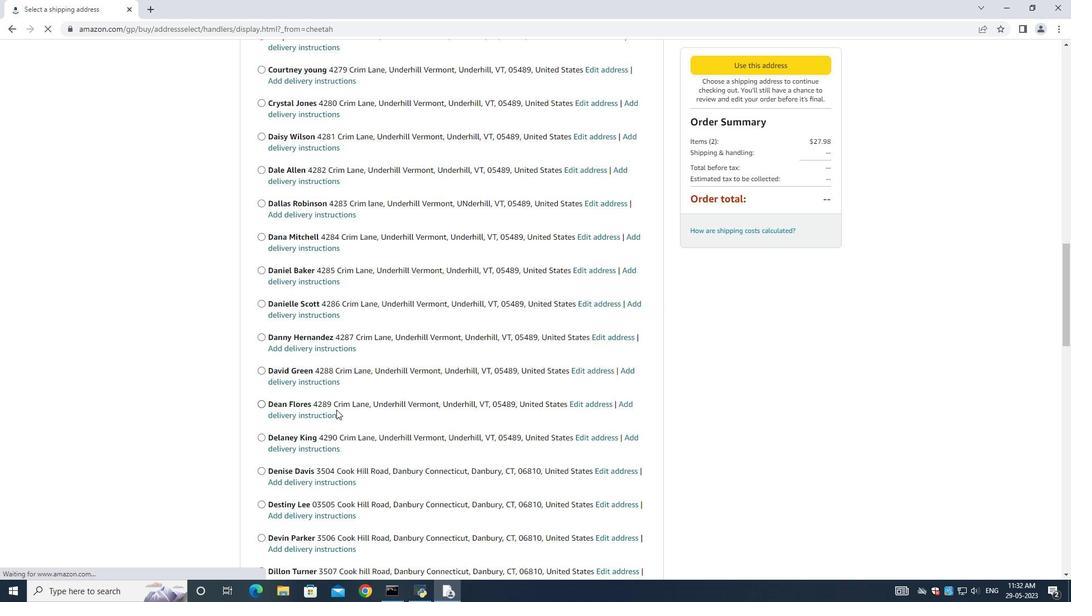 
Action: Mouse scrolled (336, 409) with delta (0, 0)
Screenshot: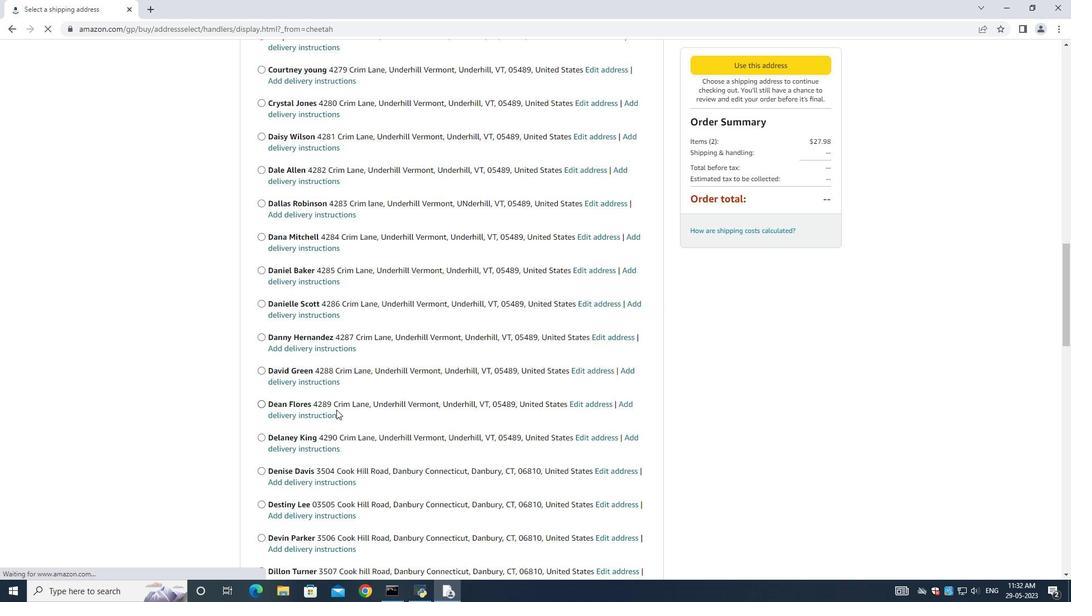 
Action: Mouse scrolled (336, 409) with delta (0, 0)
Screenshot: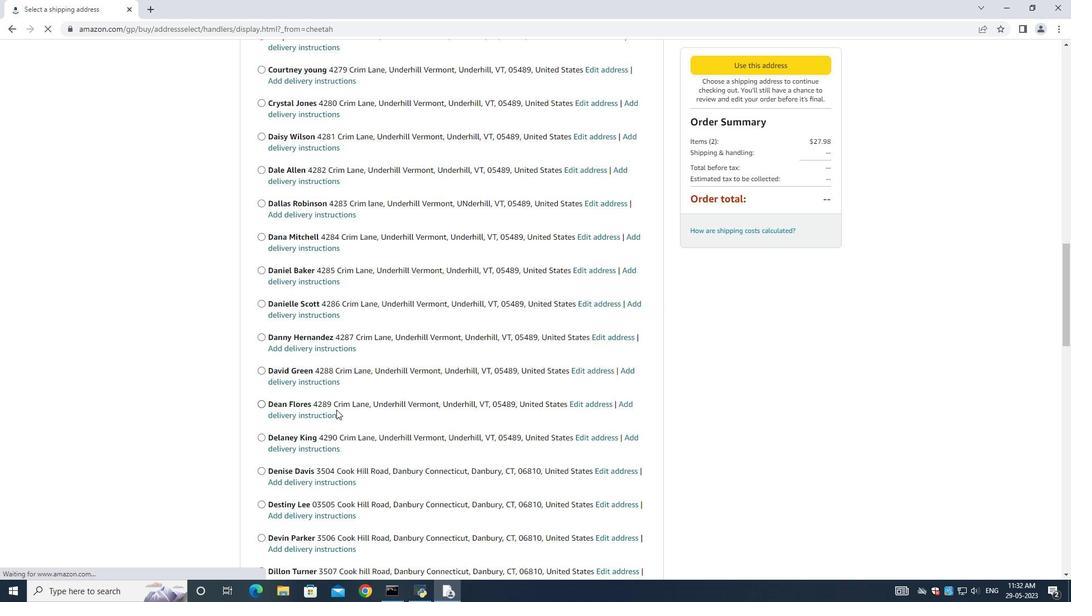 
Action: Mouse scrolled (336, 409) with delta (0, 0)
Screenshot: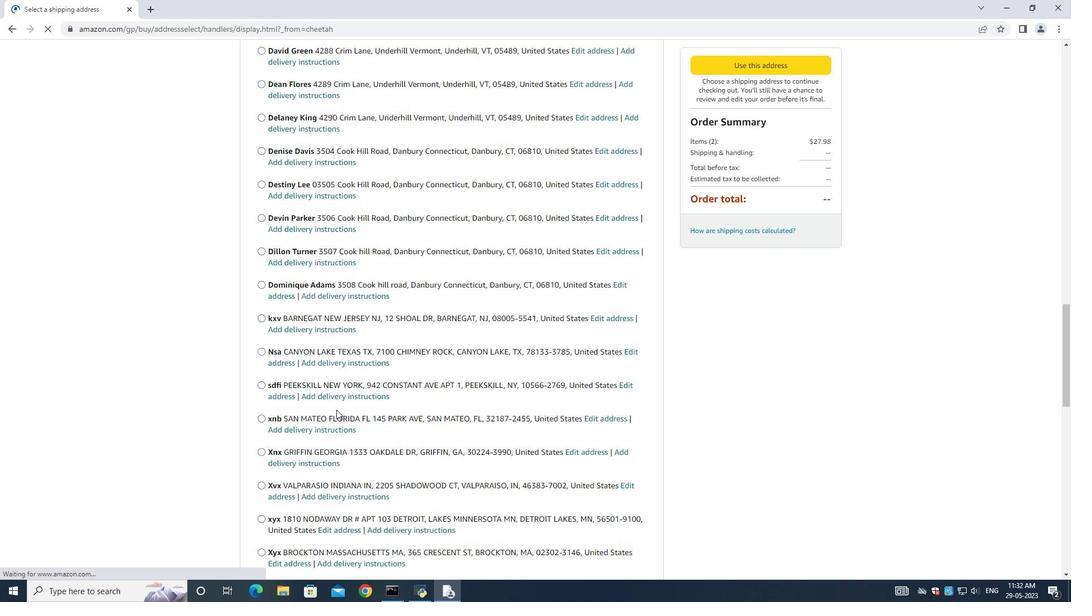 
Action: Mouse moved to (336, 410)
Screenshot: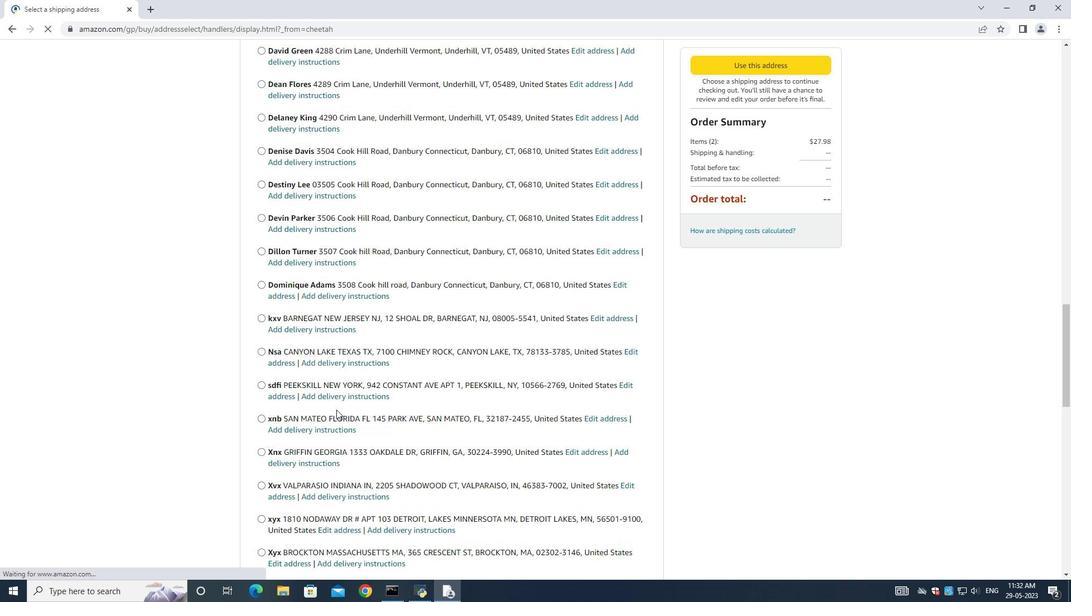 
Action: Mouse scrolled (336, 410) with delta (0, 0)
Screenshot: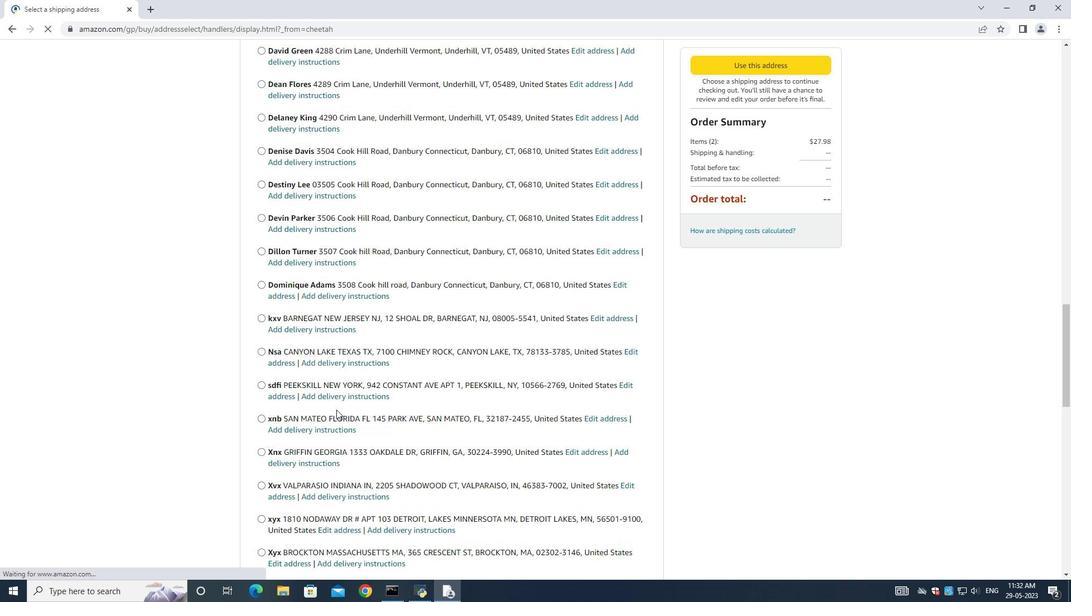 
Action: Mouse scrolled (336, 410) with delta (0, 0)
Screenshot: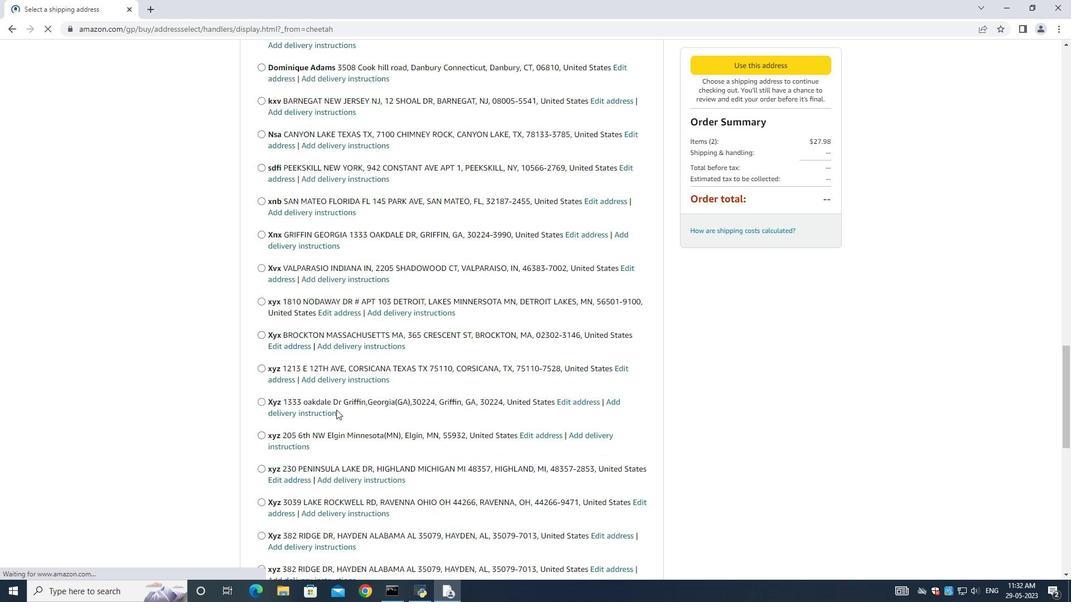
Action: Mouse scrolled (336, 410) with delta (0, 0)
Screenshot: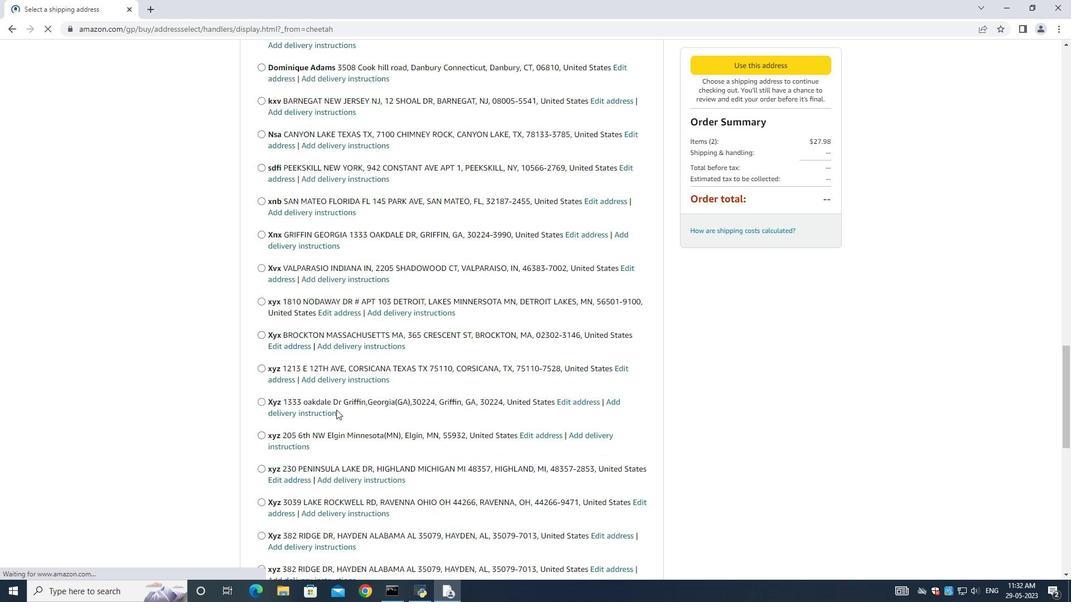 
Action: Mouse moved to (336, 411)
Screenshot: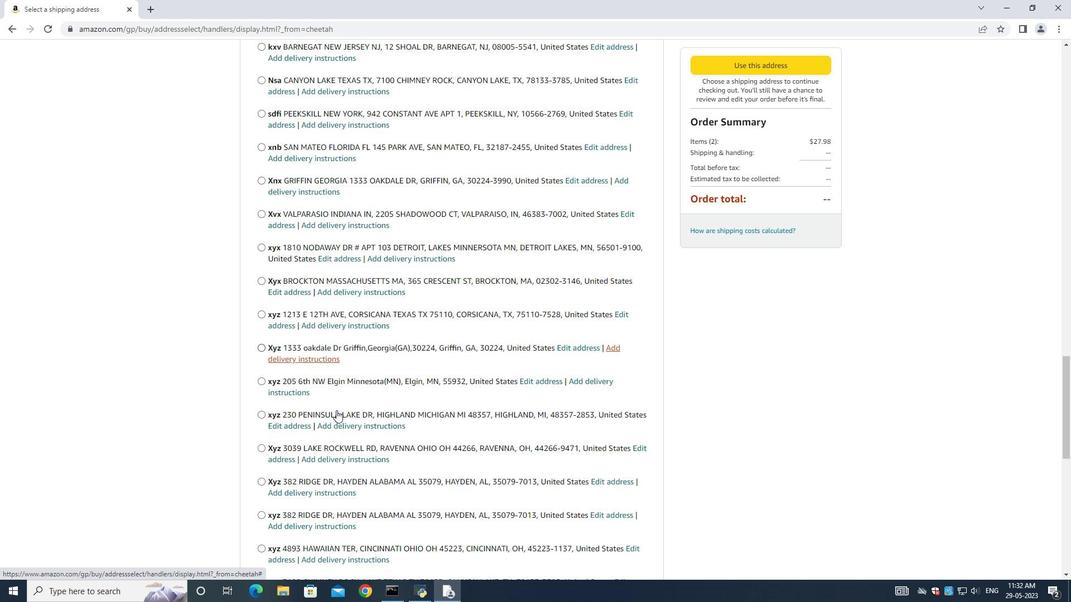 
Action: Mouse scrolled (336, 410) with delta (0, 0)
Screenshot: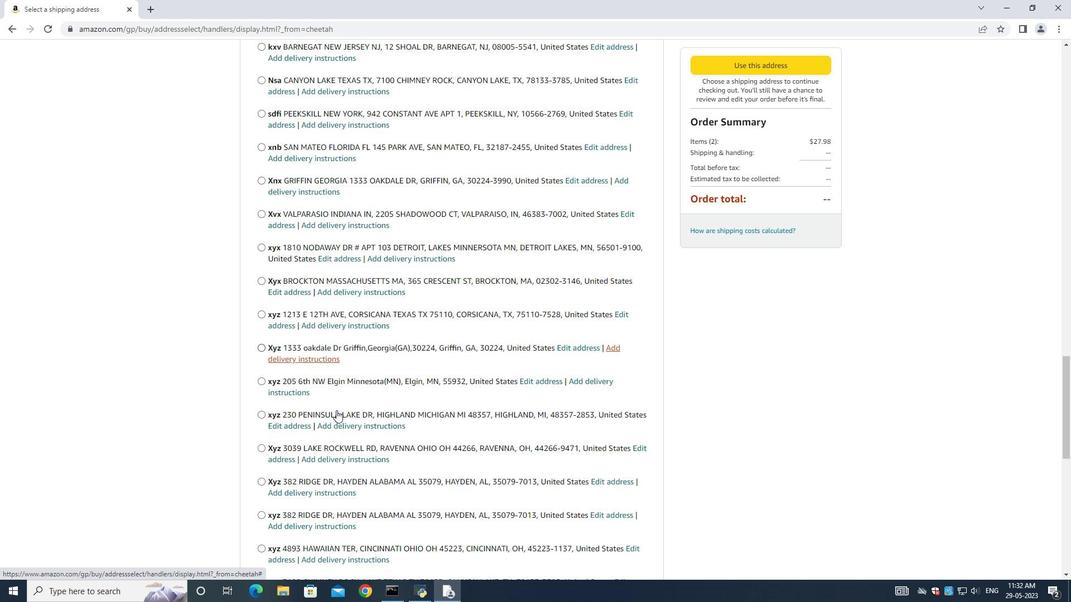 
Action: Mouse moved to (336, 411)
Screenshot: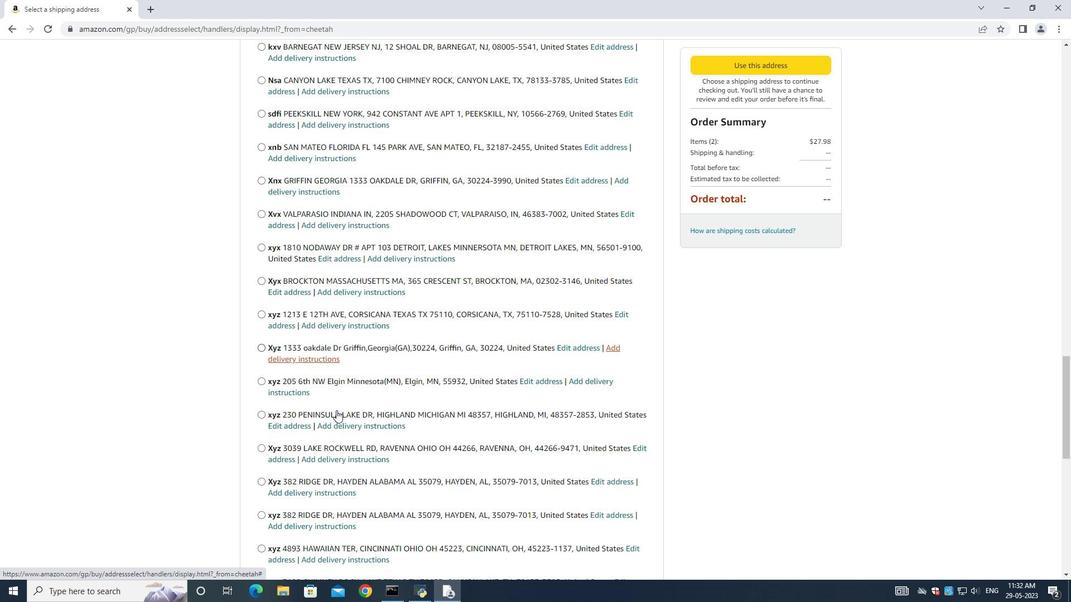 
Action: Mouse scrolled (336, 411) with delta (0, 0)
Screenshot: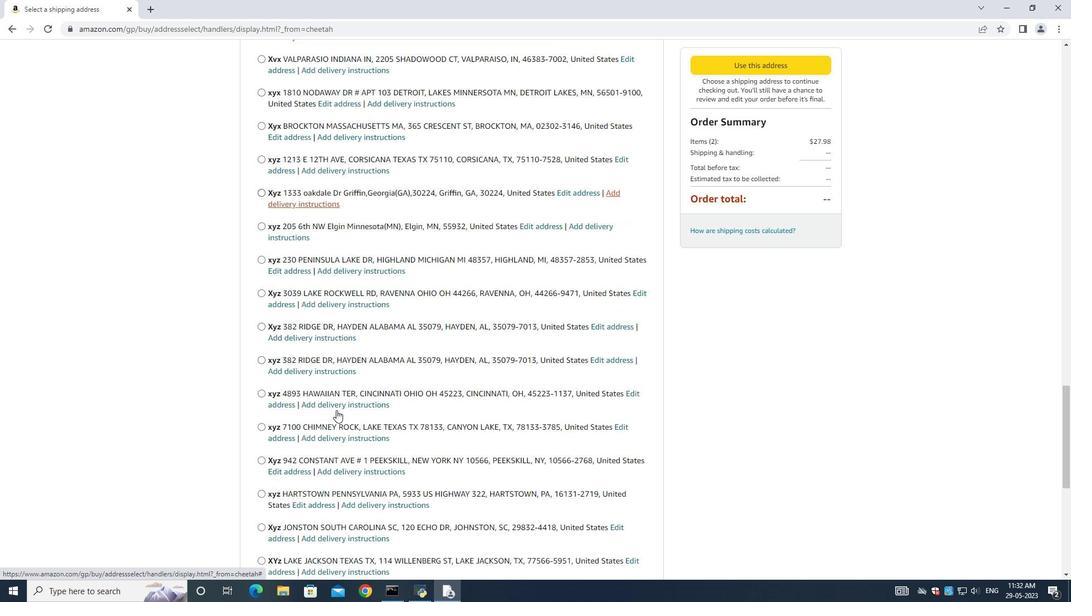 
Action: Mouse scrolled (336, 411) with delta (0, 0)
Screenshot: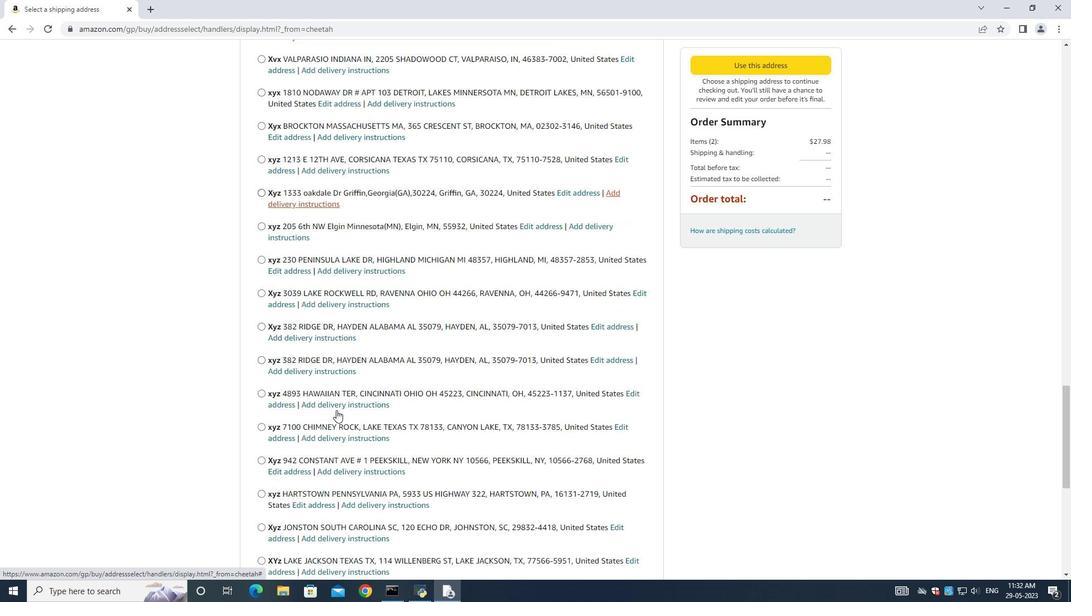 
Action: Mouse scrolled (336, 411) with delta (0, 0)
Screenshot: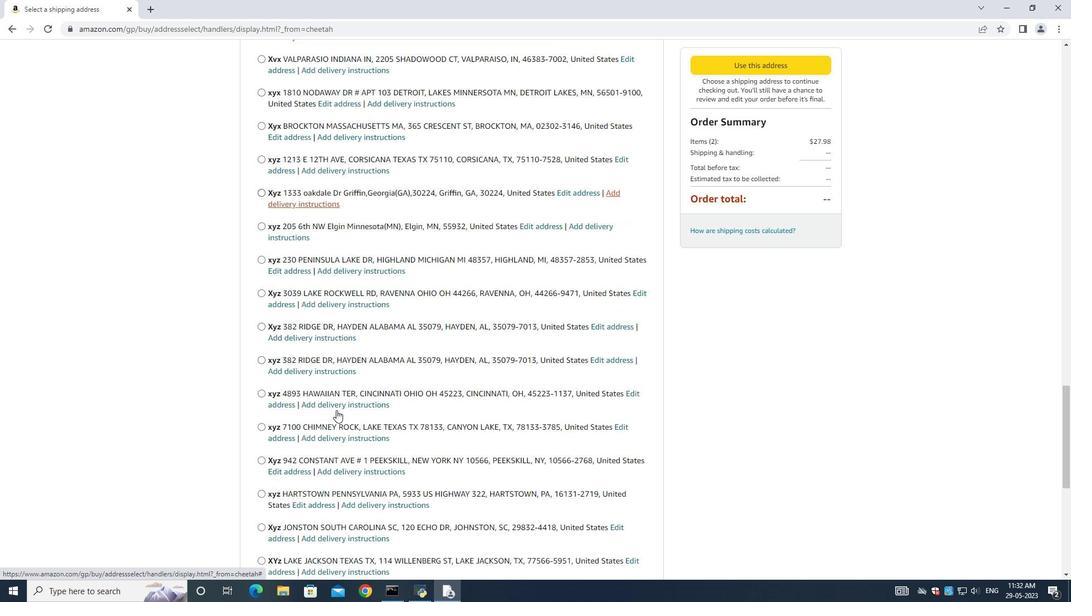 
Action: Mouse scrolled (336, 411) with delta (0, 0)
Screenshot: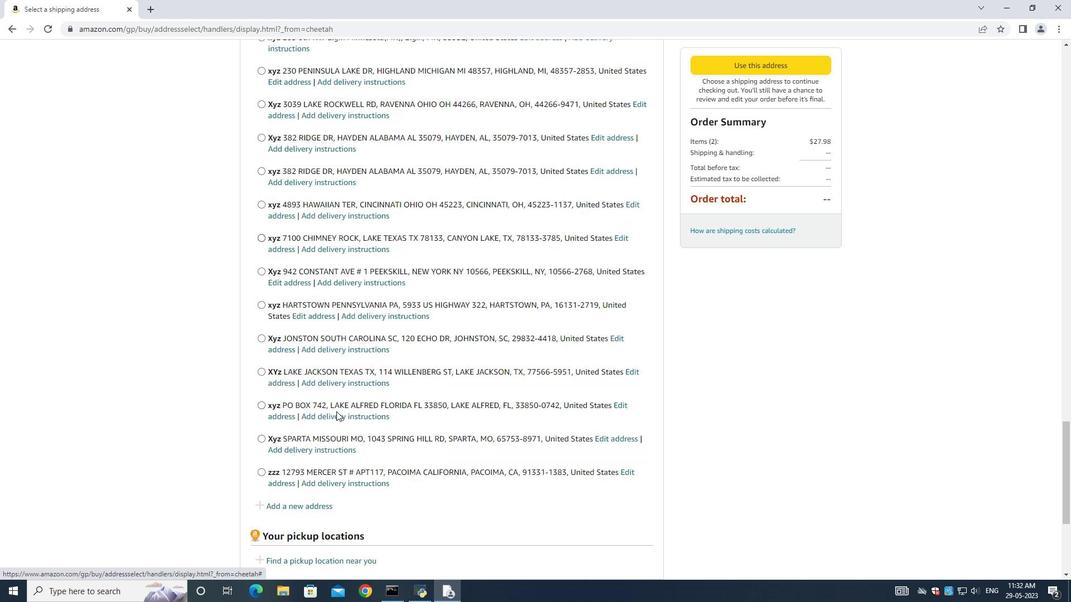 
Action: Mouse scrolled (336, 411) with delta (0, 0)
Screenshot: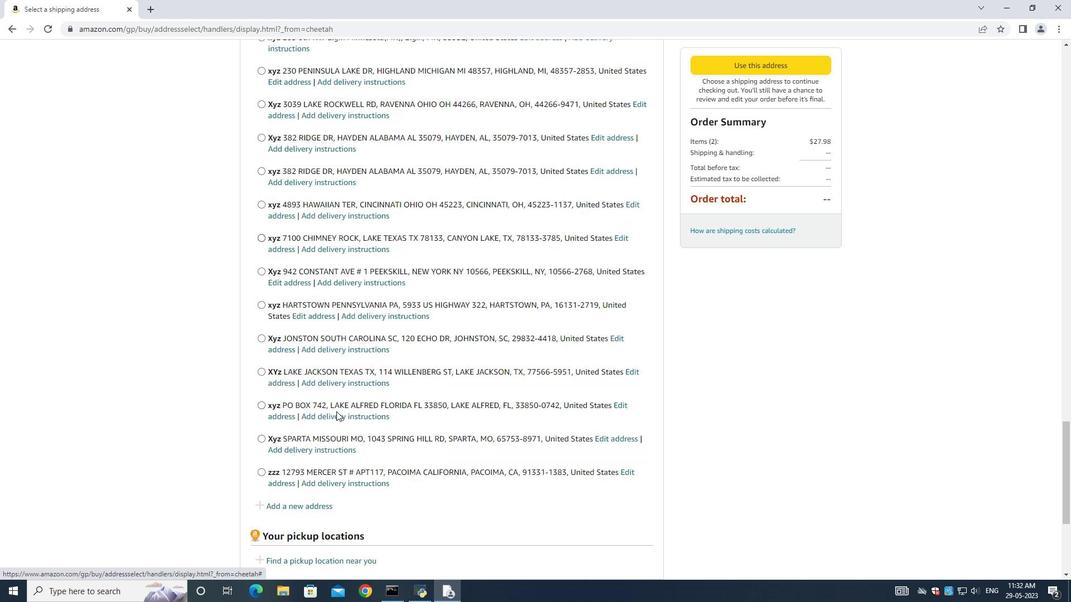 
Action: Mouse moved to (300, 348)
Screenshot: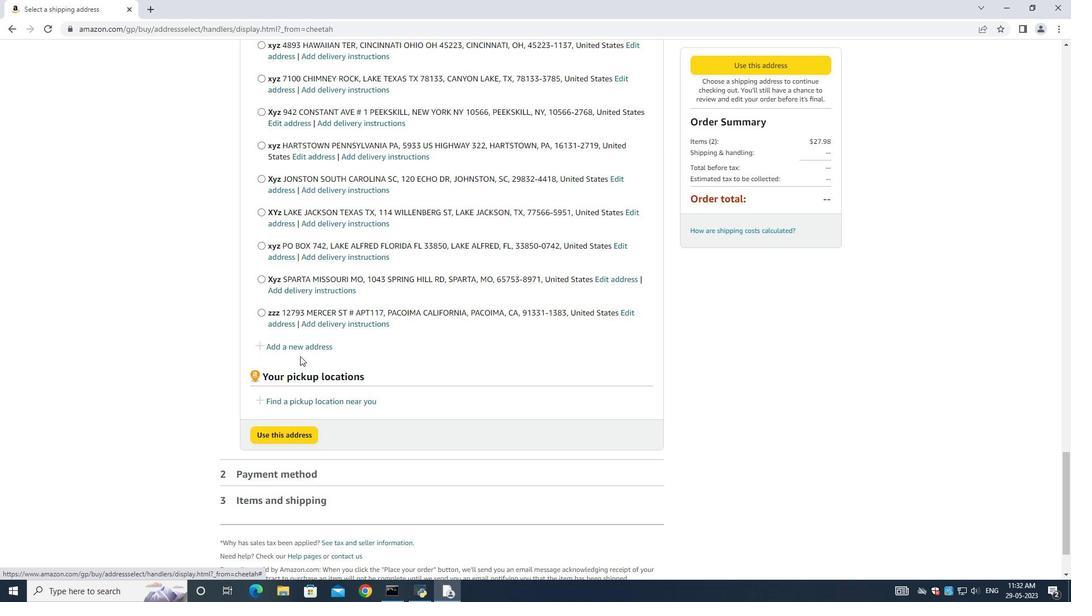 
Action: Mouse pressed left at (300, 348)
Screenshot: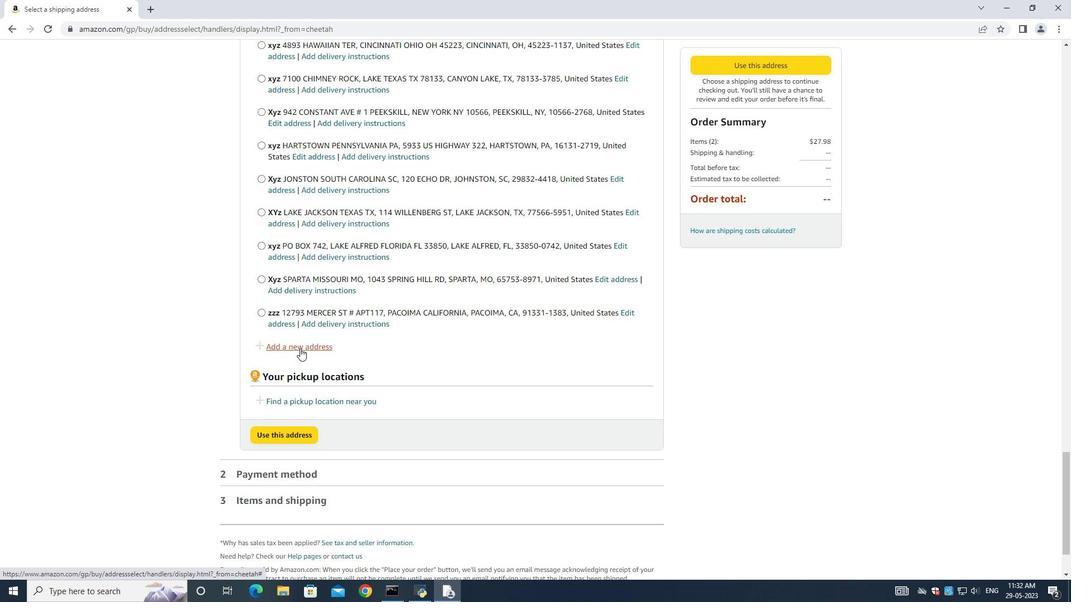 
Action: Mouse moved to (403, 273)
Screenshot: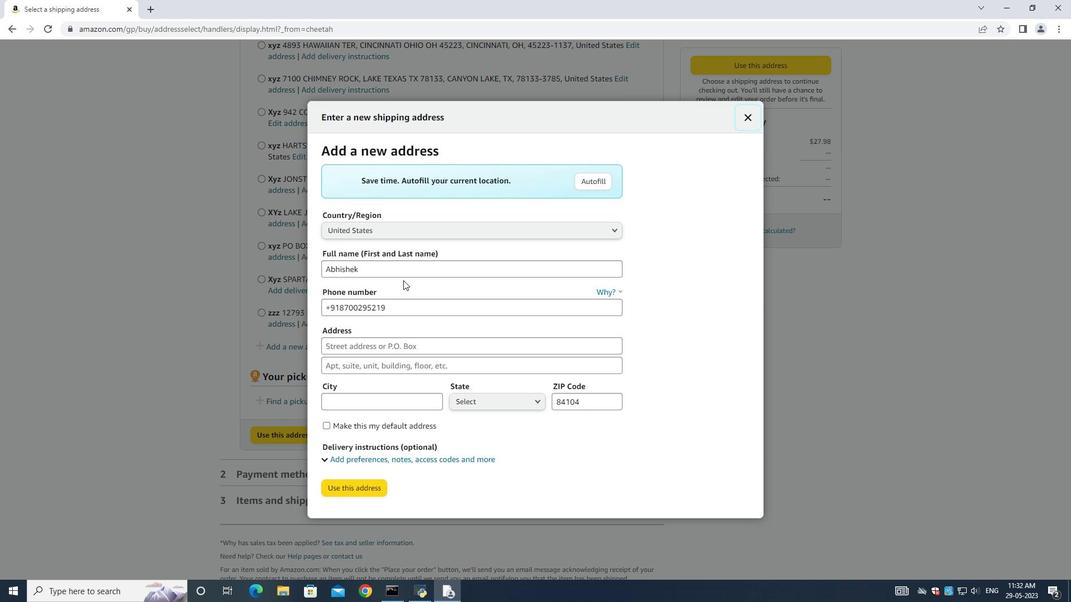 
Action: Mouse pressed left at (403, 273)
Screenshot: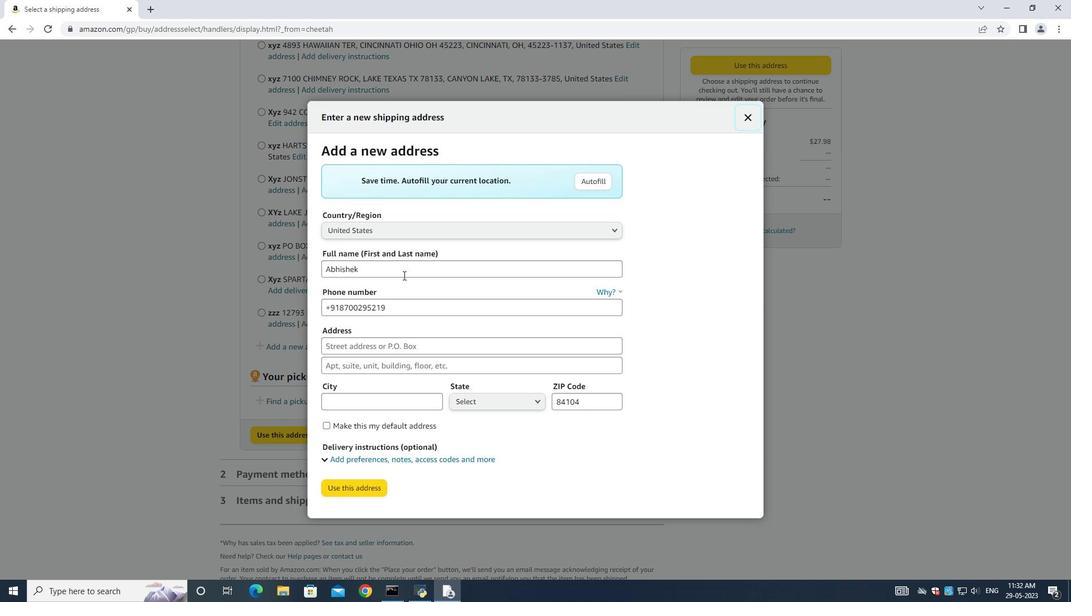 
Action: Mouse moved to (403, 272)
Screenshot: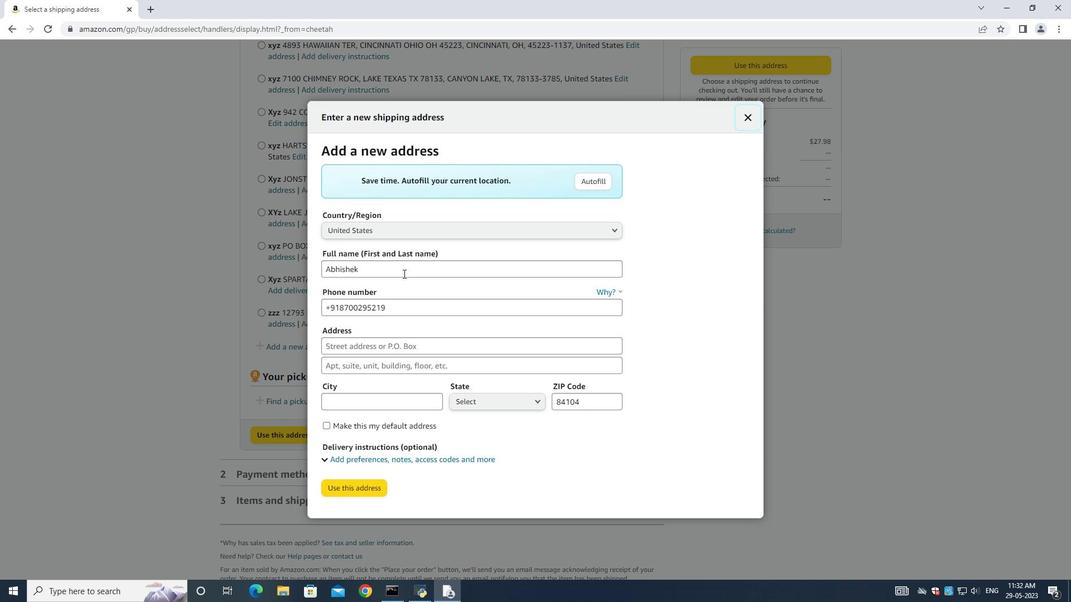 
Action: Key pressed ctrl+A<Key.backspace><Key.shift><Key.shift><Key.shift><Key.shift><Key.shift><Key.shift><Key.shift><Key.shift><Key.shift><Key.shift><Key.shift><Key.shift><Key.shift><Key.shift><Key.shift><Key.shift><Key.shift><Key.shift><Key.shift><Key.shift><Key.shift><Key.shift><Key.shift><Key.shift><Key.shift><Key.shift><Key.shift><Key.shift><Key.shift><Key.shift><Key.shift><Key.shift><Key.shift><Key.shift><Key.shift><Key.shift>Donald<Key.space><Key.shift><Key.shift><Key.shift><Key.shift><Key.shift><Key.shift><Key.shift><Key.shift><Key.shift><Key.shift><Key.shift>Hall<Key.space>
Screenshot: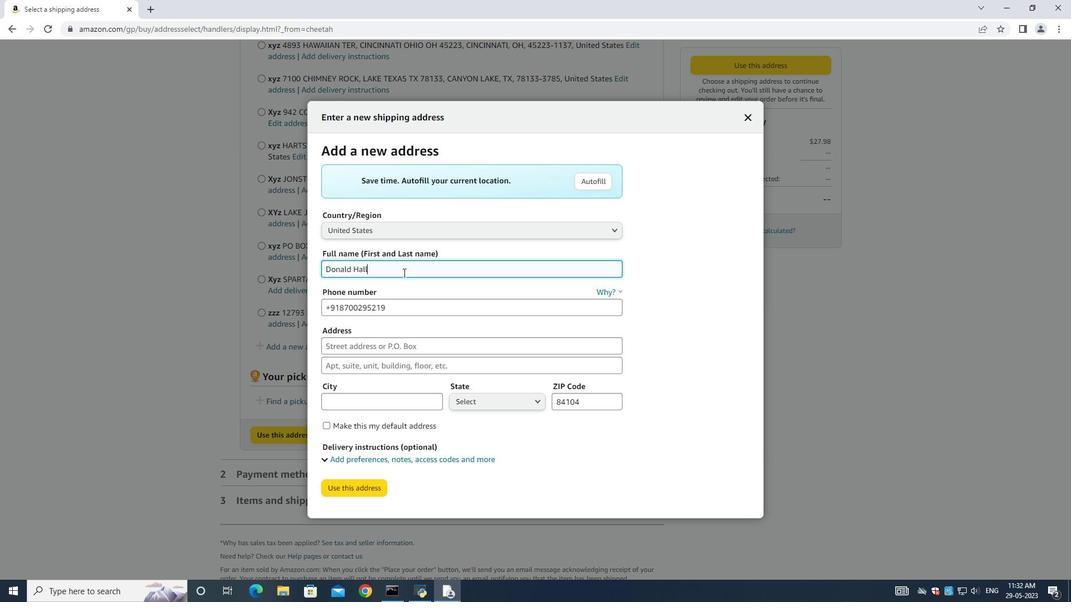 
Action: Mouse moved to (401, 303)
Screenshot: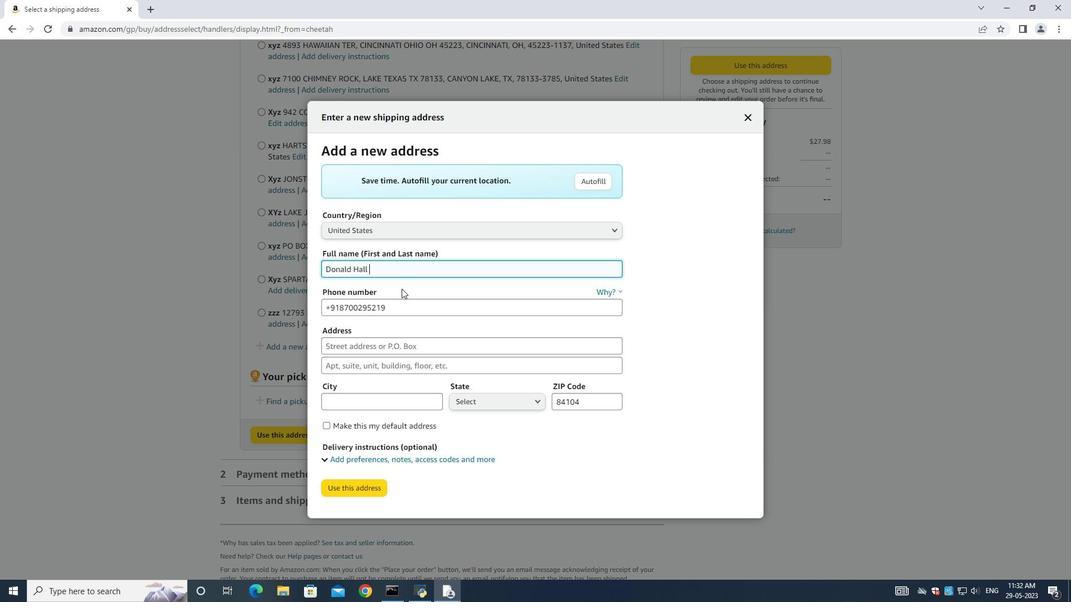 
Action: Mouse pressed left at (401, 303)
Screenshot: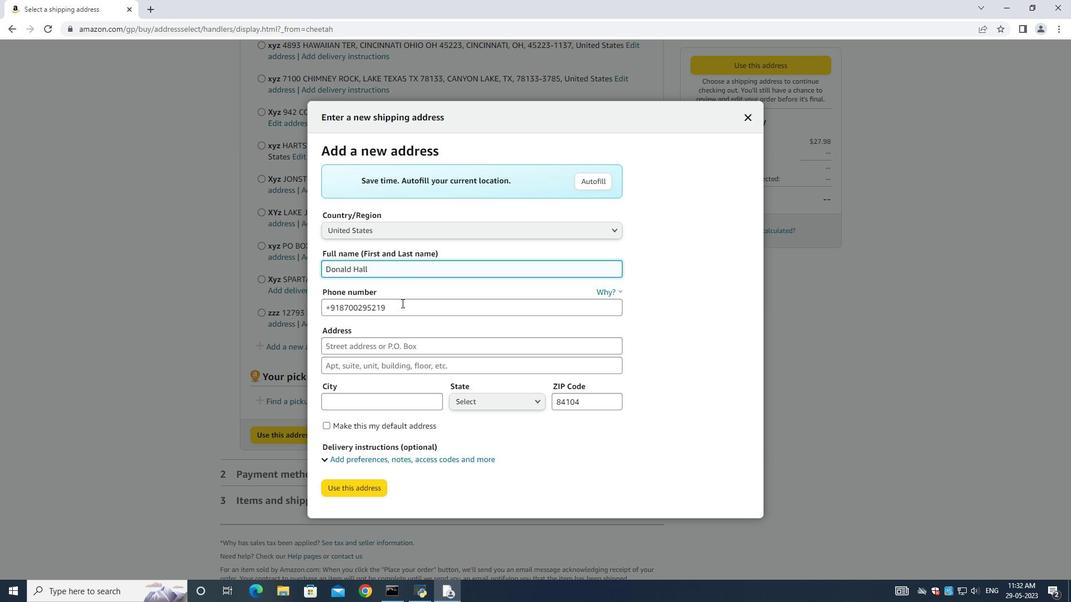 
Action: Mouse moved to (403, 315)
Screenshot: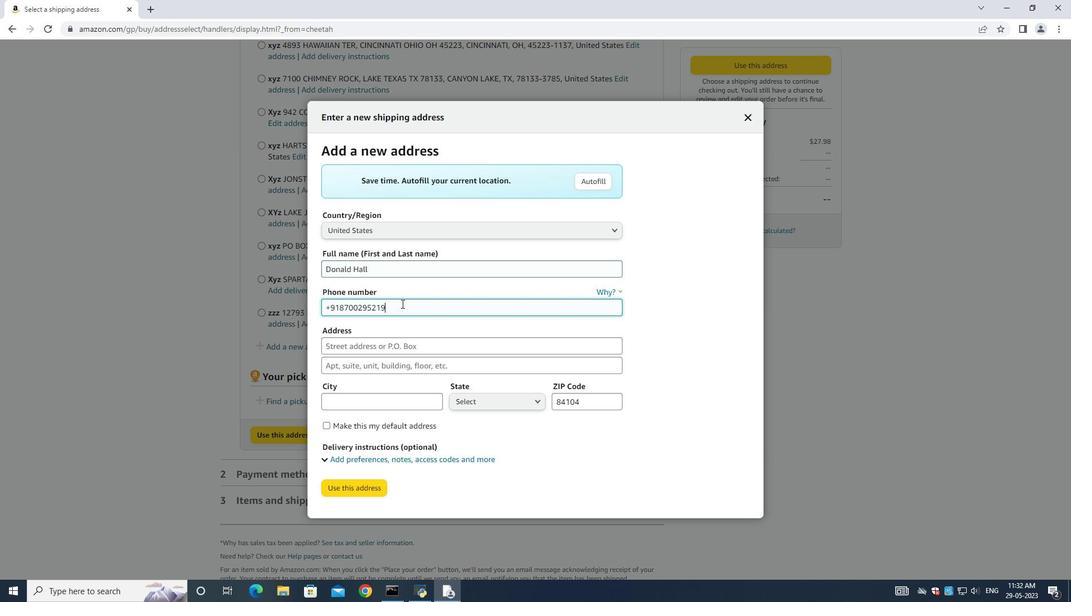 
Action: Key pressed ctrl+A<Key.backspace>2034707320
Screenshot: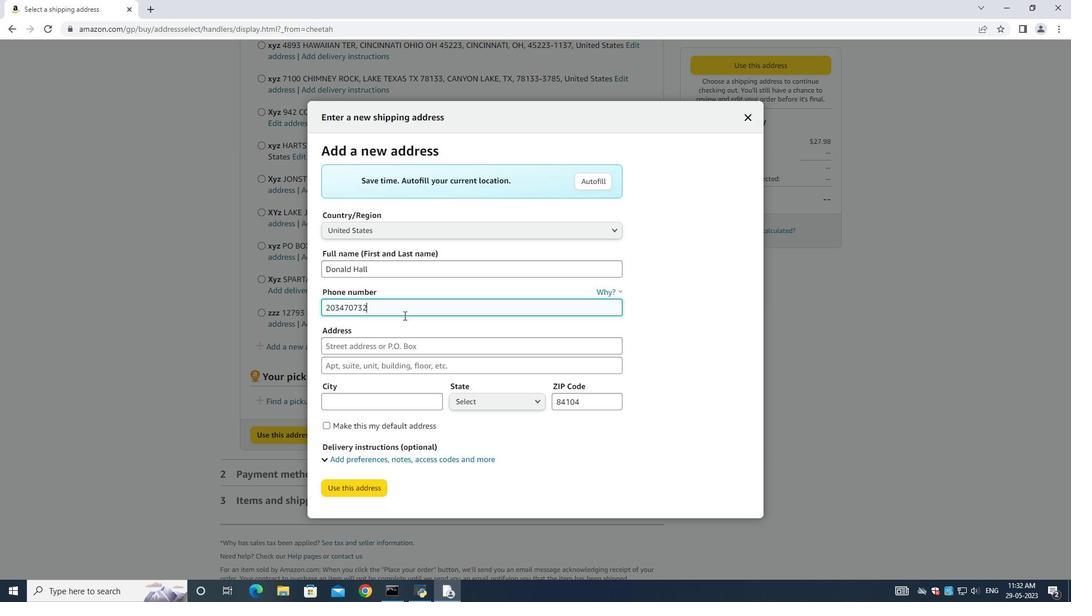 
Action: Mouse moved to (379, 346)
Screenshot: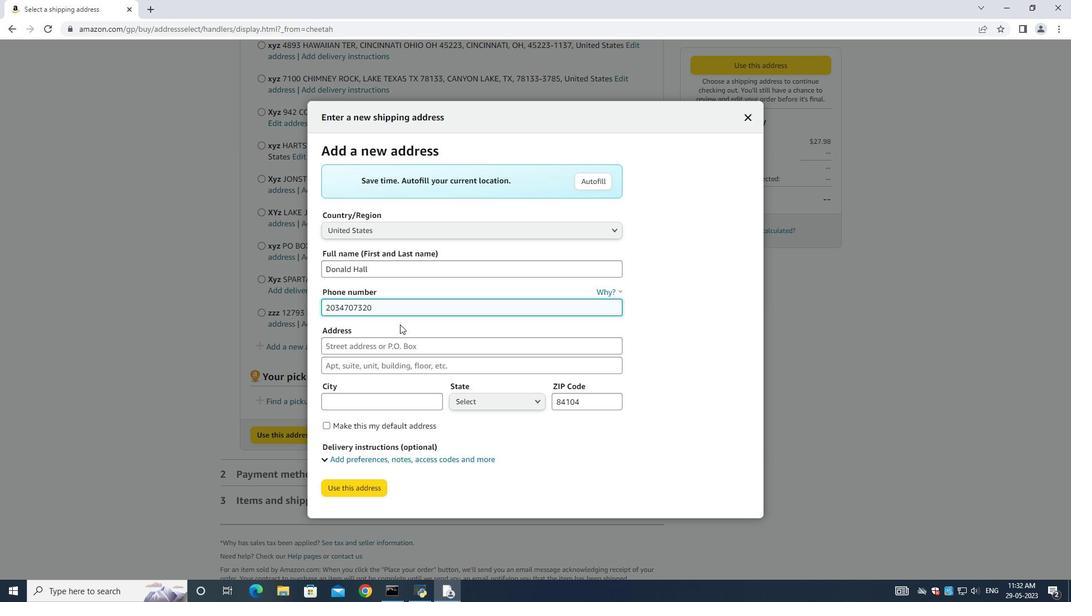 
Action: Mouse pressed left at (379, 346)
Screenshot: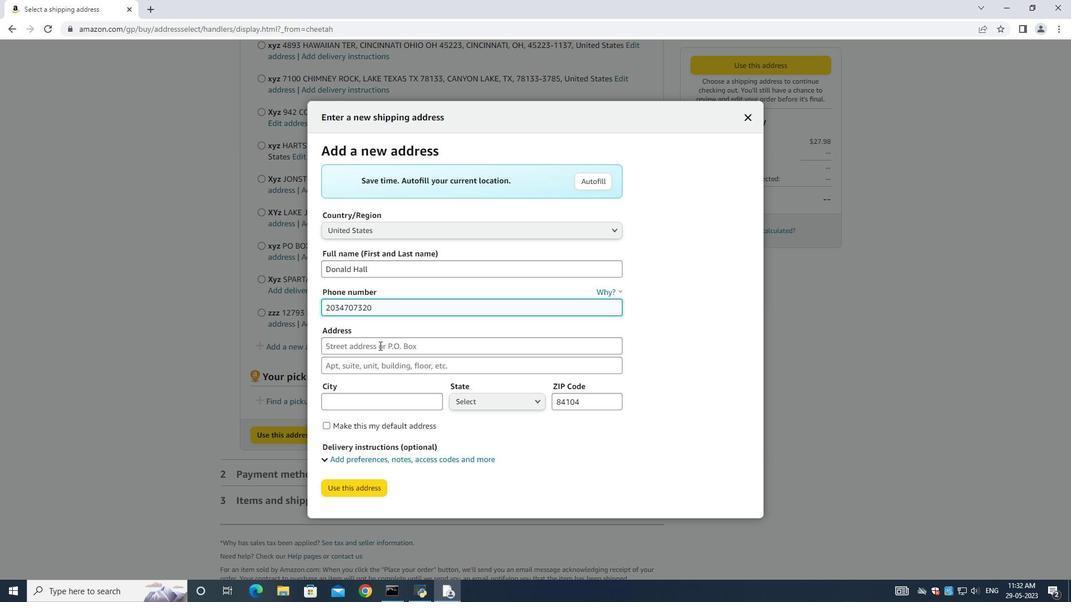
Action: Key pressed p<Key.backspace>3509<Key.space><Key.shift>Cook<Key.space><Key.shift>hill<Key.space>road<Key.space>
Screenshot: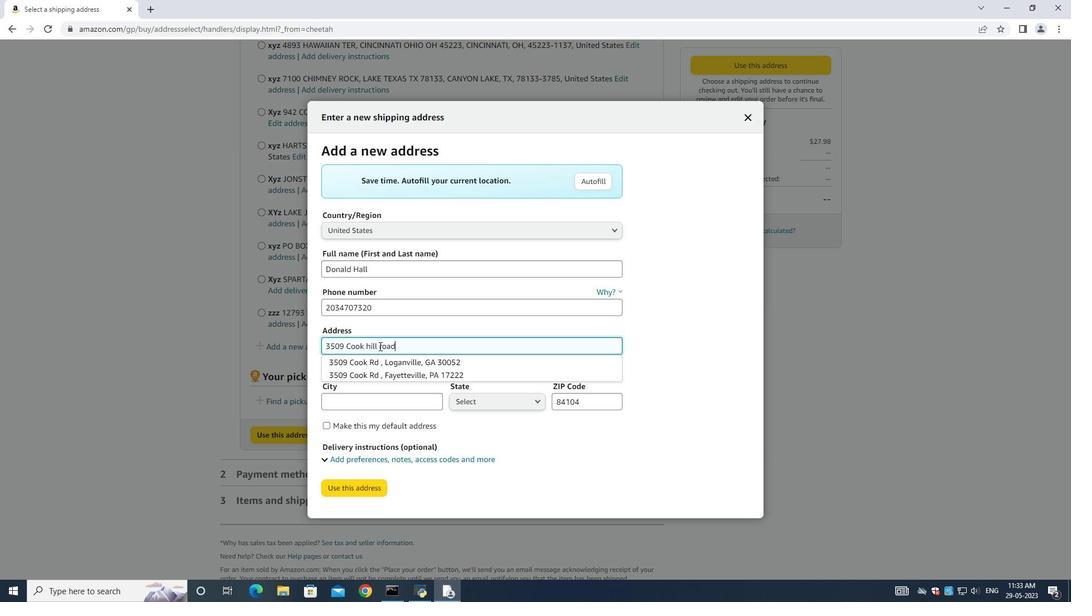 
Action: Mouse moved to (416, 368)
Screenshot: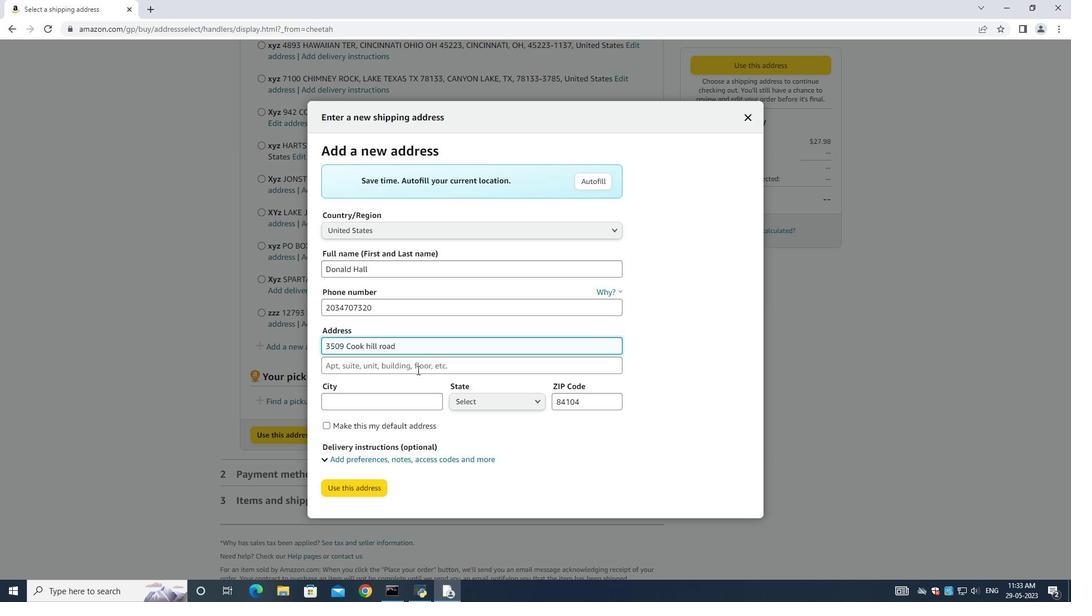 
Action: Mouse pressed left at (416, 368)
Screenshot: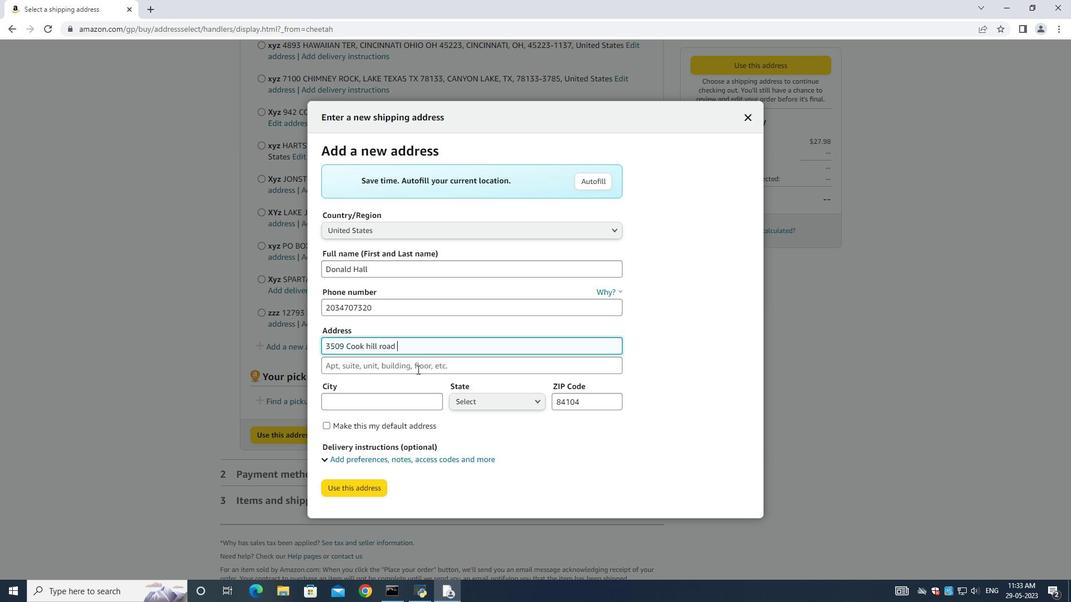
Action: Key pressed <Key.shift>Danbury<Key.space><Key.shift>Connecticut<Key.space>
Screenshot: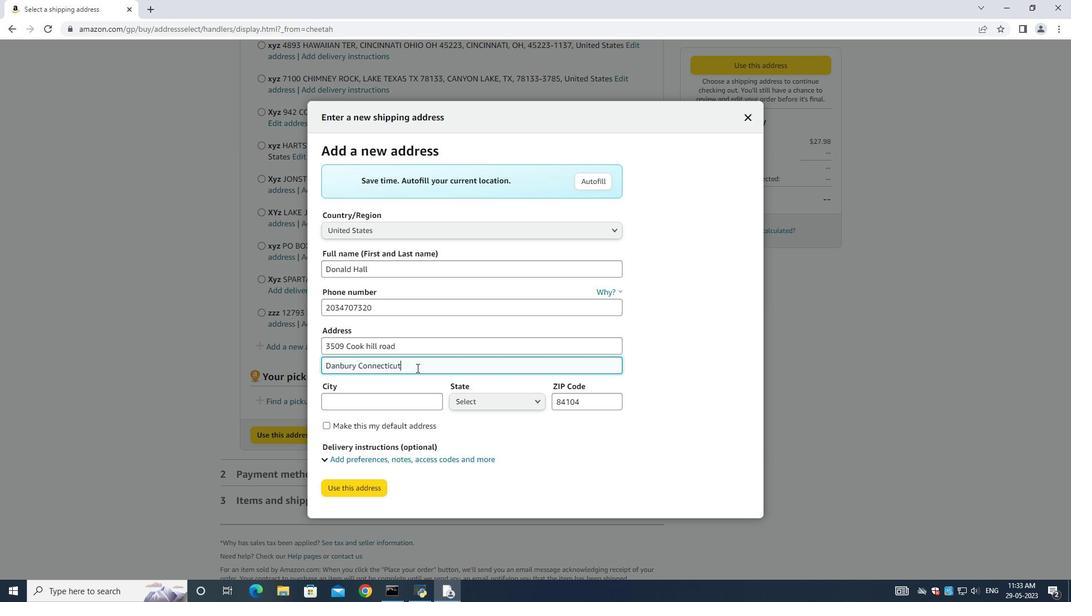 
Action: Mouse moved to (383, 407)
Screenshot: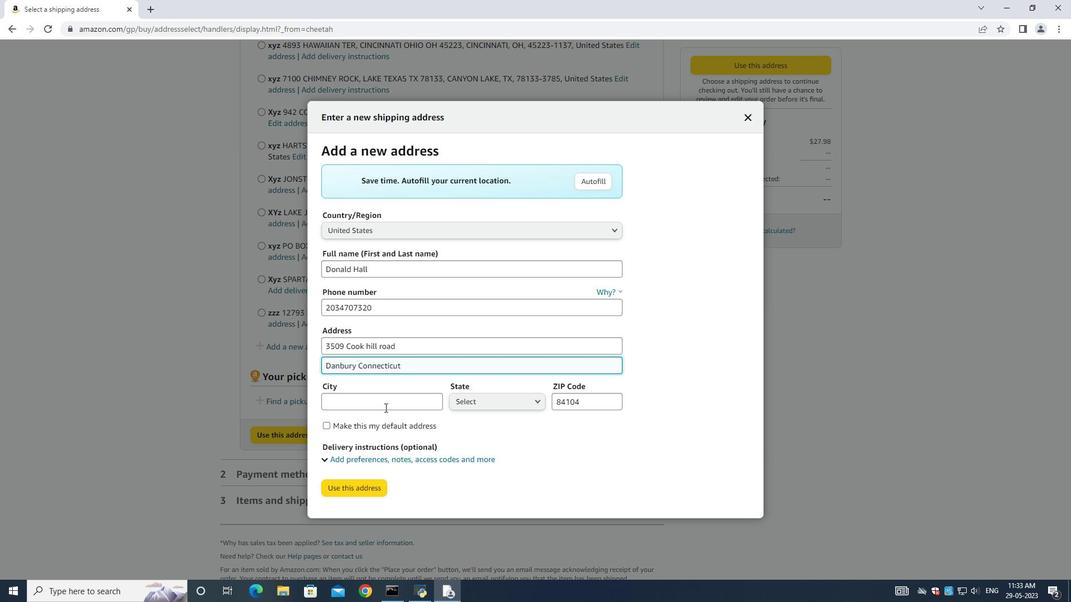 
Action: Mouse pressed left at (383, 407)
Screenshot: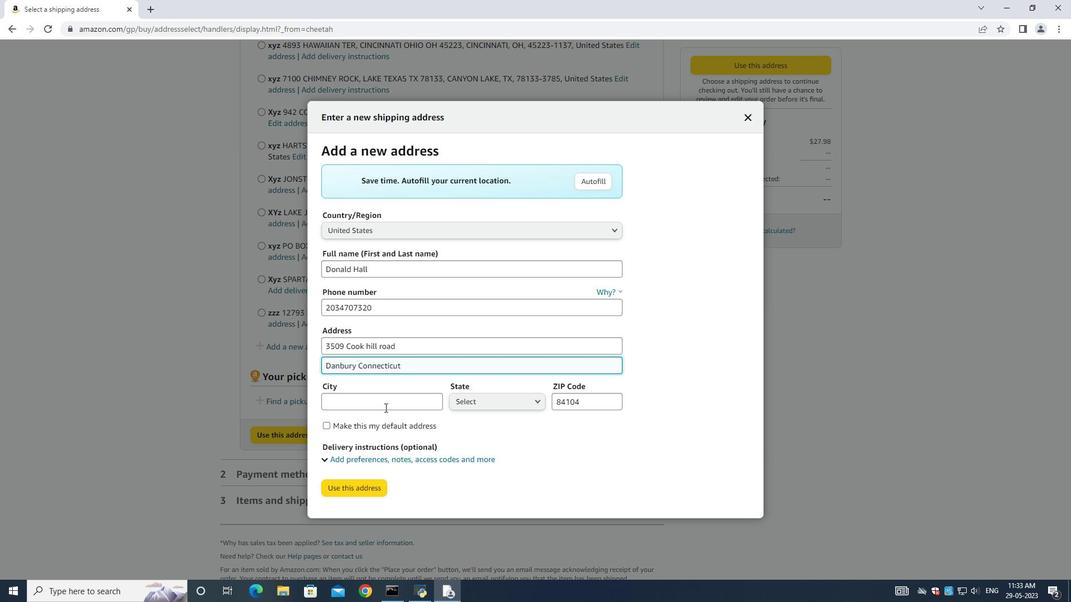 
Action: Key pressed <Key.shift>Dam<Key.backspace>nbury<Key.space>
Screenshot: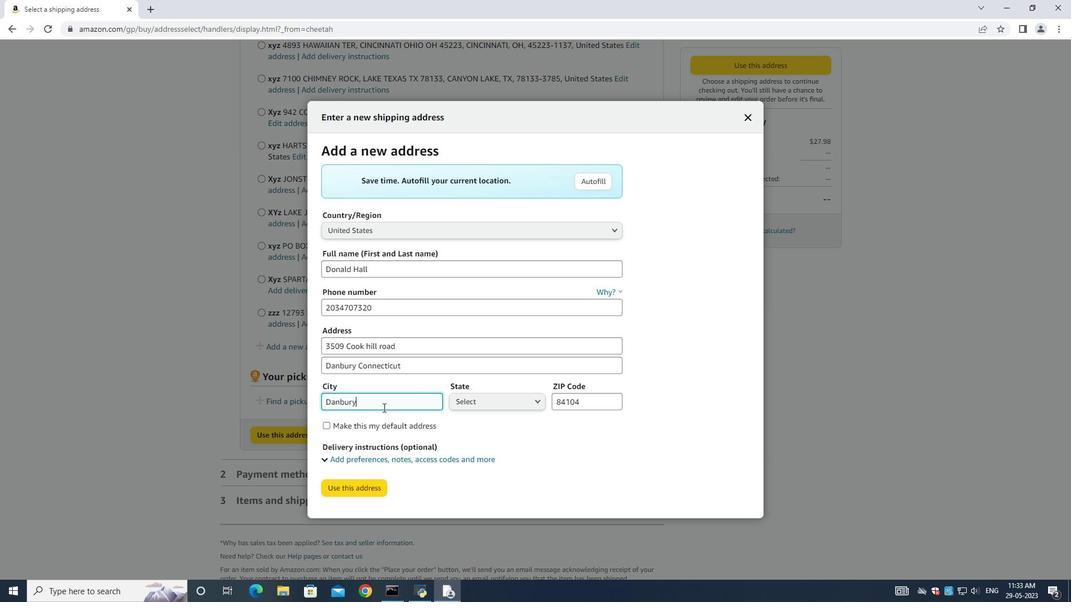 
Action: Mouse moved to (487, 406)
Screenshot: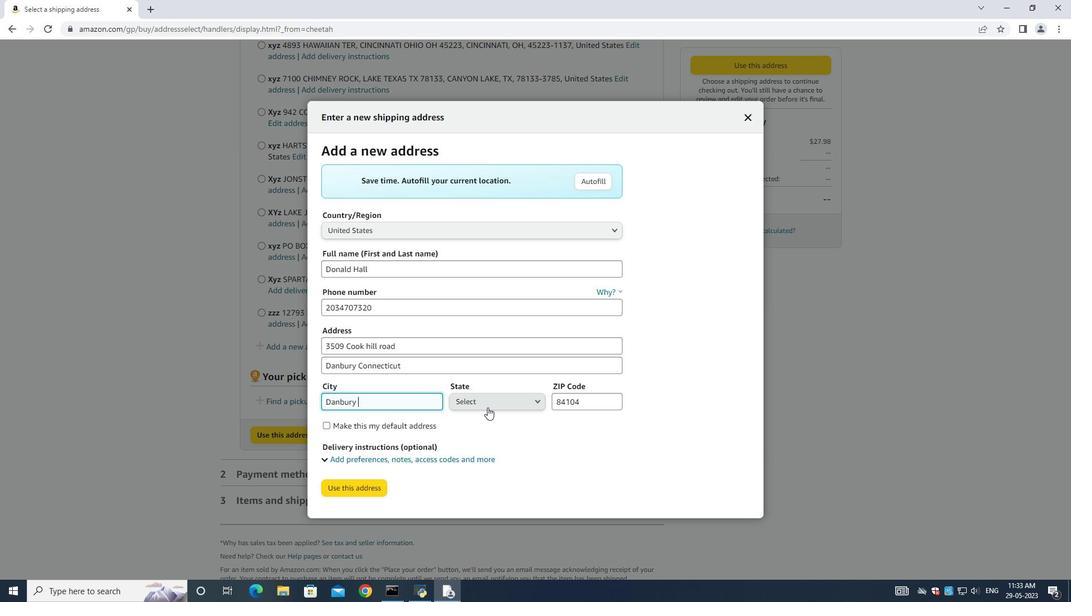 
Action: Mouse pressed left at (487, 406)
Screenshot: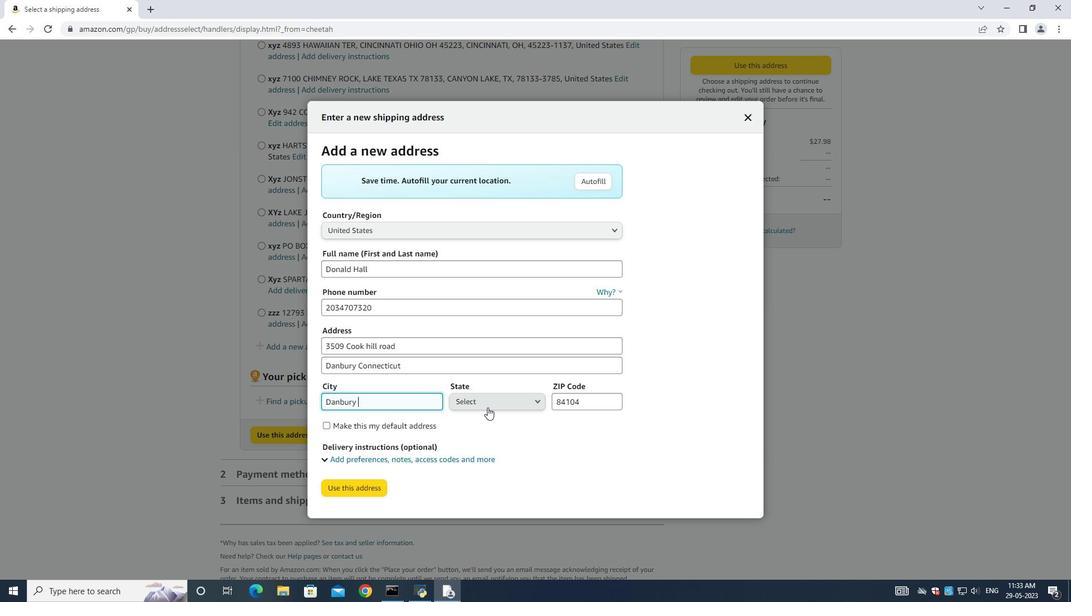 
Action: Mouse moved to (487, 406)
Screenshot: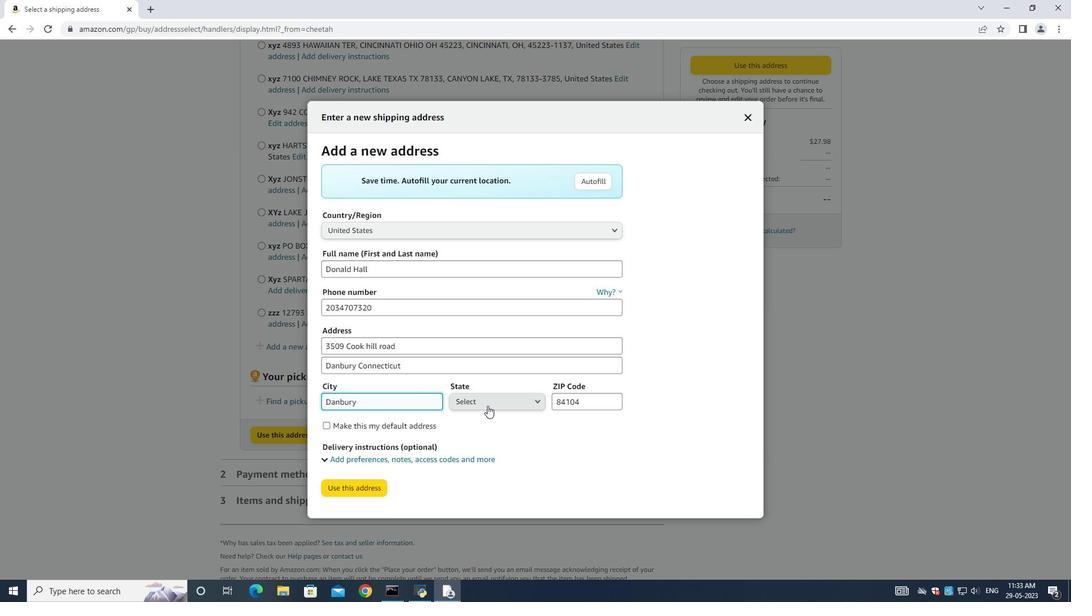 
Action: Key pressed conn
Screenshot: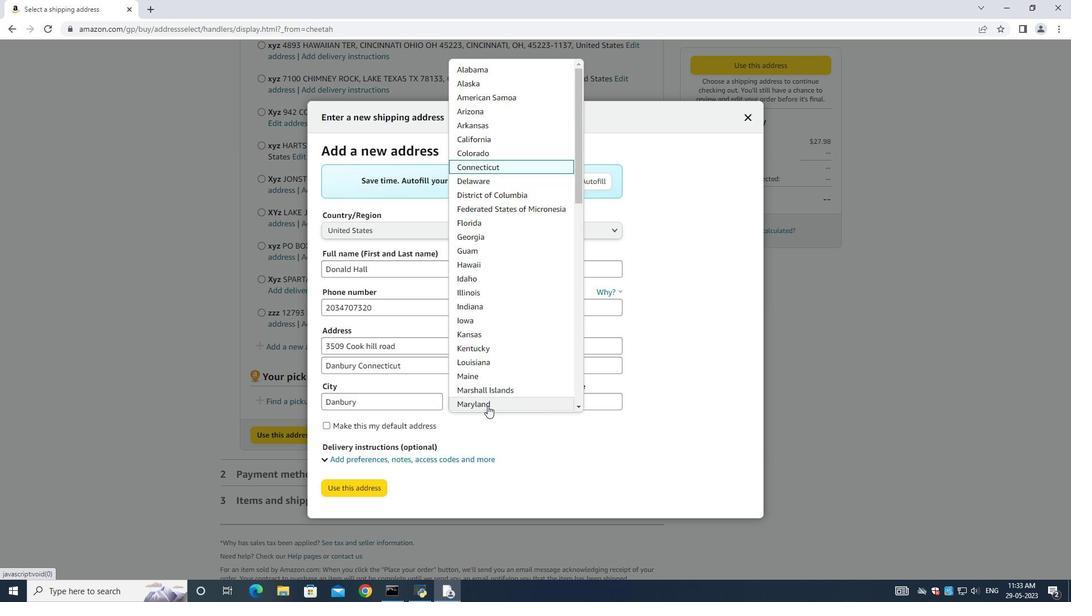 
Action: Mouse moved to (476, 165)
Screenshot: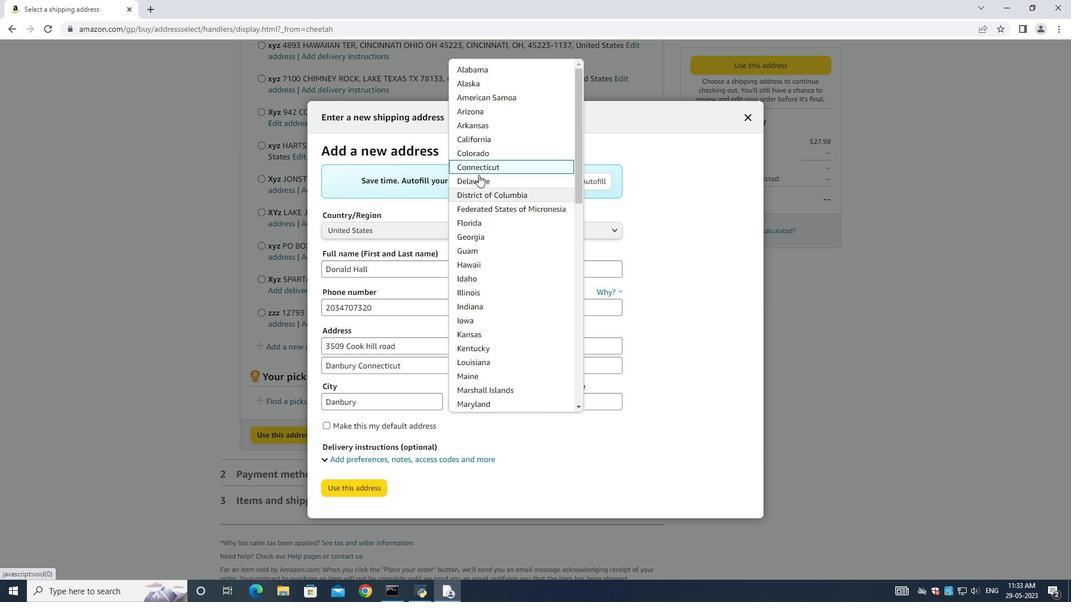 
Action: Mouse pressed left at (476, 165)
Screenshot: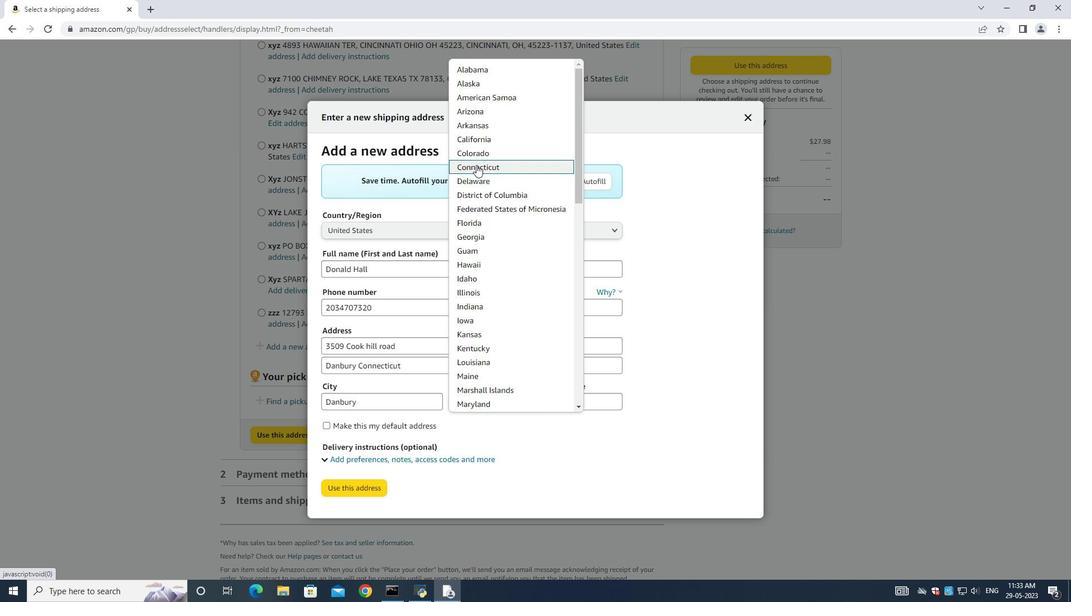 
Action: Mouse moved to (574, 403)
Screenshot: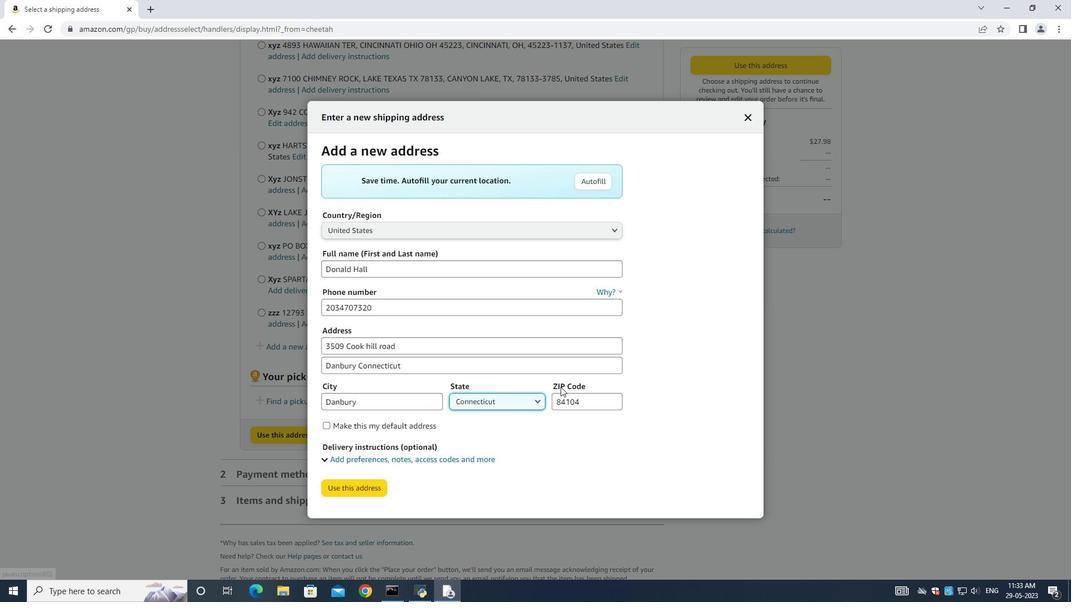 
Action: Mouse pressed left at (574, 403)
Screenshot: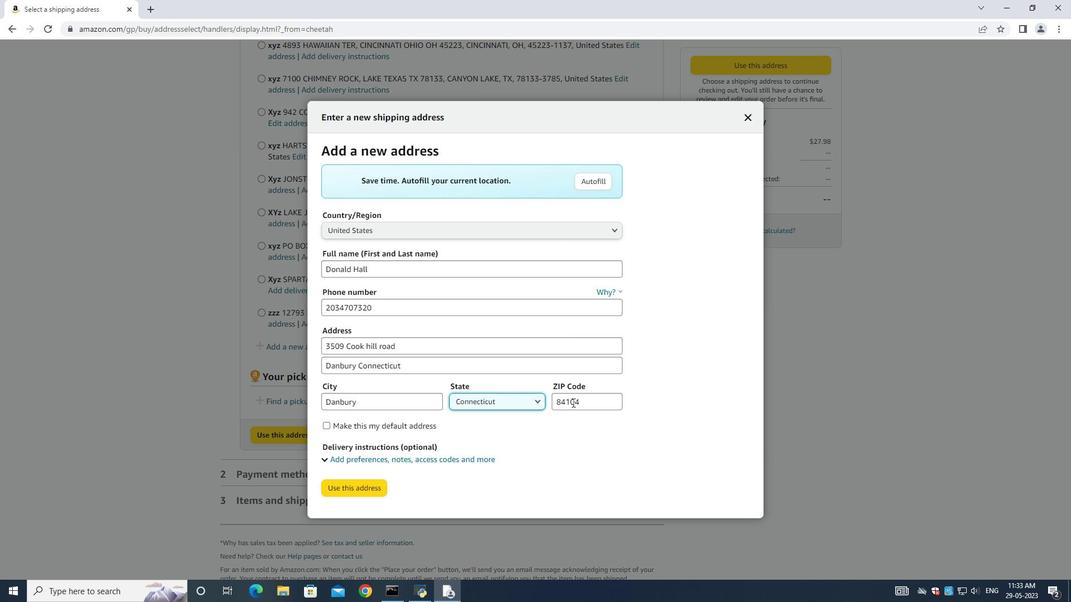
Action: Key pressed ctrl+A<Key.backspace>06810
Screenshot: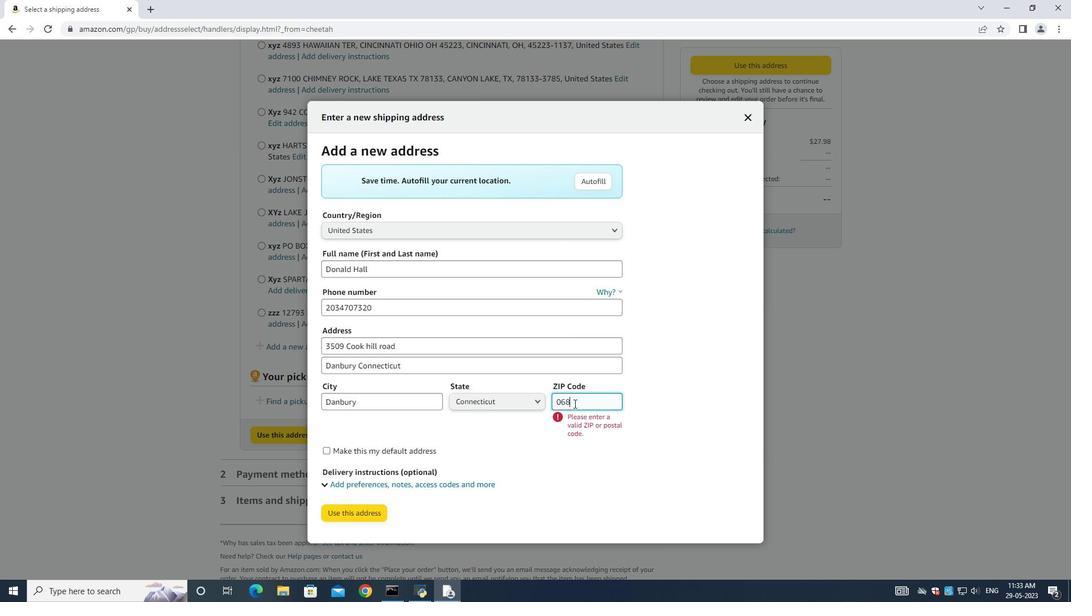 
Action: Mouse moved to (352, 488)
Screenshot: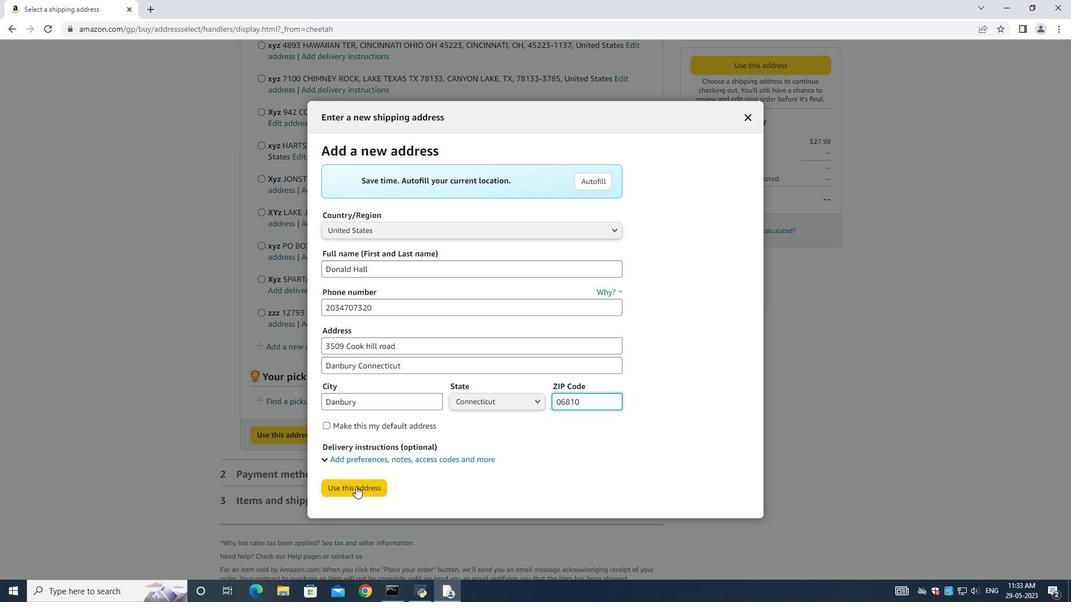 
Action: Mouse pressed left at (352, 488)
Screenshot: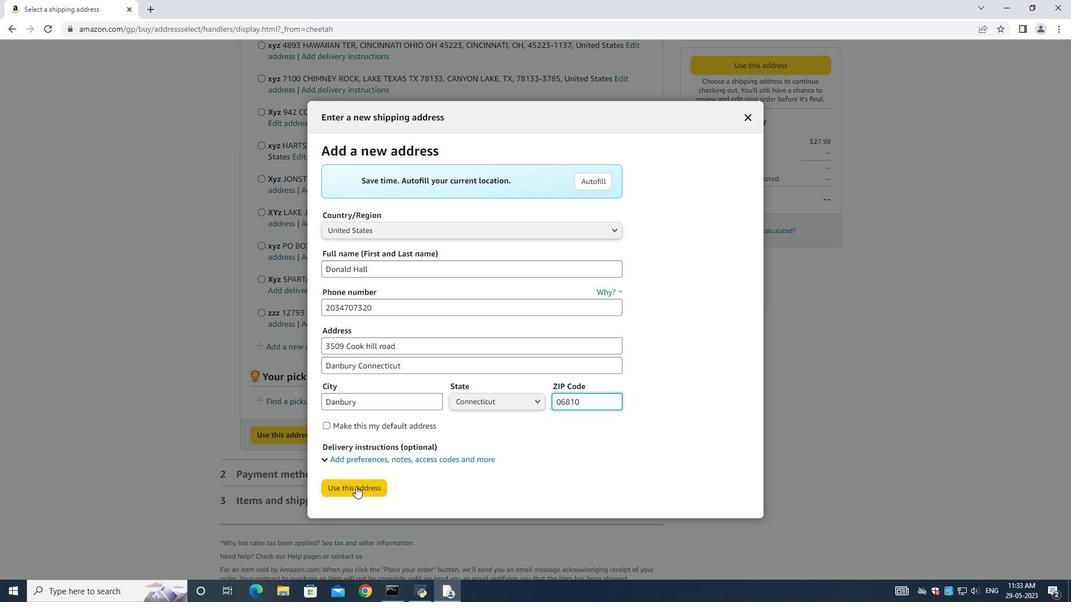 
Action: Mouse moved to (343, 565)
Screenshot: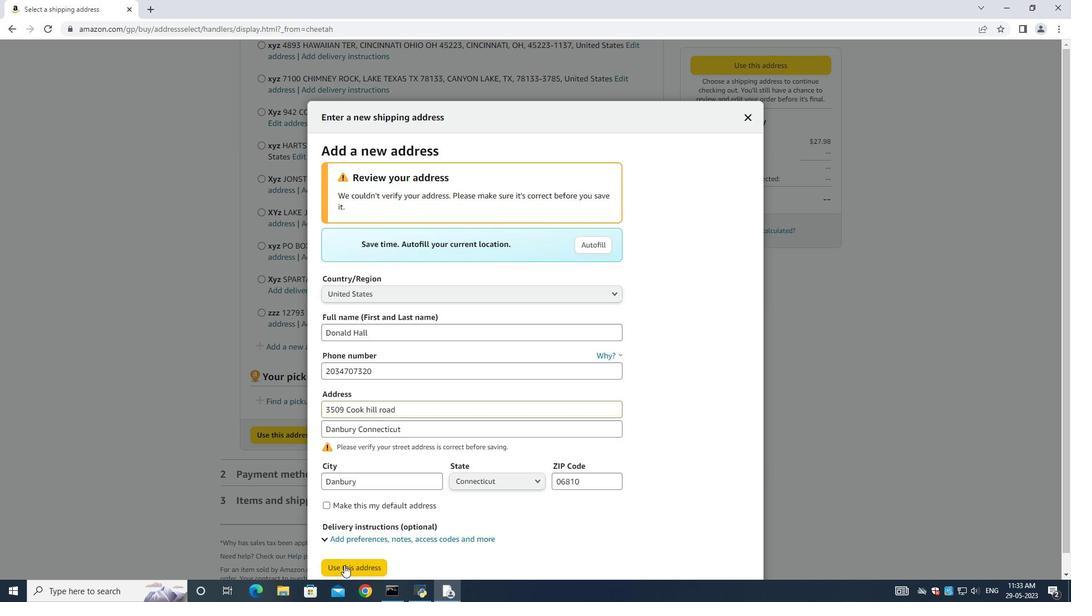 
Action: Mouse pressed left at (343, 565)
Screenshot: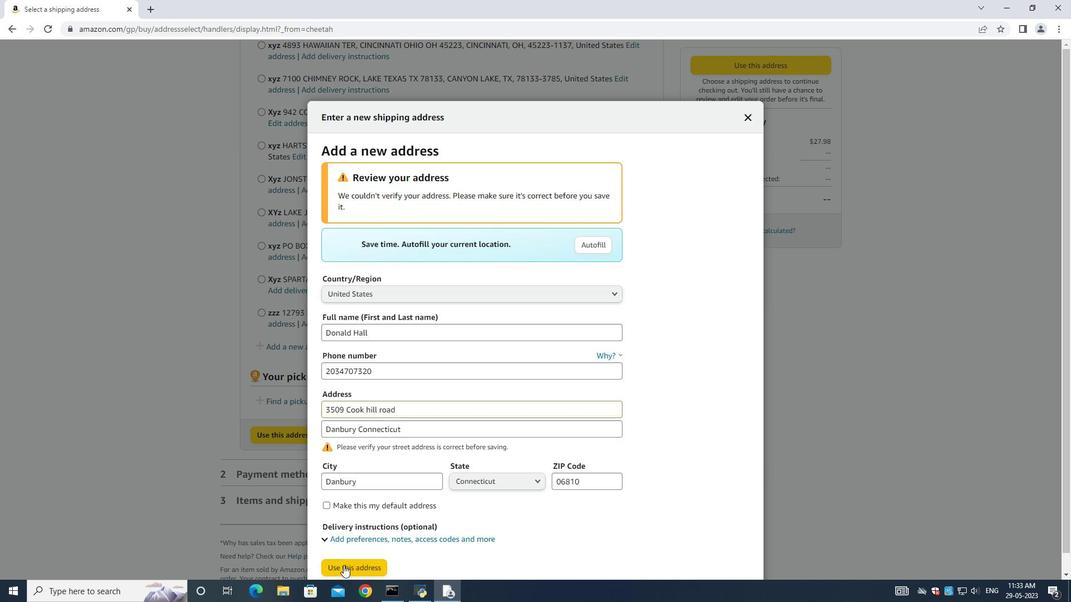 
Action: Mouse moved to (632, 295)
Screenshot: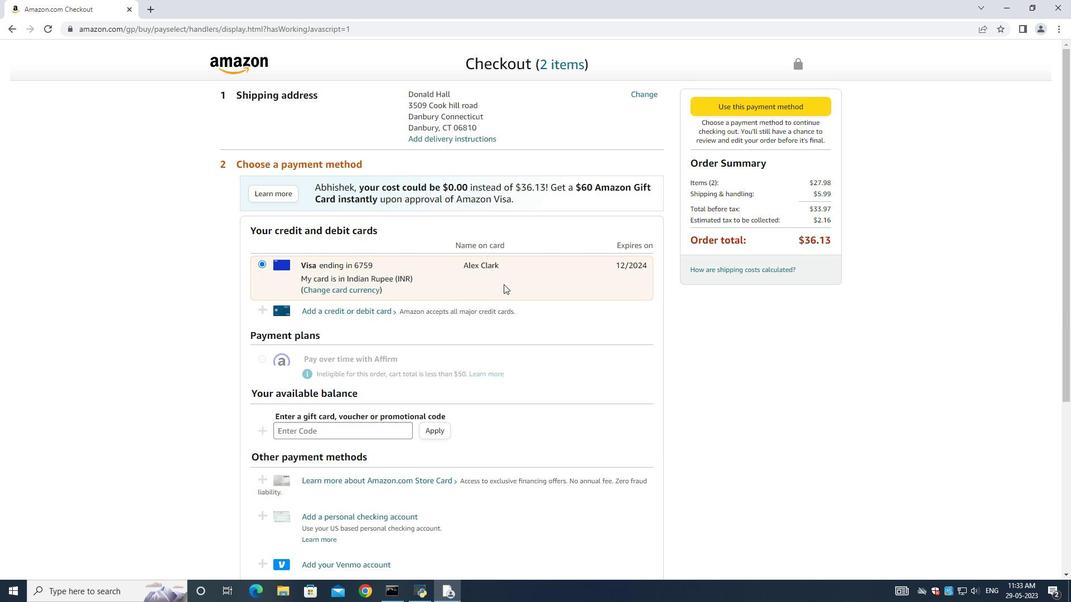 
